 Task: Add an event  with title  Brainstorming Session, date '2024/04/05' & Select Event type as  Group. Add location for the event as  654 Friedrichstraße, Berlin, Germany and add a description: During this session, we will gather a diverse group of experts, including environmentalists, engineers, urban planners, technology enthusiasts, and policy makers, to foster a multidimensional perspective on the topic. Through an open exchange of ideas, we will collectively explore creative strategies to minimize carbon emissions, reduce traffic congestion, and promote eco-friendly modes of transportation.Create an event link  http-brainstormingsessioncom & Select the event color as  Magenta. , logged in from the account softage.1@softage.netand send the event invitation to softage.5@softage.net and softage.6@softage.net
Action: Mouse moved to (829, 117)
Screenshot: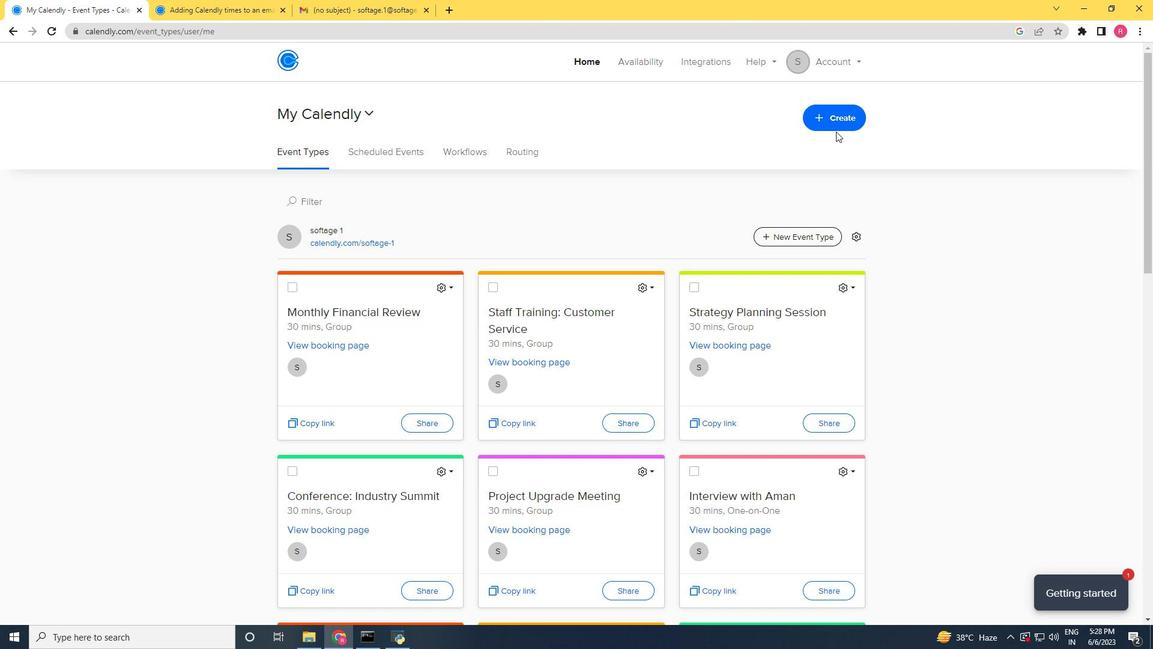 
Action: Mouse pressed left at (829, 117)
Screenshot: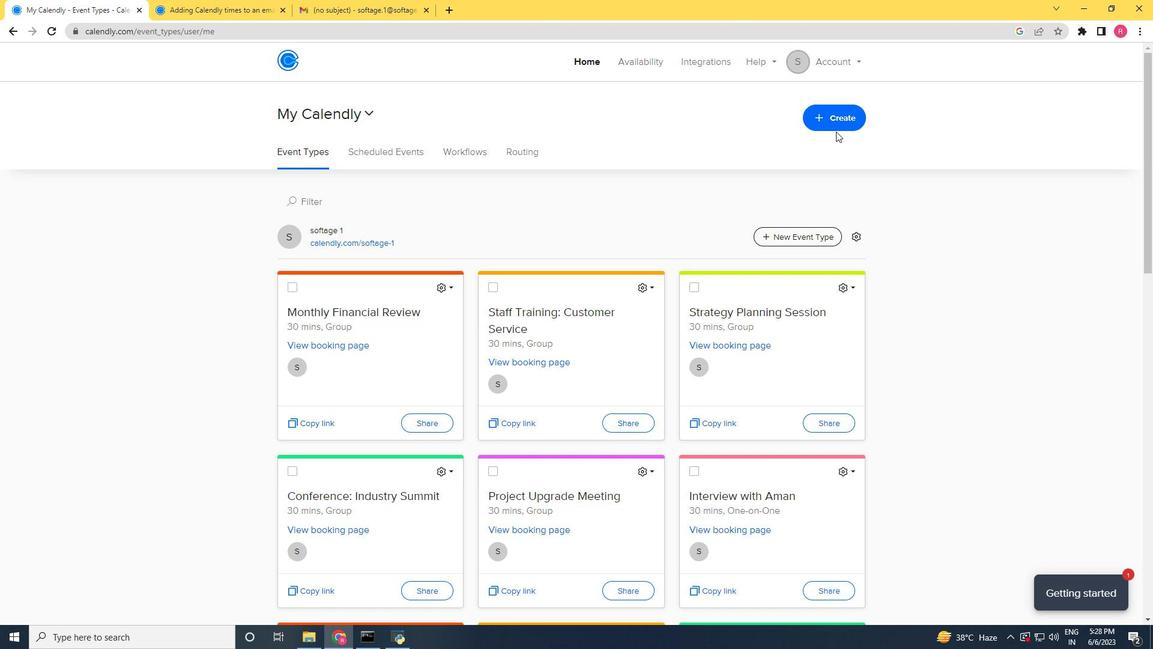 
Action: Mouse moved to (810, 164)
Screenshot: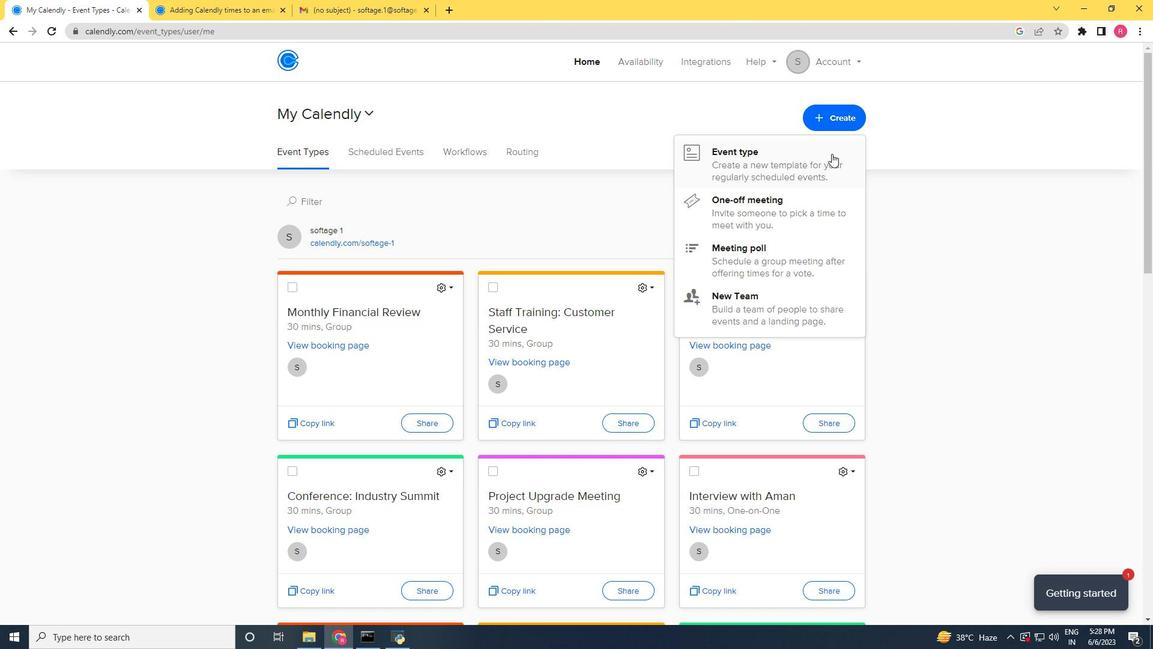 
Action: Mouse pressed left at (810, 164)
Screenshot: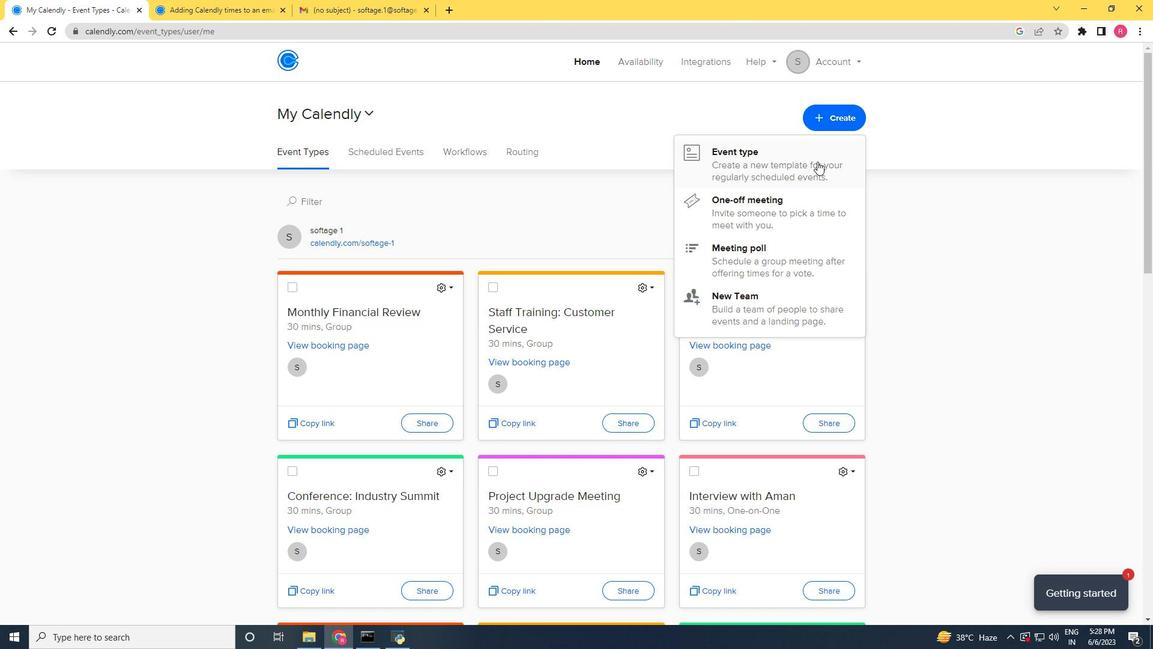 
Action: Mouse moved to (474, 262)
Screenshot: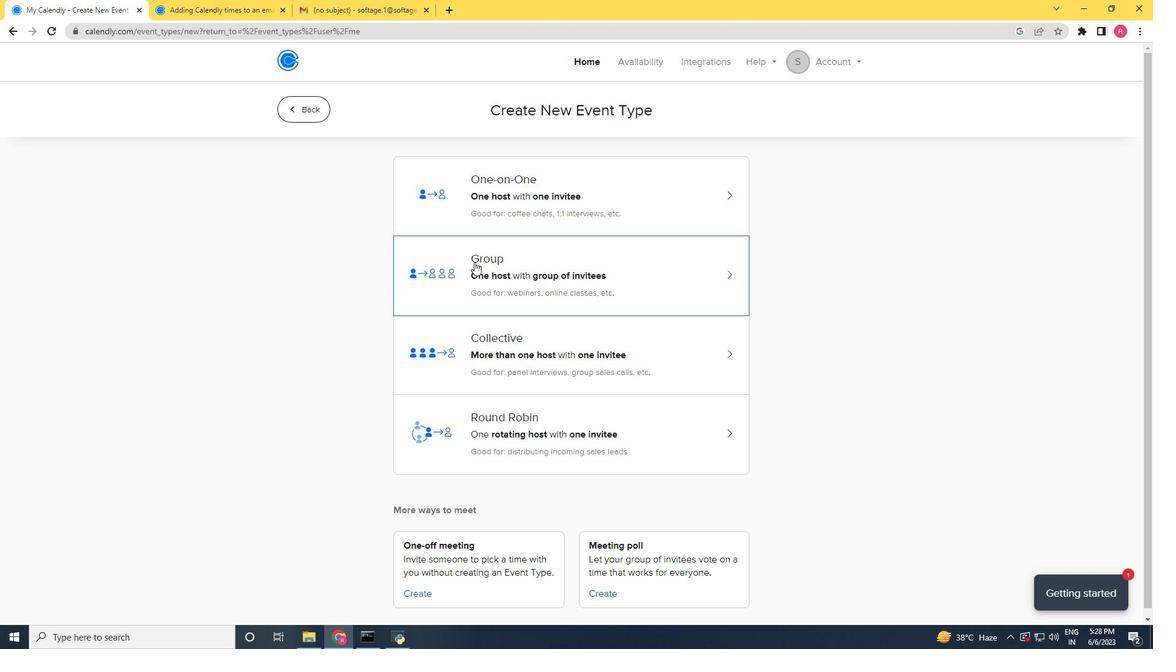 
Action: Mouse pressed left at (474, 262)
Screenshot: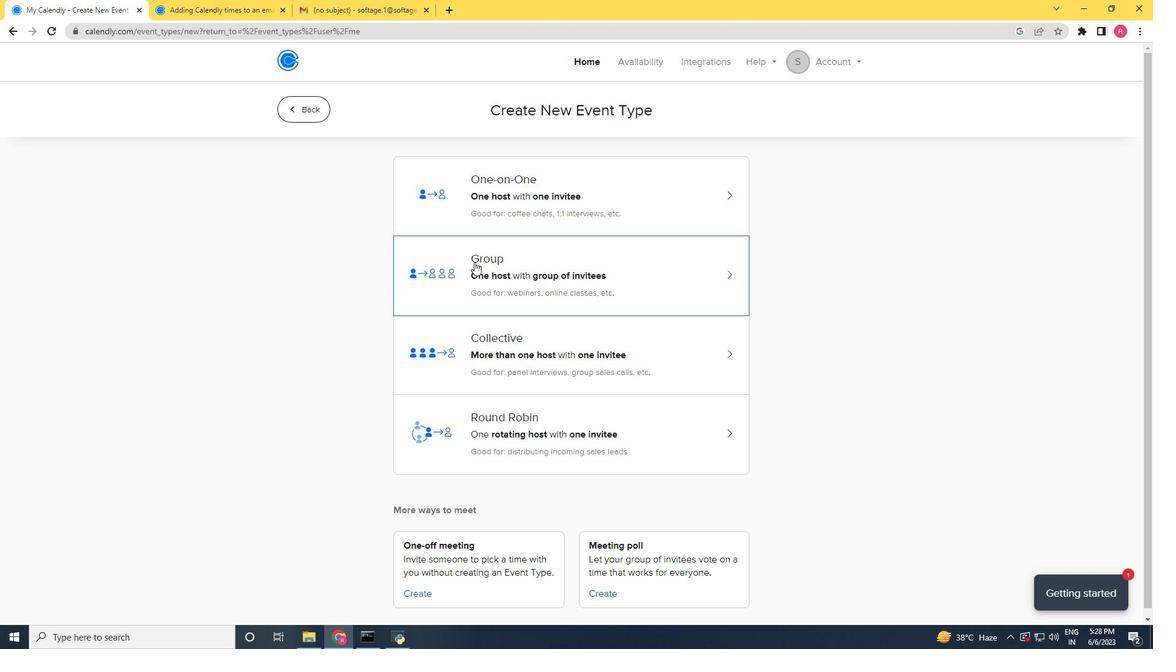 
Action: Mouse moved to (442, 277)
Screenshot: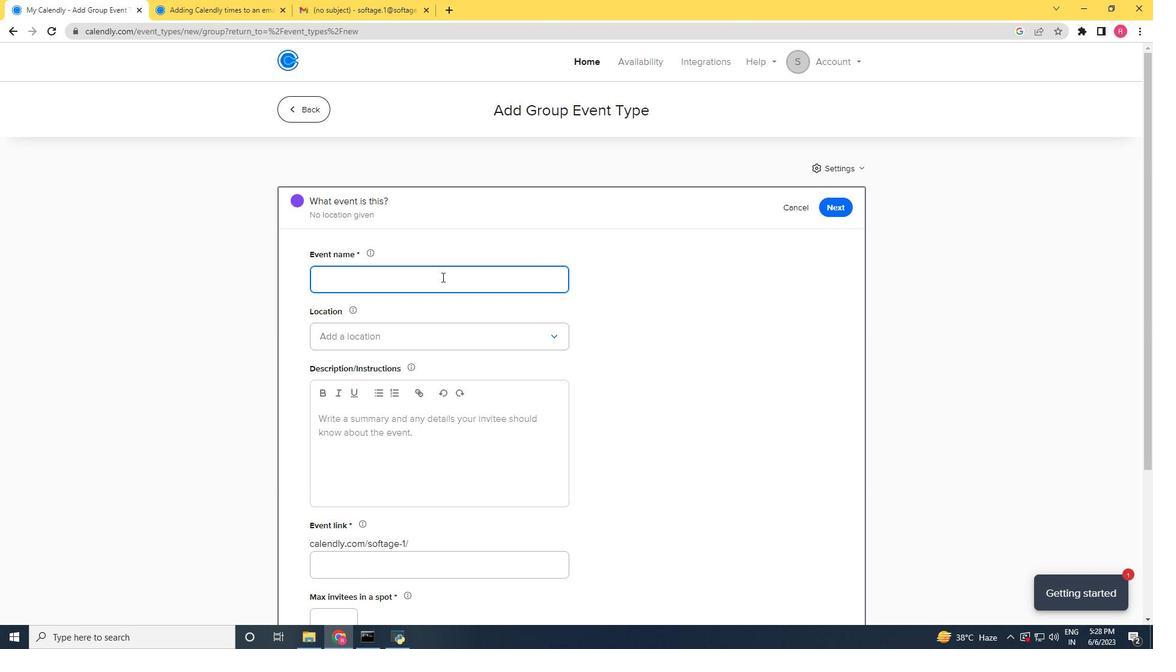 
Action: Key pressed <Key.shift>Brainstorming<Key.space><Key.shift><Key.shift><Key.shift><Key.shift><Key.shift><Key.shift><Key.shift><Key.shift><Key.shift>Session
Screenshot: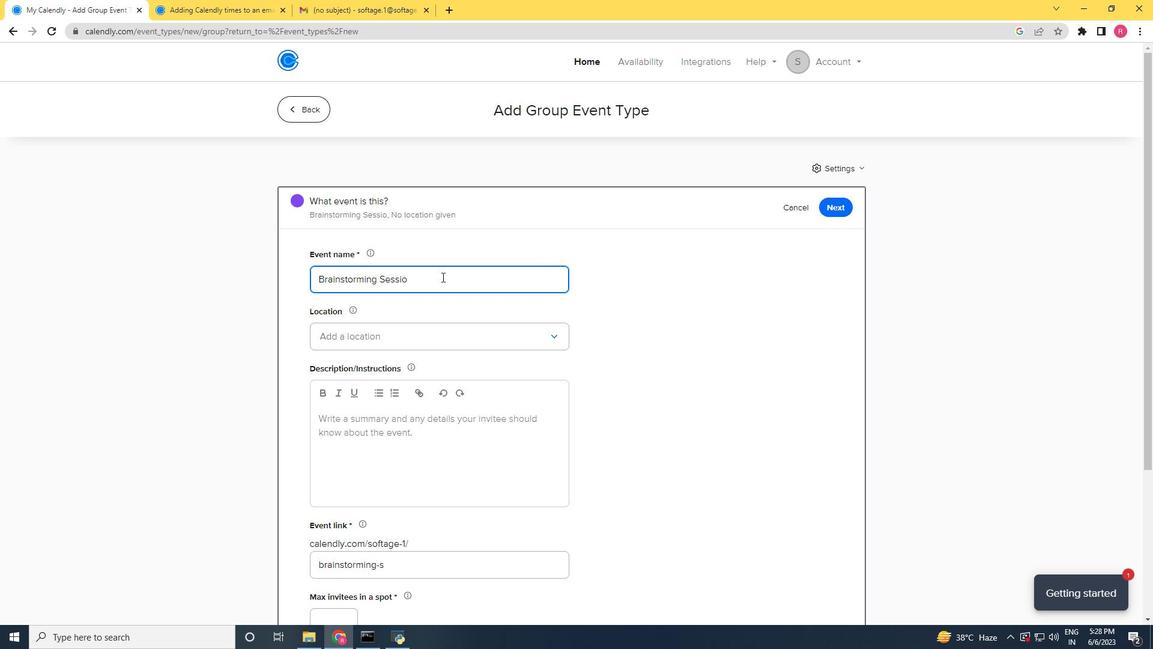 
Action: Mouse moved to (427, 335)
Screenshot: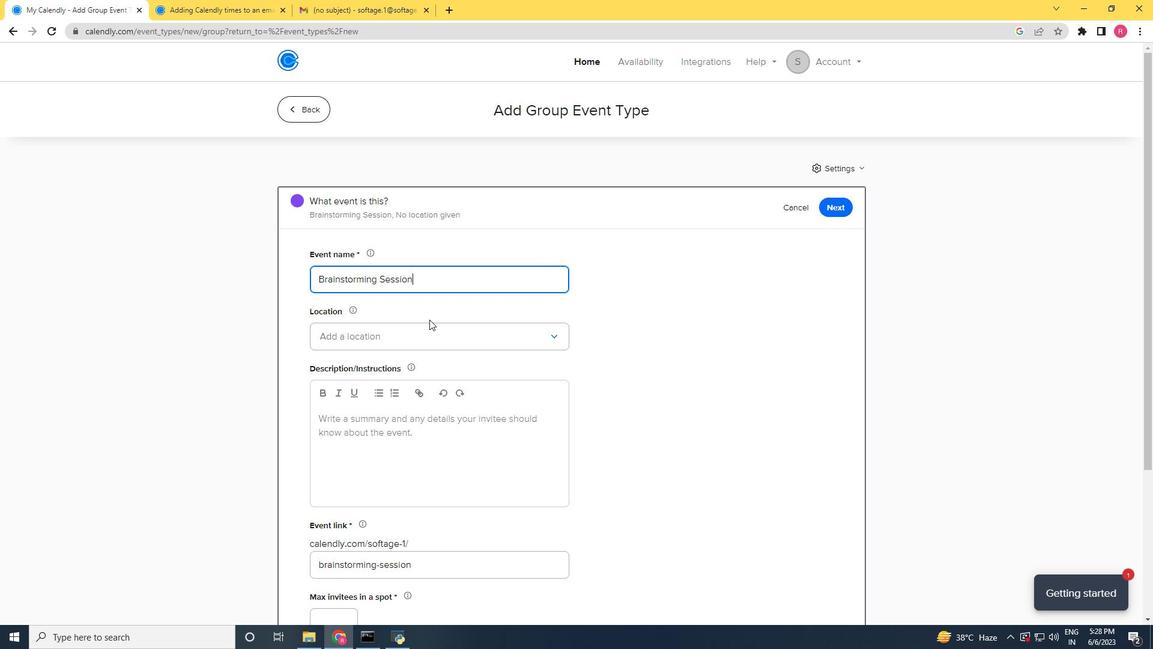 
Action: Mouse pressed left at (427, 335)
Screenshot: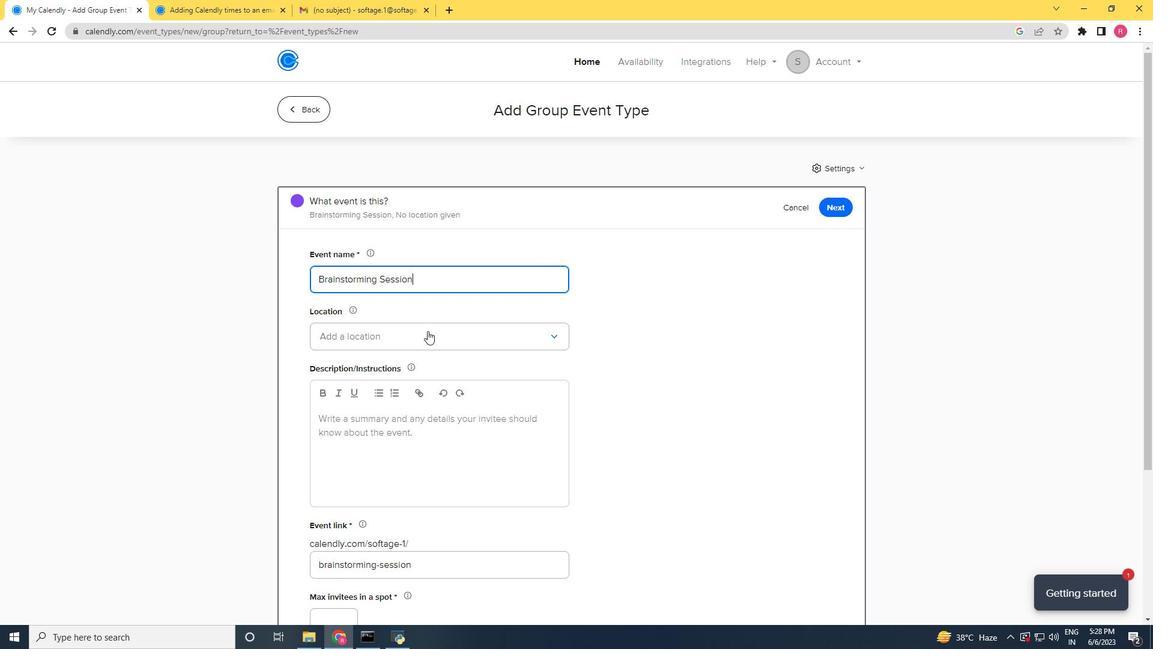 
Action: Mouse moved to (427, 372)
Screenshot: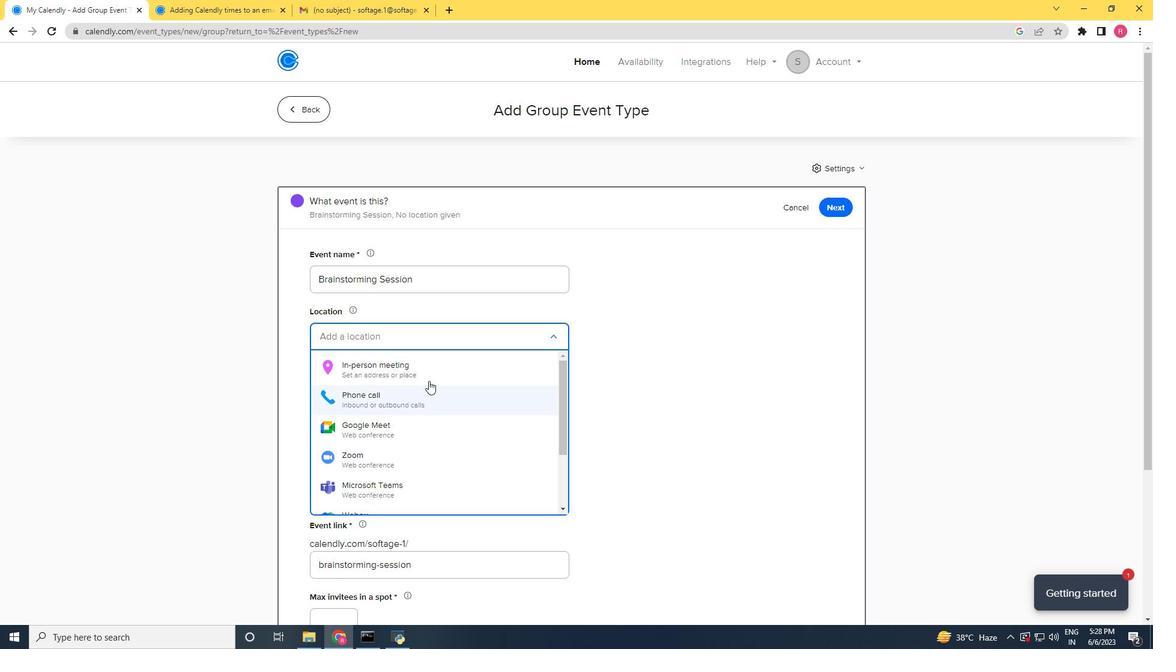 
Action: Mouse pressed left at (427, 372)
Screenshot: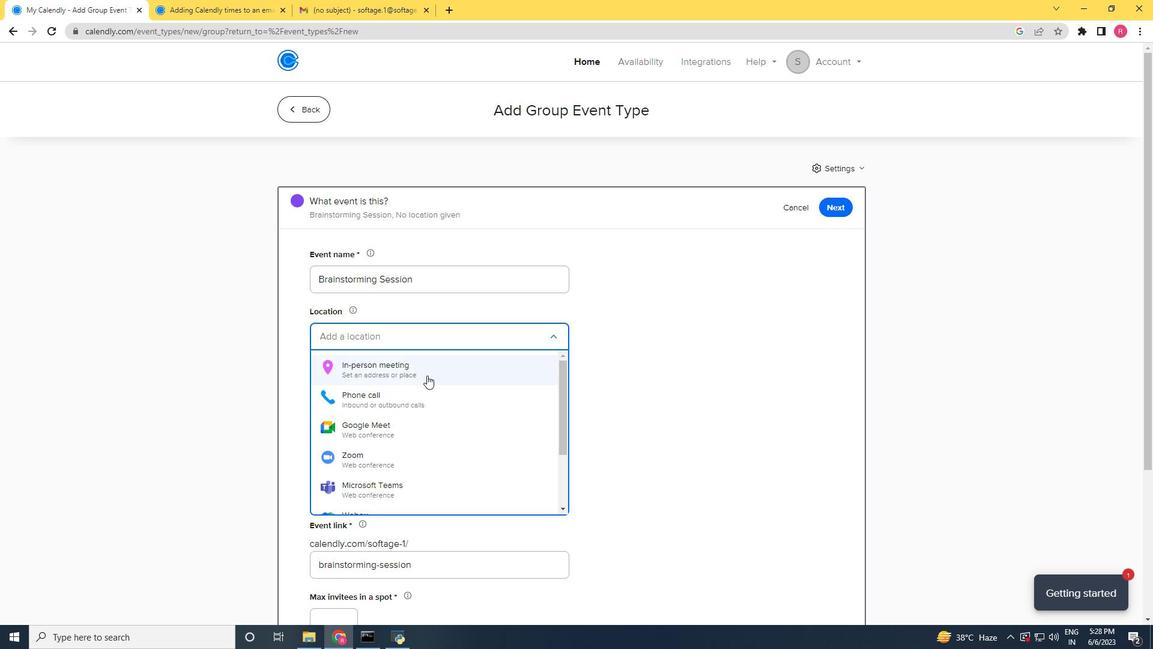 
Action: Mouse moved to (527, 201)
Screenshot: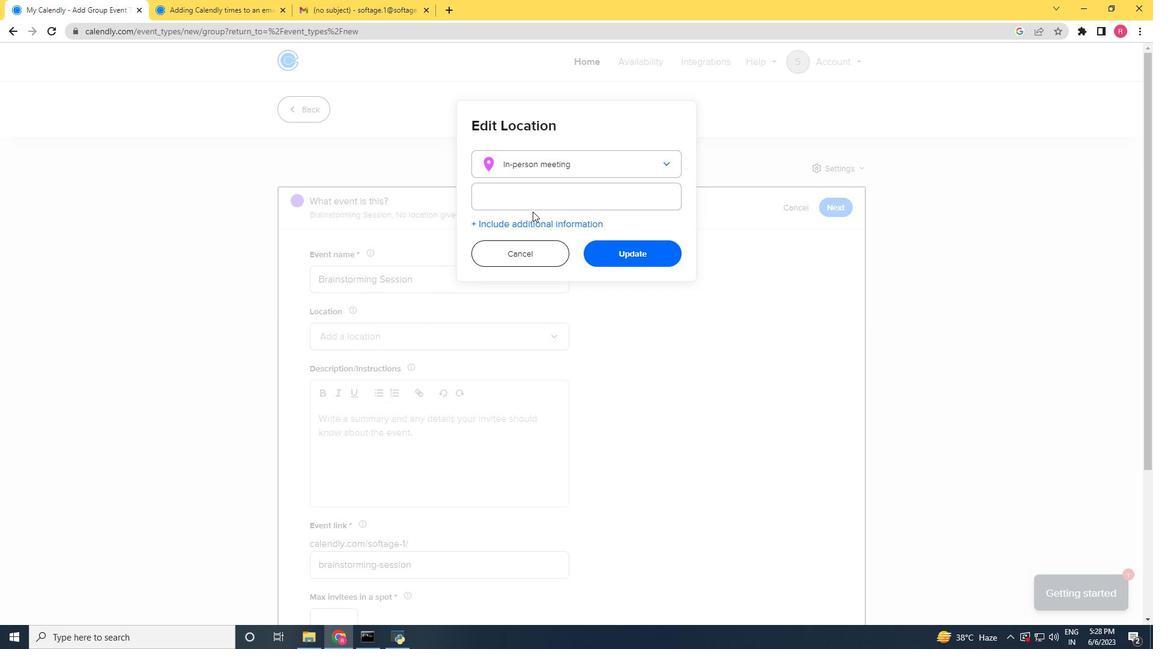 
Action: Mouse pressed left at (527, 201)
Screenshot: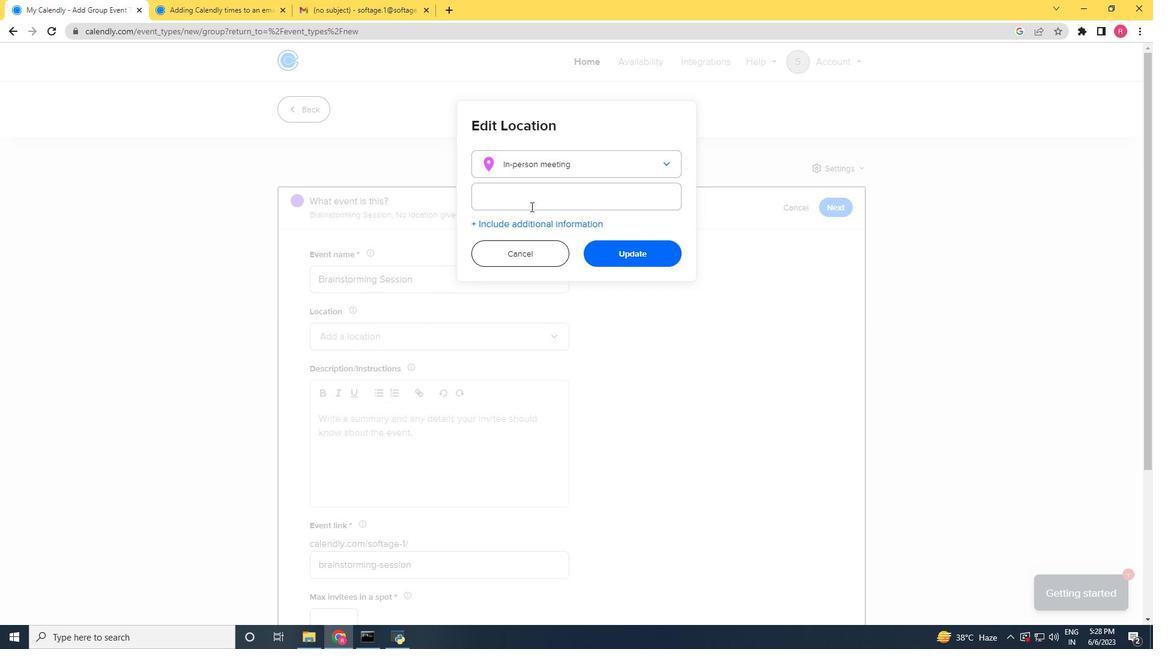
Action: Key pressed 654<Key.space><Key.shift><Key.shift>Friedrichstraba<Key.backspace>e<Key.space><Key.backspace>,<Key.space><Key.shift><Key.shift><Key.shift><Key.shift><Key.shift><Key.shift><Key.shift><Key.shift><Key.shift><Key.shift><Key.shift><Key.shift><Key.shift><Key.shift><Key.shift><Key.shift><Key.shift><Key.shift>Berlin,<Key.space><Key.shift>Germany
Screenshot: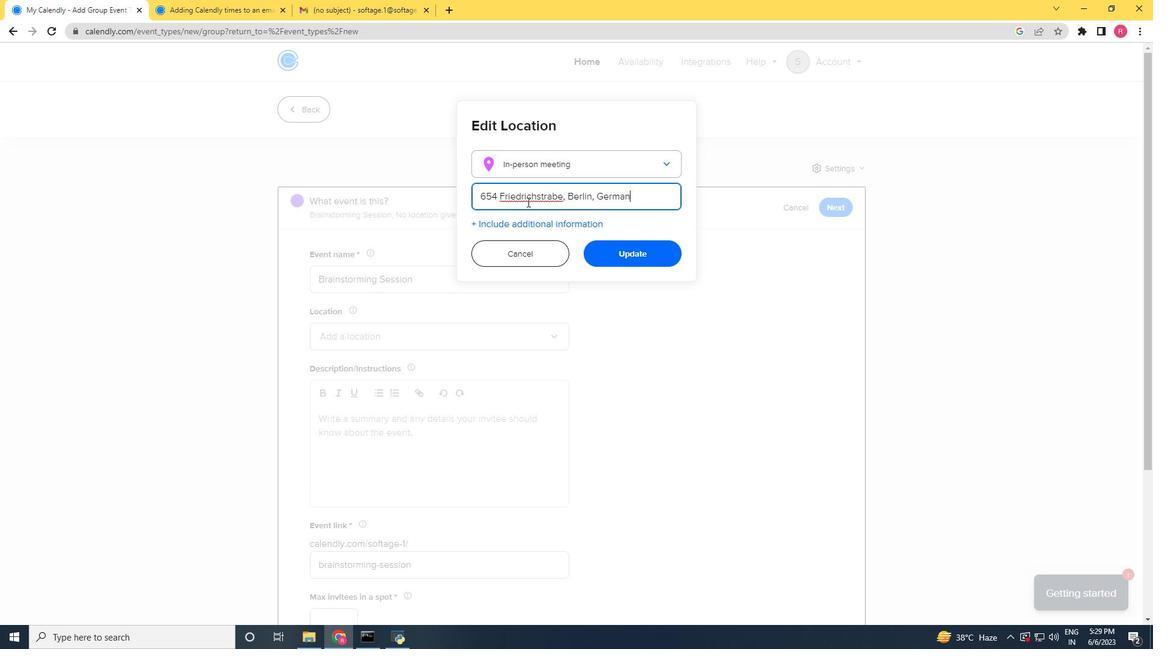 
Action: Mouse moved to (632, 260)
Screenshot: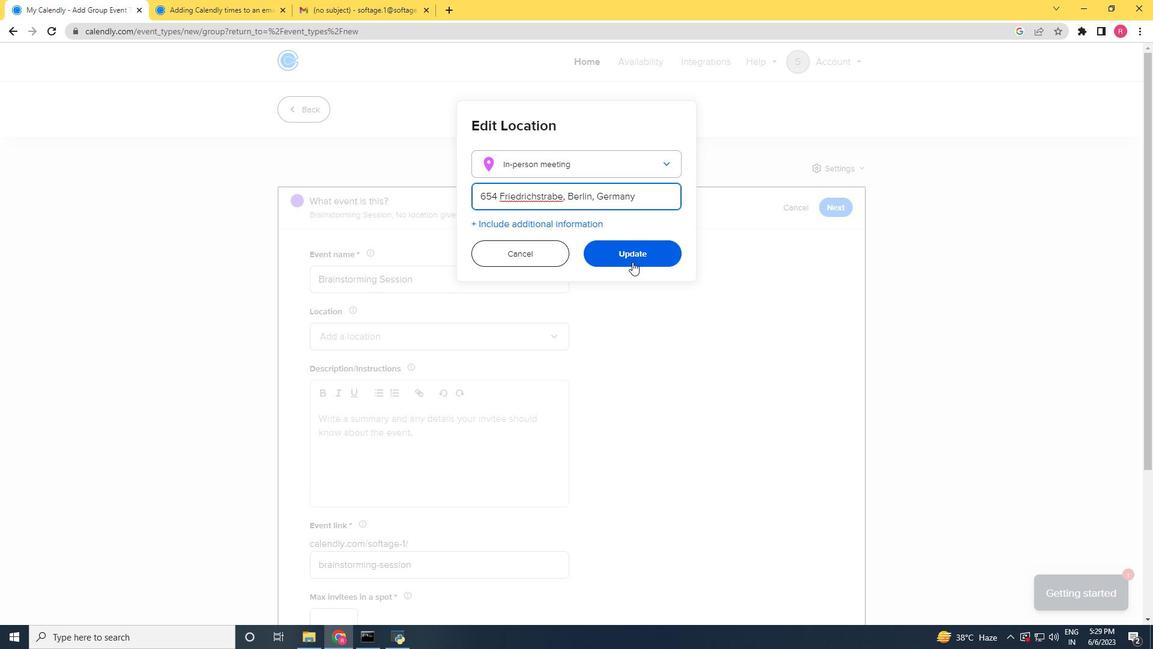 
Action: Mouse pressed left at (632, 260)
Screenshot: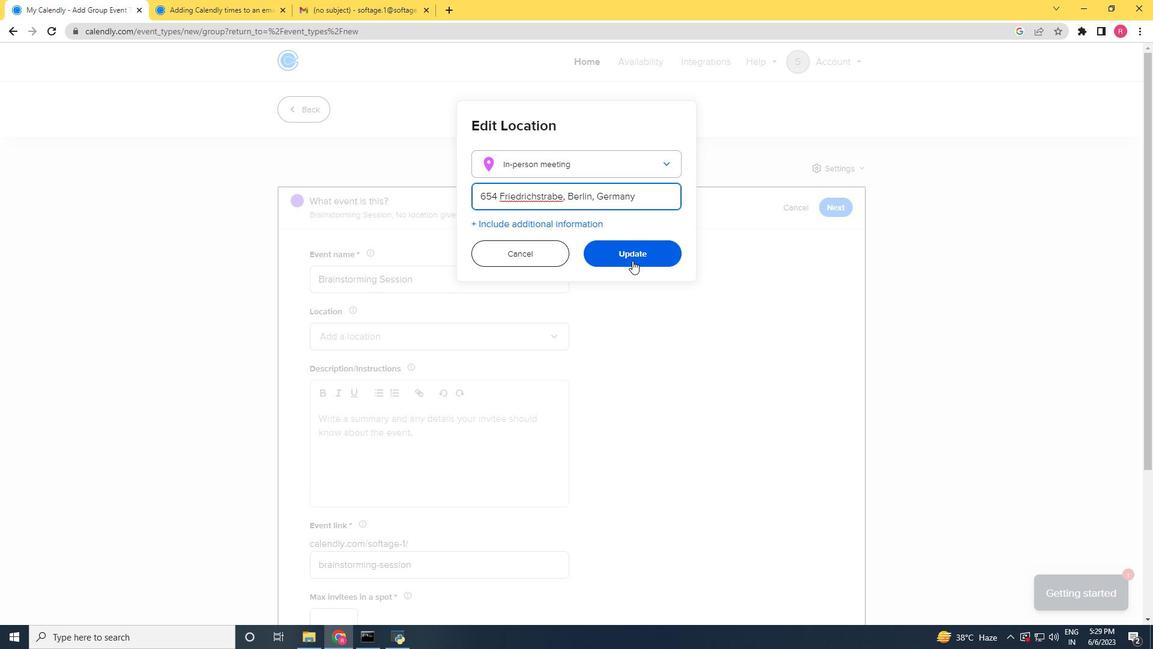 
Action: Mouse moved to (420, 439)
Screenshot: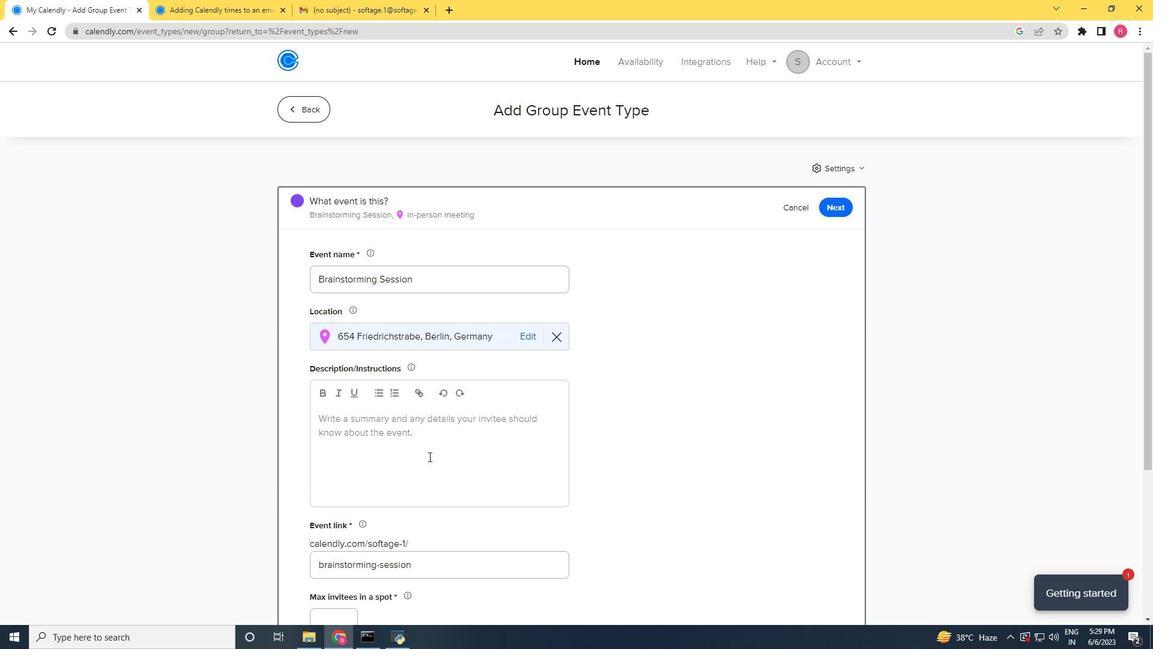 
Action: Mouse pressed left at (420, 439)
Screenshot: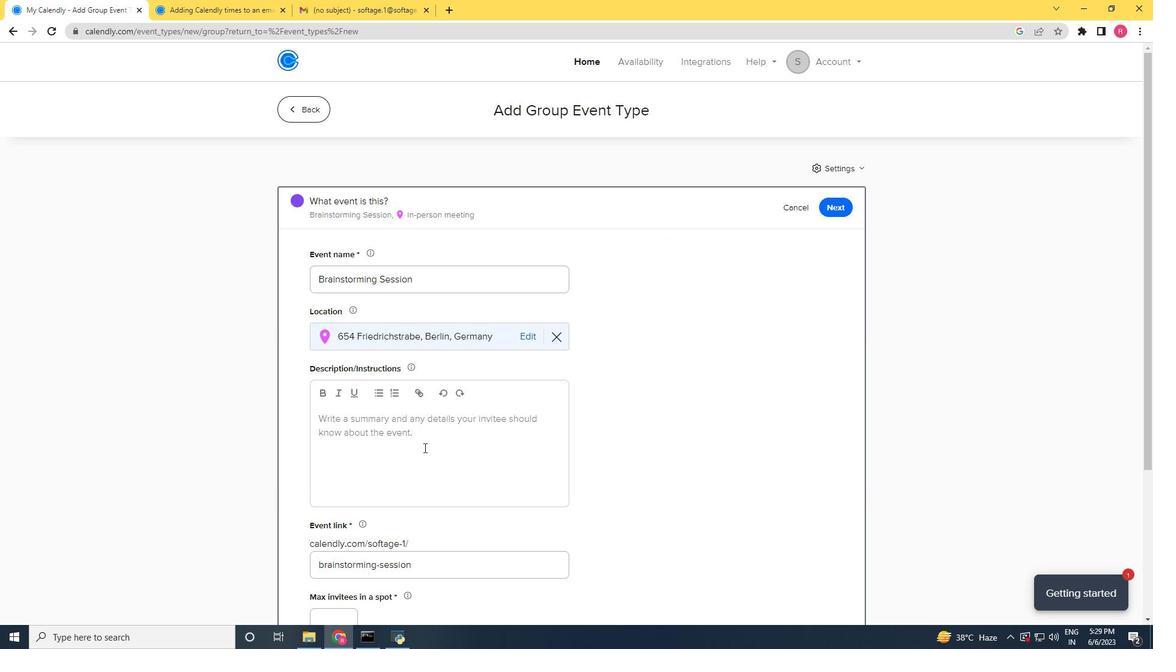 
Action: Mouse moved to (418, 439)
Screenshot: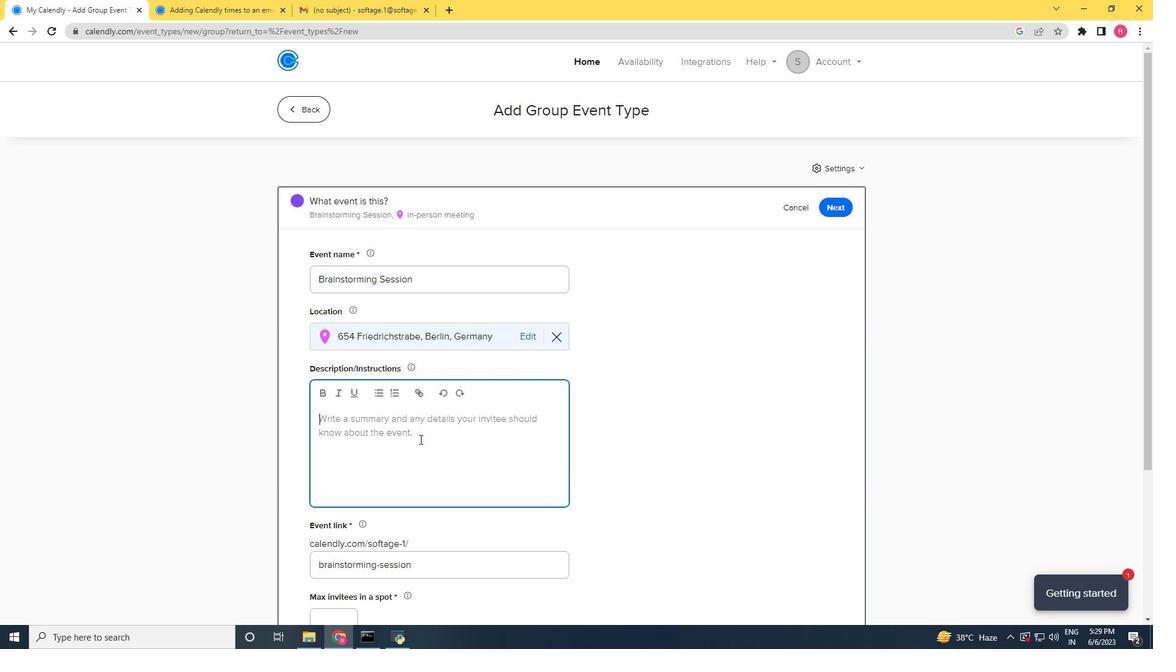 
Action: Key pressed <Key.shift>During<Key.space>this<Key.space>session<Key.space><Key.backspace>,<Key.space>we<Key.space>wll<Key.space>gather<Key.space>a<Key.space>diverse<Key.space>group<Key.space>of<Key.space>experts<Key.space><Key.backspace>,<Key.space>inck<Key.backspace>luding<Key.space>envirom<Key.backspace>nmentalists<Key.space><Key.backspace>,<Key.space>engineers,<Key.space>urben<Key.backspace><Key.backspace>an<Key.space>planners<Key.space><Key.backspace>,<Key.space>technology<Key.space>enthusiasts,<Key.space>and<Key.space>policy<Key.space>markers,<Key.space>to<Key.space>foster<Key.space>a<Key.space>multidimensional<Key.space>perspective<Key.space>on<Key.space>the<Key.space>topic<Key.space><Key.backspace>.<Key.space><Key.shift>Th
Screenshot: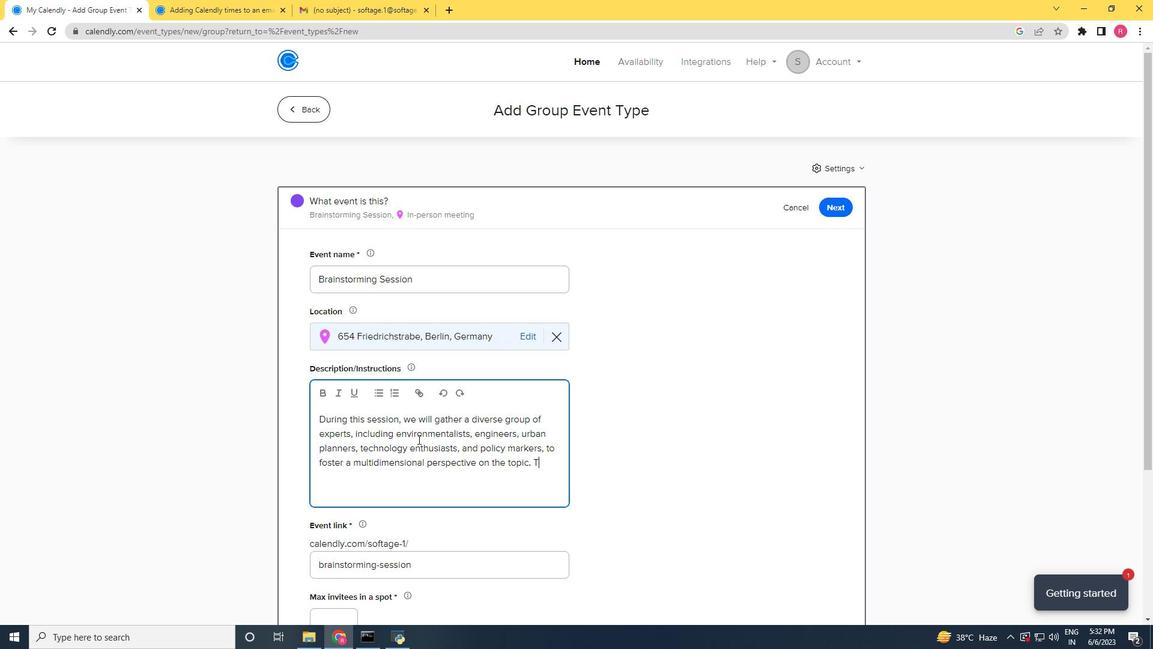 
Action: Mouse moved to (448, 432)
Screenshot: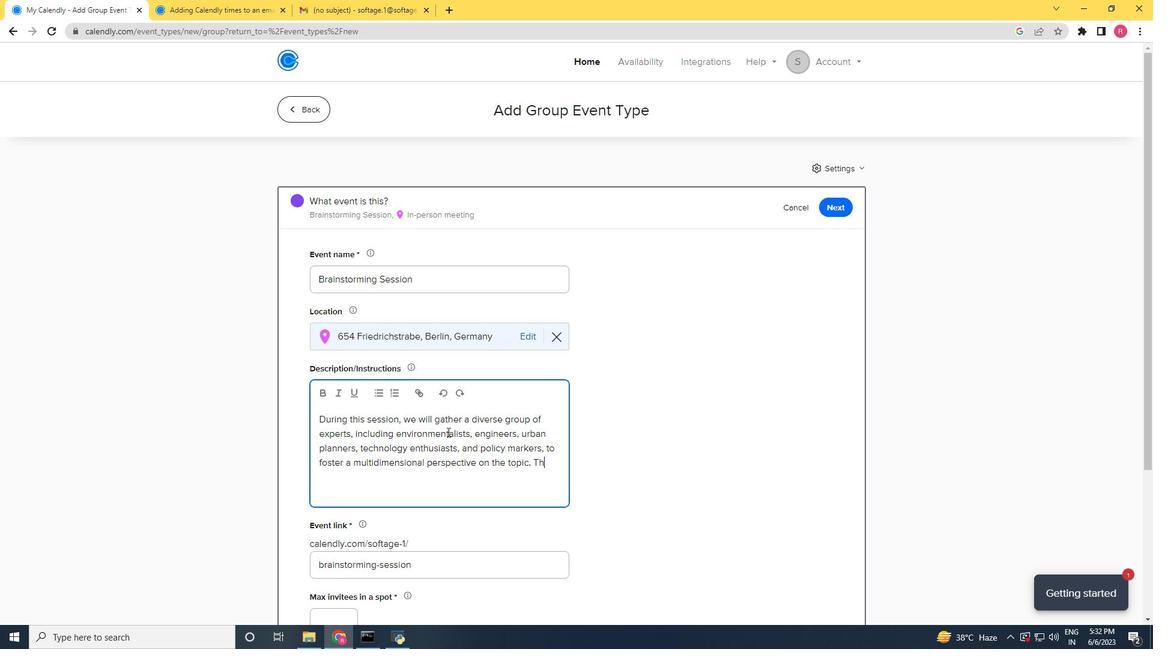 
Action: Key pressed rough<Key.space>an<Key.space>open<Key.space>excusing<Key.space>of<Key.space>ideas<Key.space><Key.backspace>,<Key.space>we<Key.space>will<Key.space>collectively<Key.space>explore<Key.space>creative<Key.space>strategies<Key.space>to<Key.space>minimize<Key.space>carbon<Key.space>emissions,<Key.space>reduce<Key.space>
Screenshot: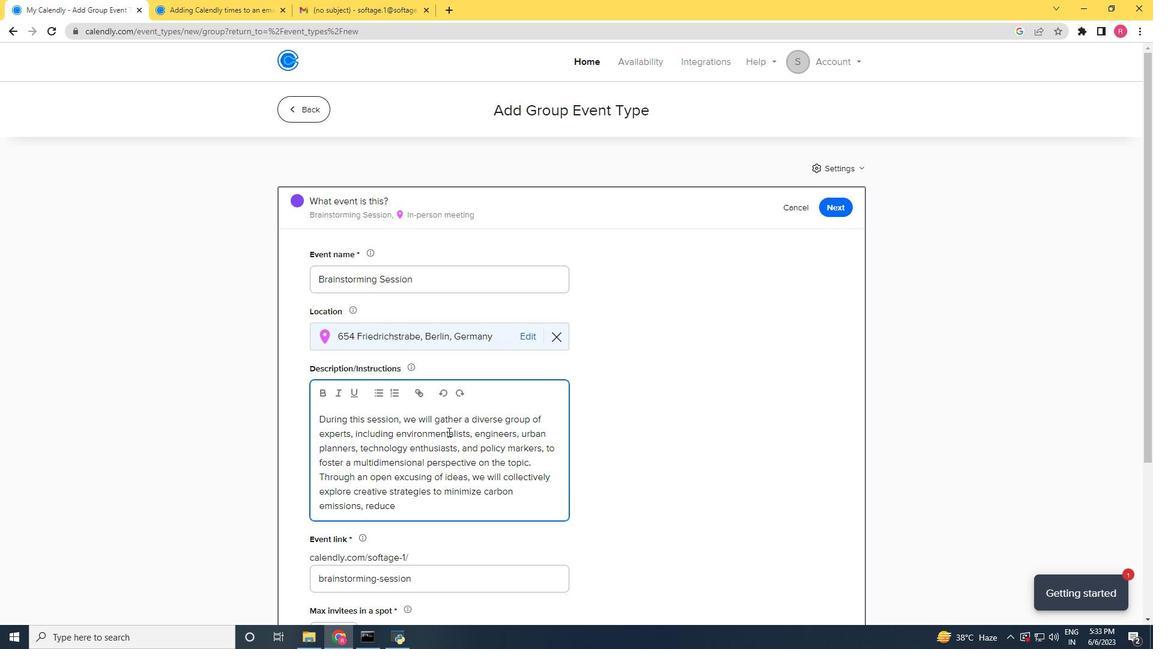 
Action: Mouse moved to (478, 422)
Screenshot: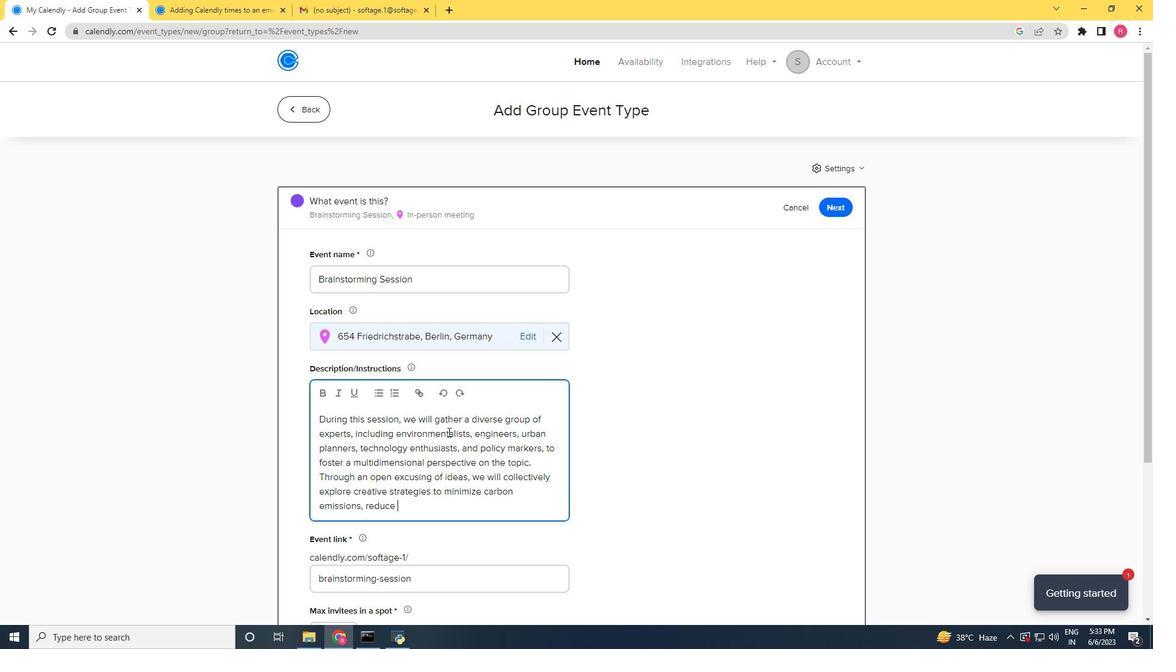 
Action: Key pressed tra
Screenshot: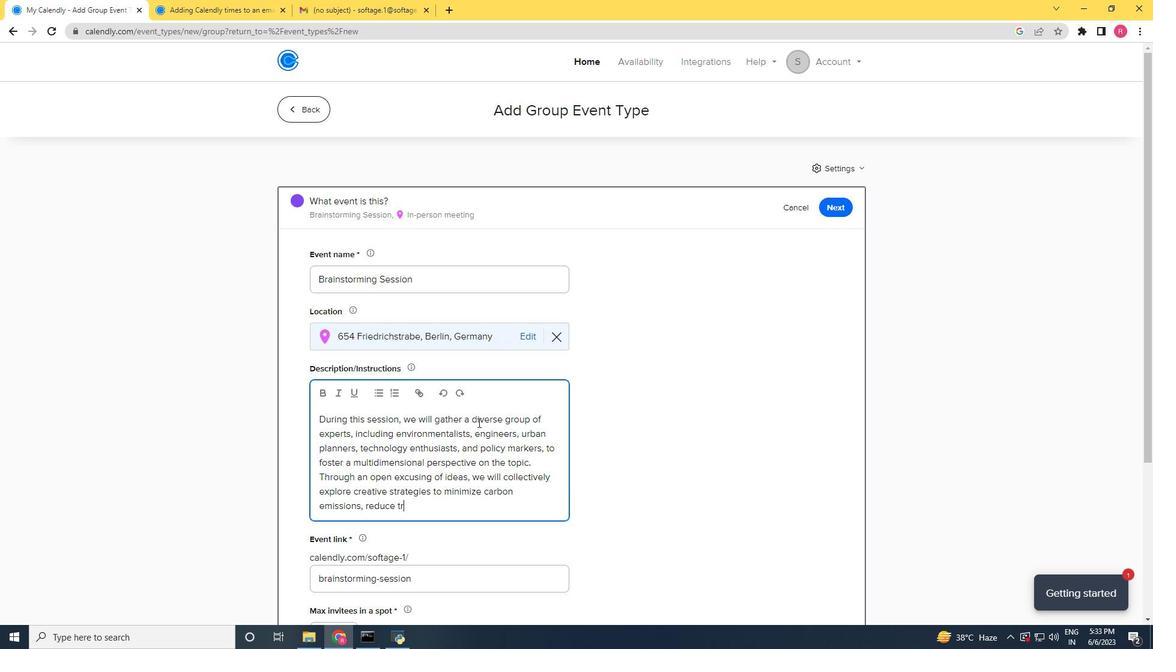 
Action: Mouse moved to (478, 421)
Screenshot: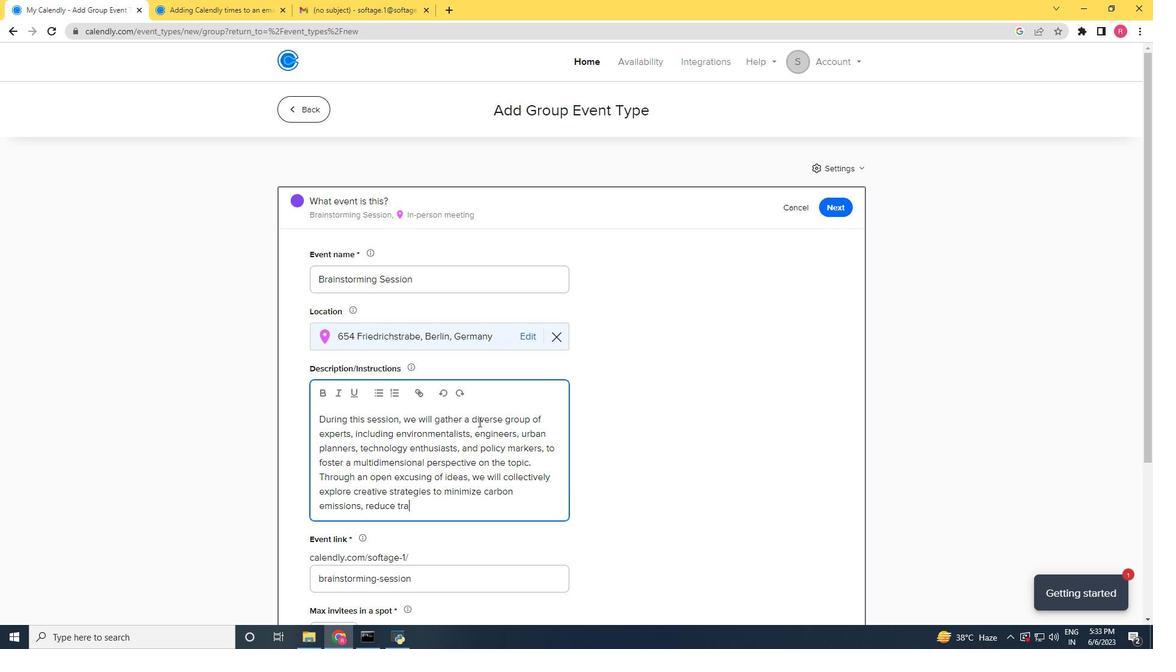 
Action: Key pressed ffic<Key.space>congestion,<Key.space>and<Key.space>promote<Key.space><Key.space>eco-friendlyb<Key.space>=<Key.backspace><Key.backspace><Key.backspace><Key.space>mdes<Key.space><Key.backspace><Key.backspace><Key.backspace><Key.backspace>os<Key.backspace>des<Key.space>of<Key.space>trans
Screenshot: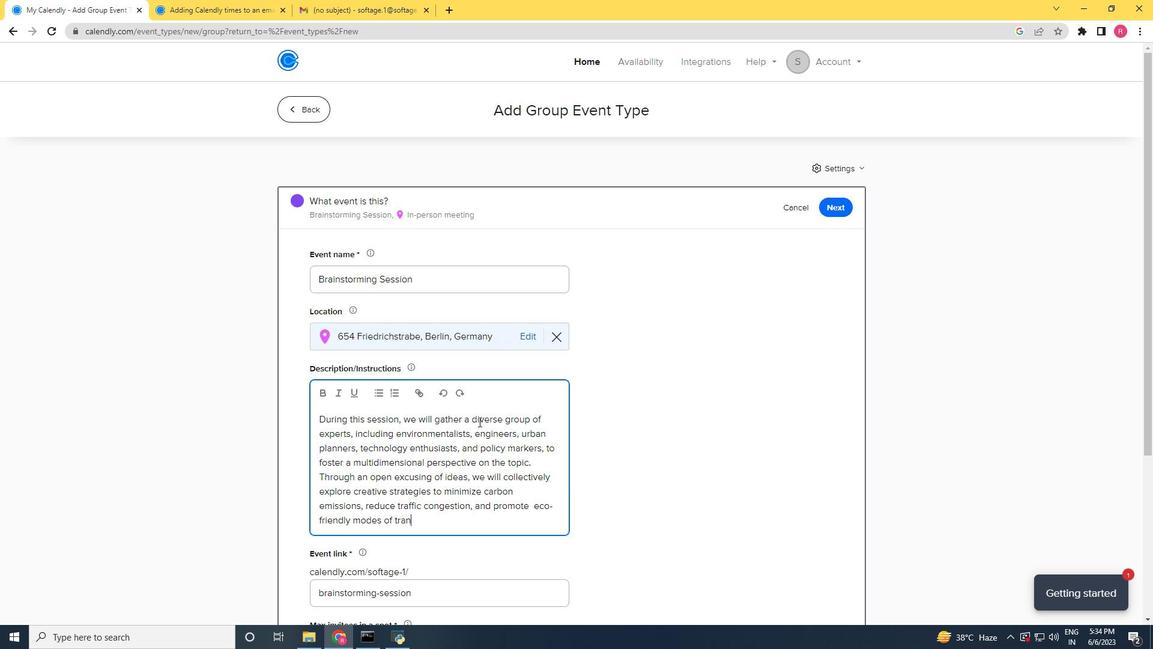 
Action: Mouse moved to (484, 420)
Screenshot: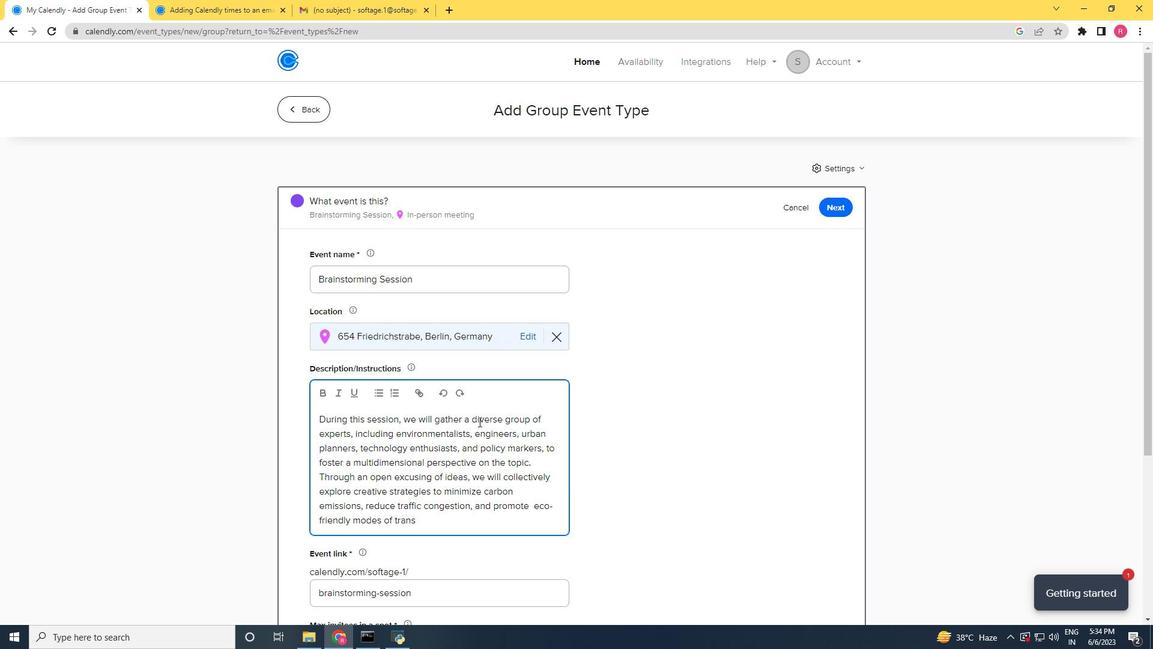 
Action: Key pressed port
Screenshot: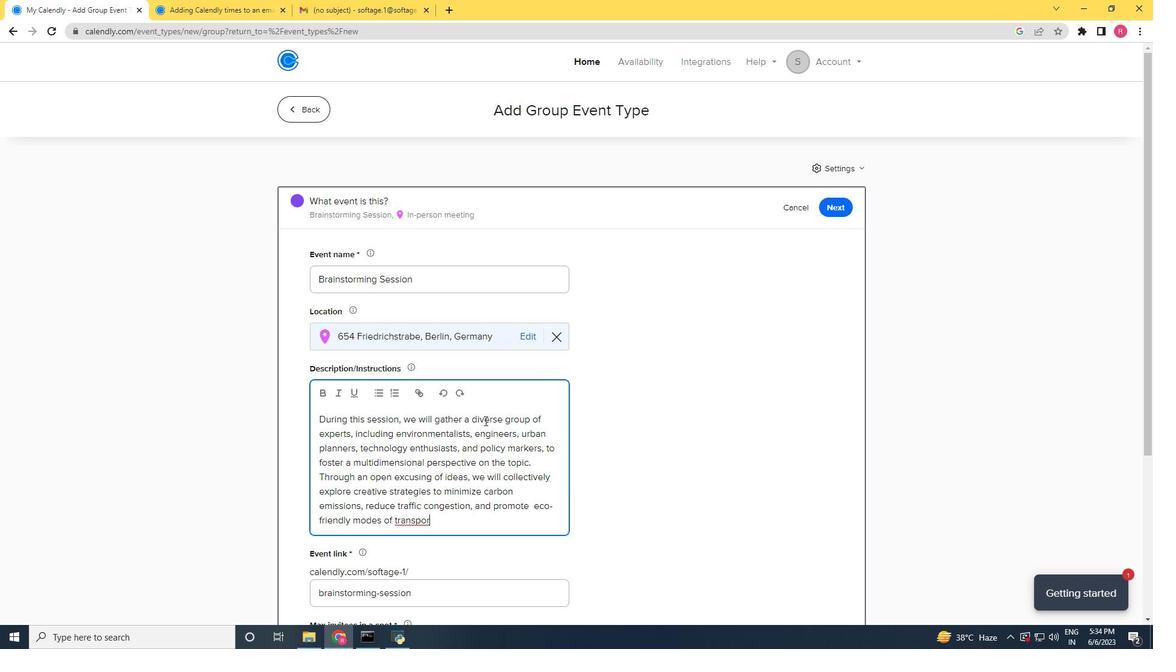 
Action: Mouse moved to (489, 420)
Screenshot: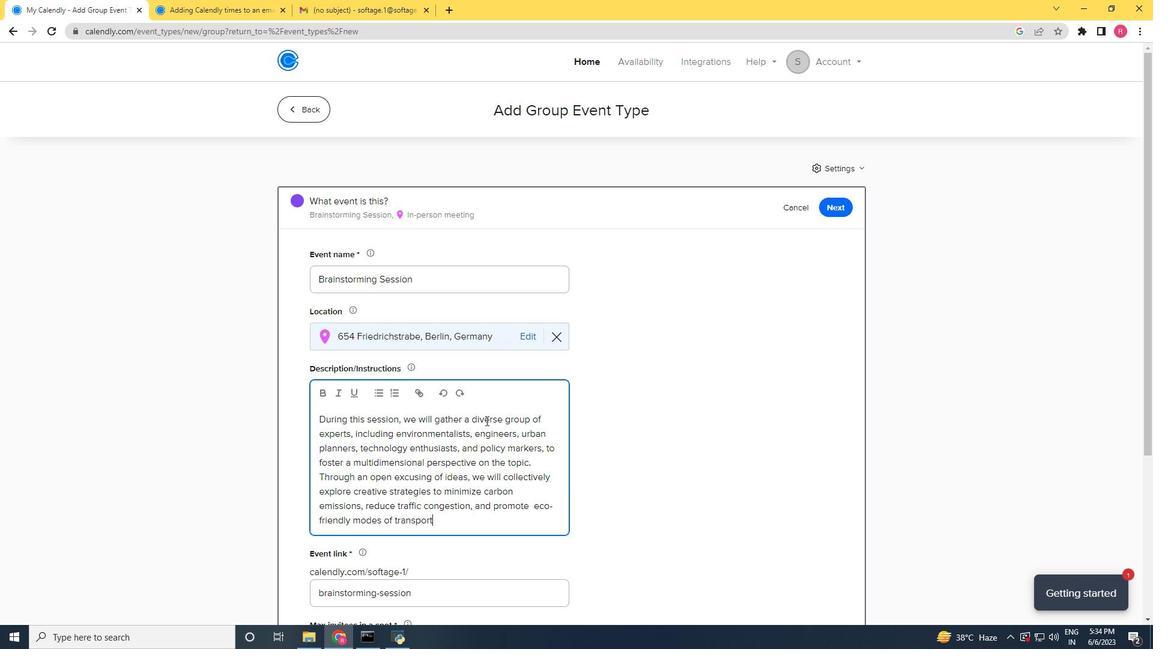 
Action: Key pressed a
Screenshot: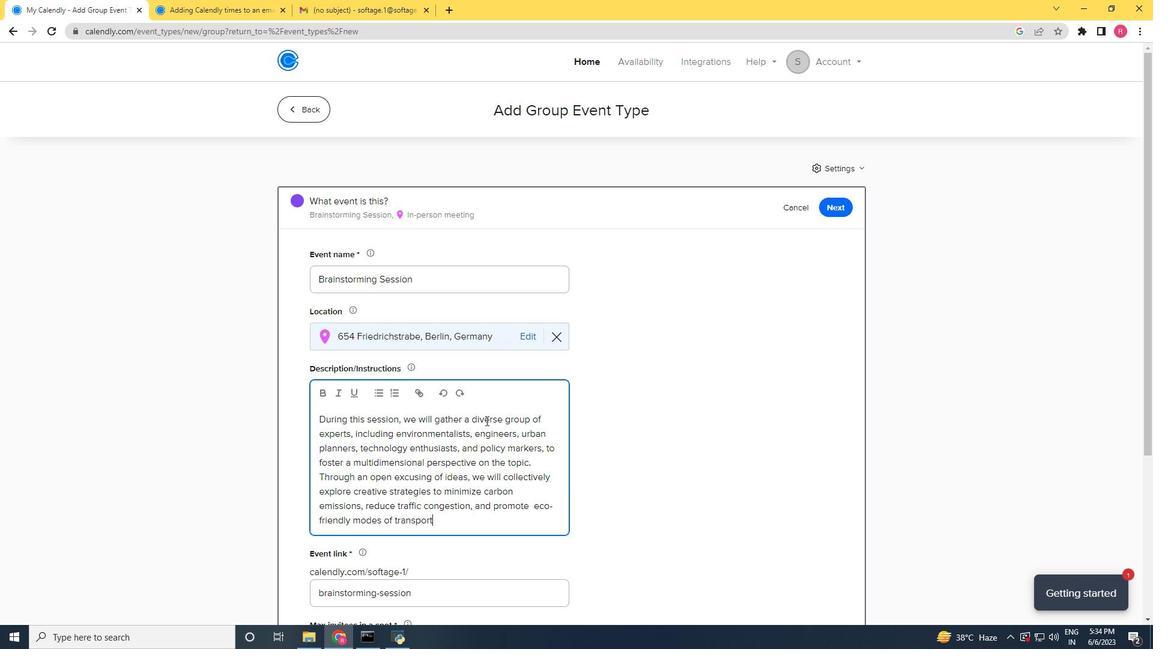 
Action: Mouse moved to (493, 420)
Screenshot: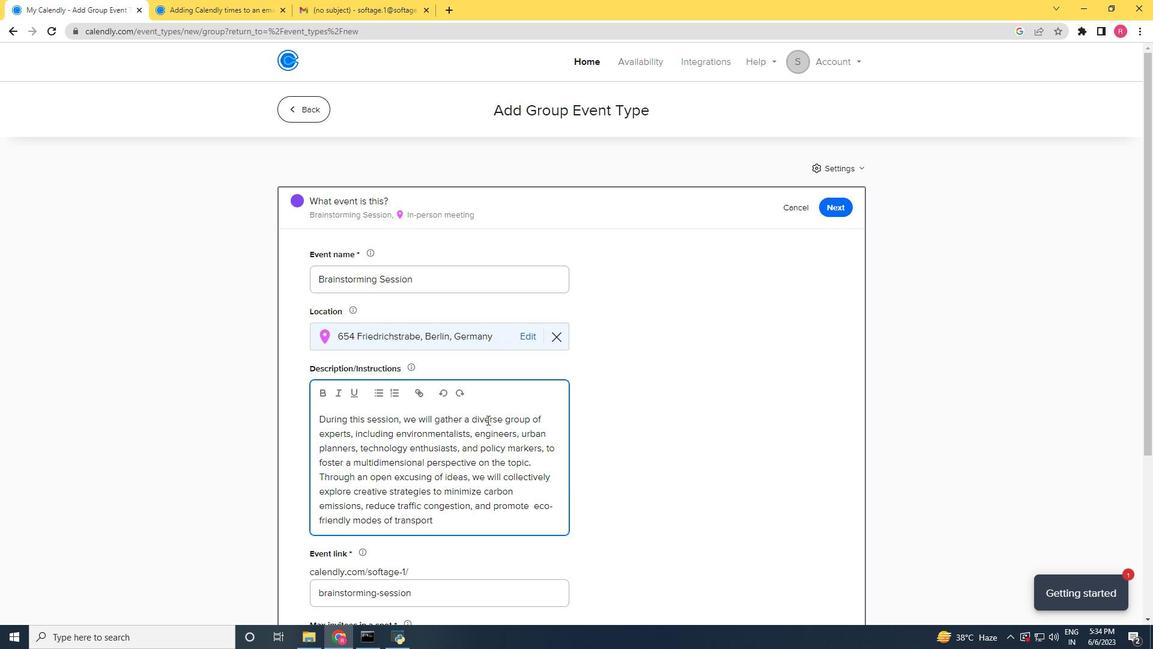 
Action: Key pressed tion.
Screenshot: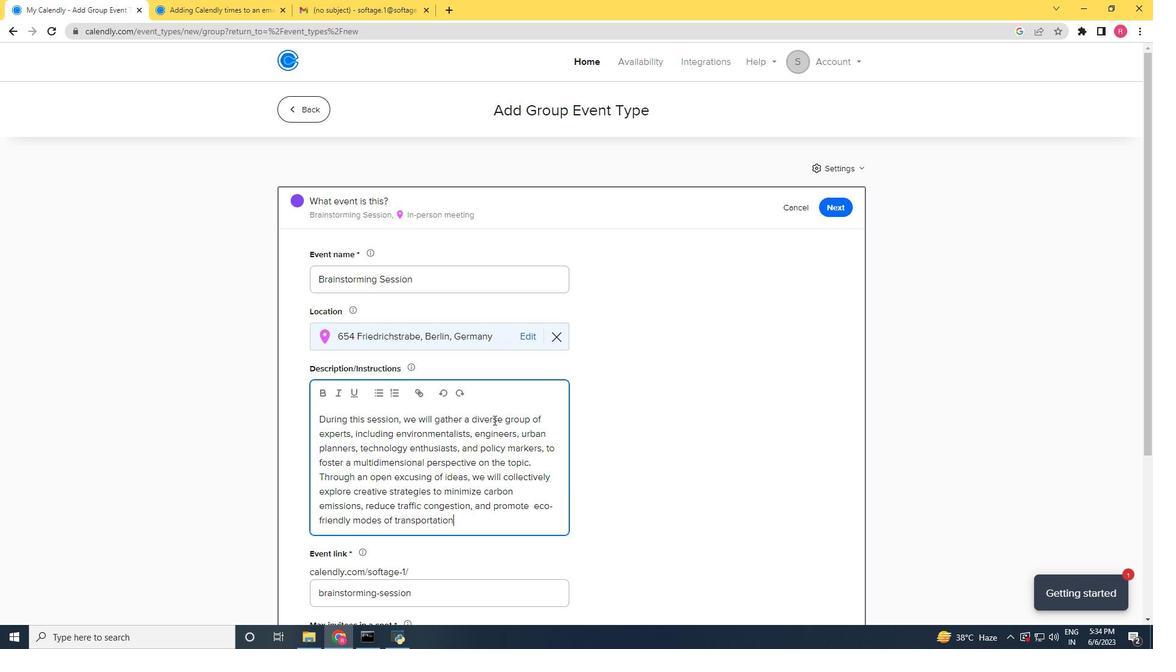 
Action: Mouse moved to (527, 510)
Screenshot: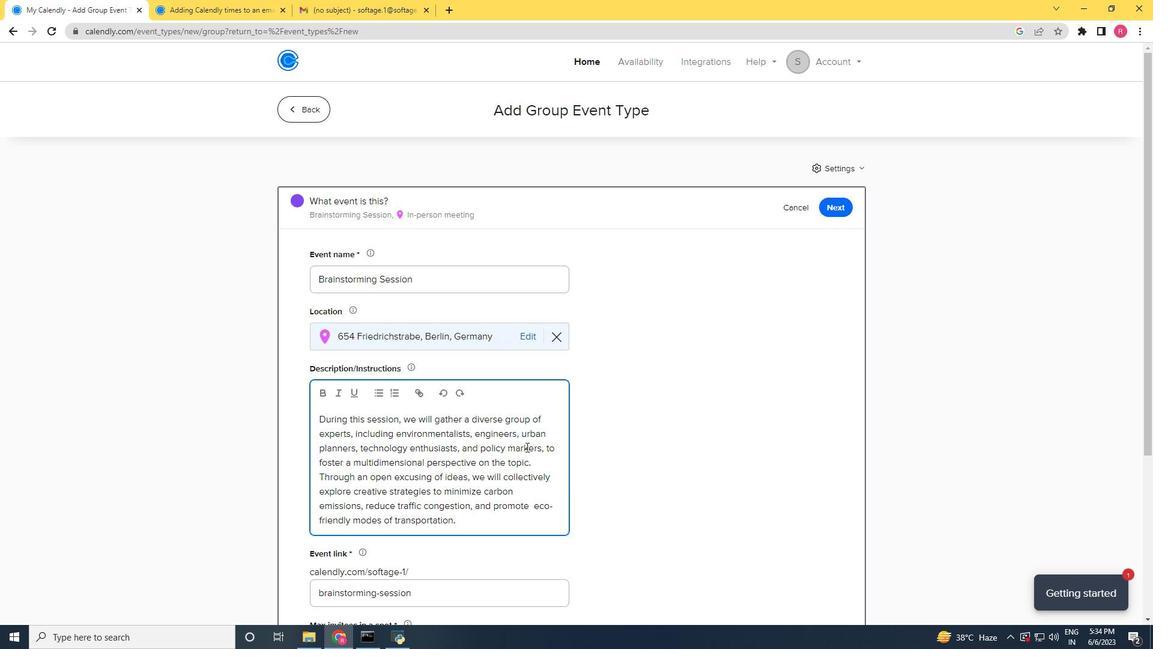
Action: Mouse scrolled (527, 509) with delta (0, 0)
Screenshot: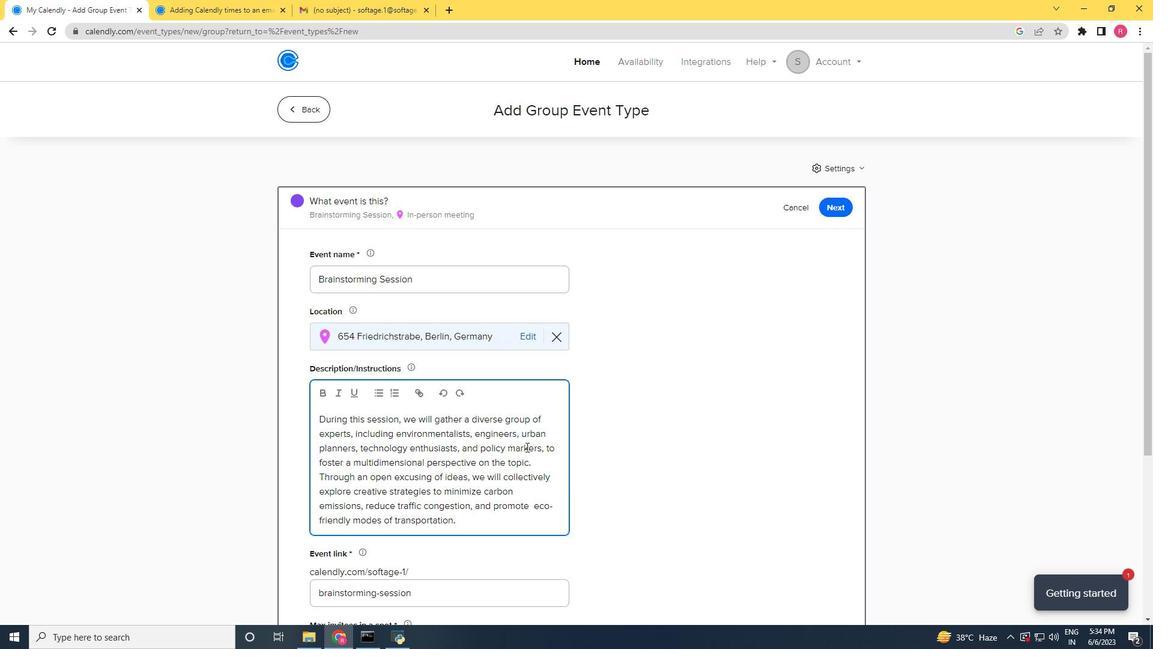 
Action: Mouse moved to (527, 512)
Screenshot: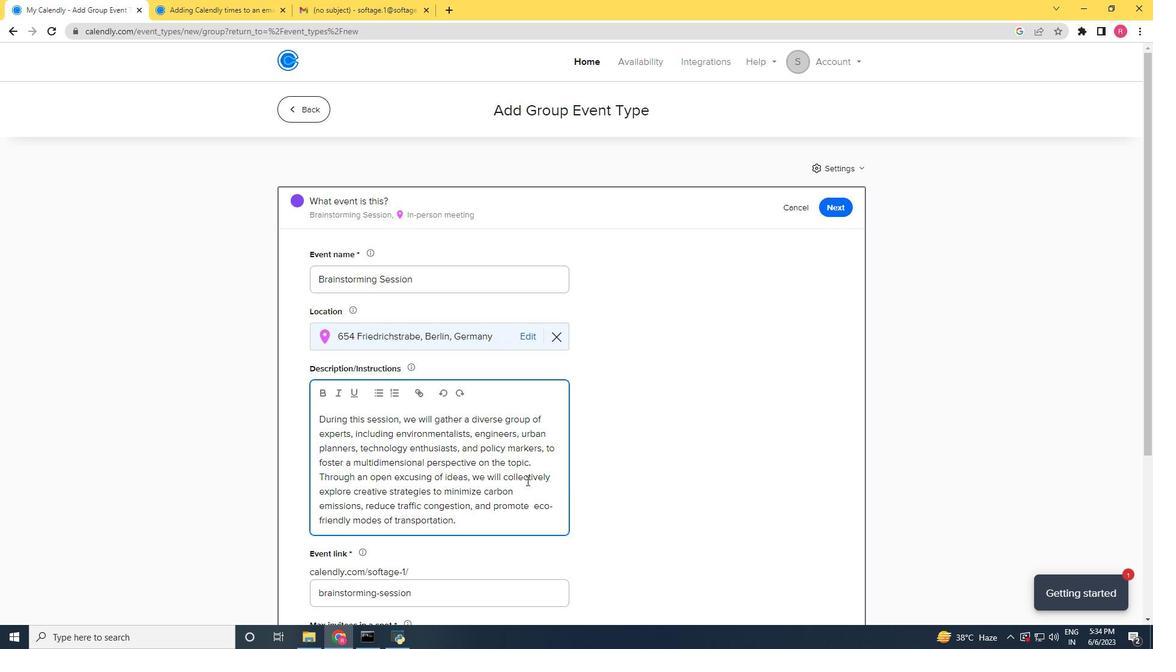 
Action: Mouse scrolled (527, 512) with delta (0, 0)
Screenshot: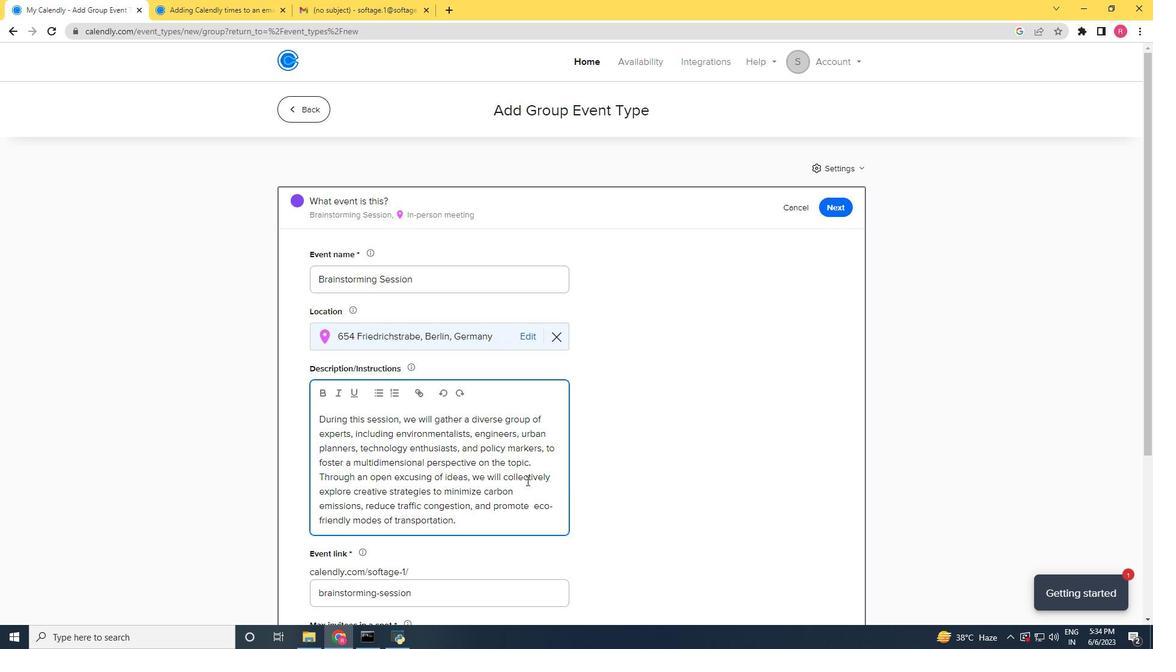 
Action: Mouse moved to (527, 515)
Screenshot: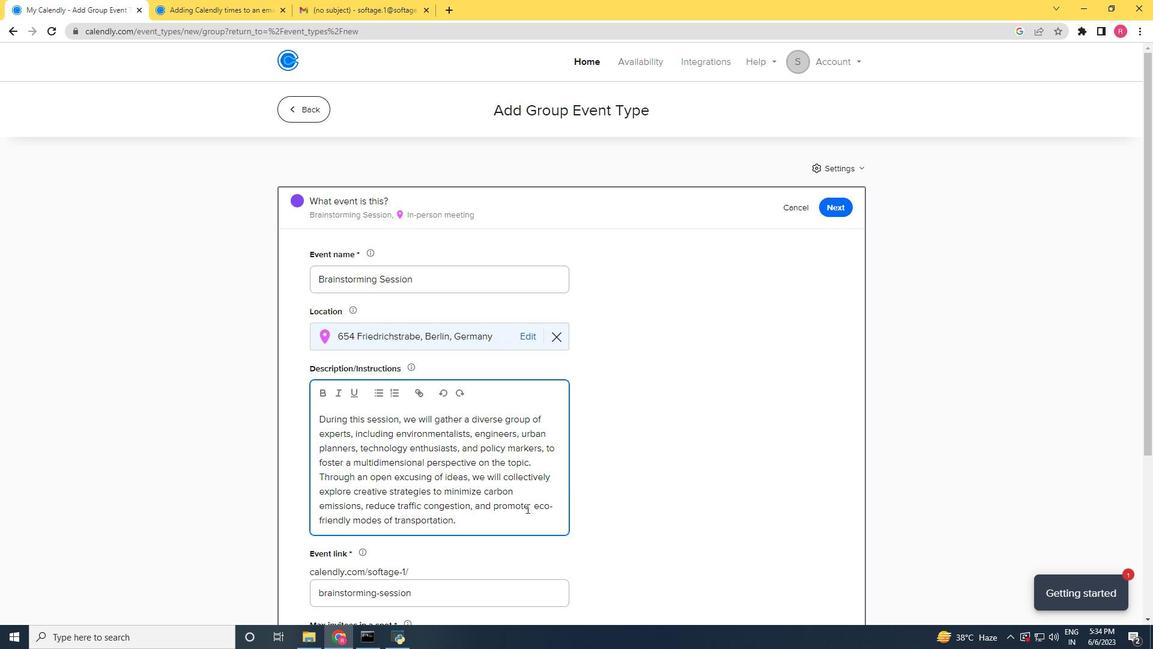 
Action: Mouse scrolled (527, 515) with delta (0, 0)
Screenshot: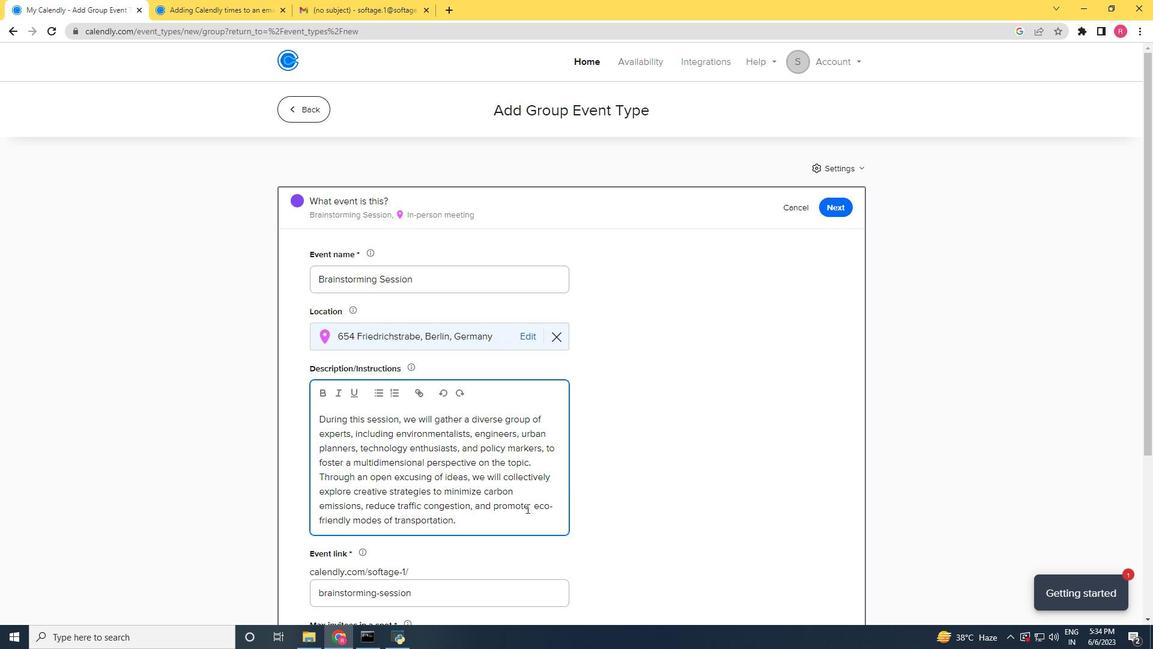
Action: Mouse moved to (453, 403)
Screenshot: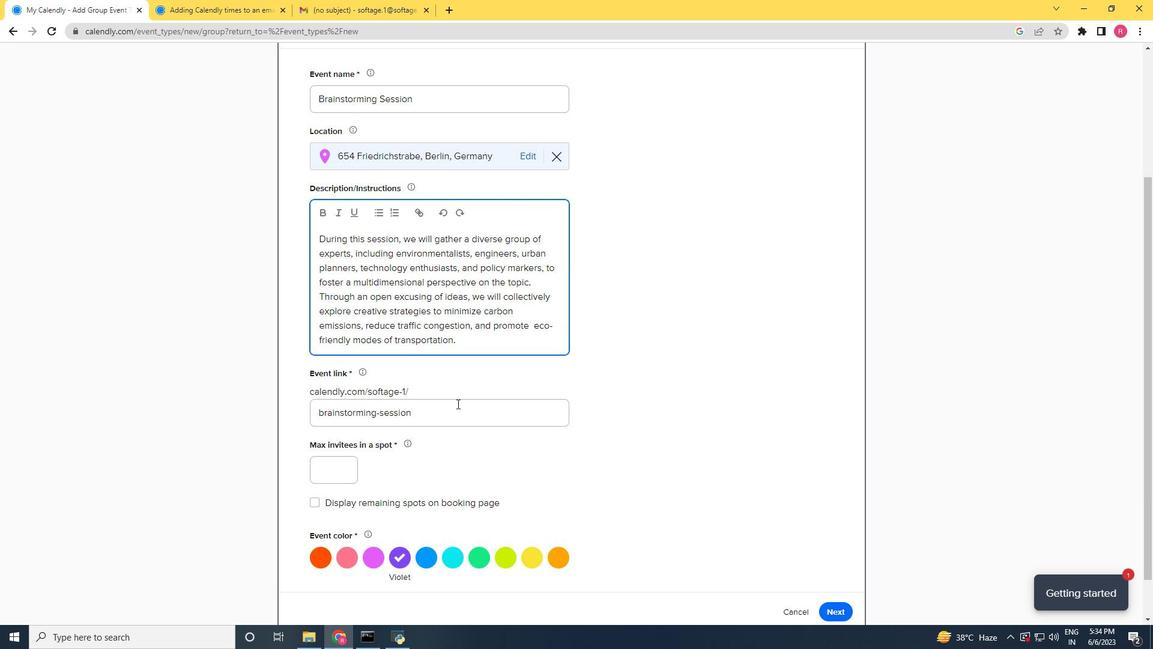 
Action: Mouse pressed left at (453, 403)
Screenshot: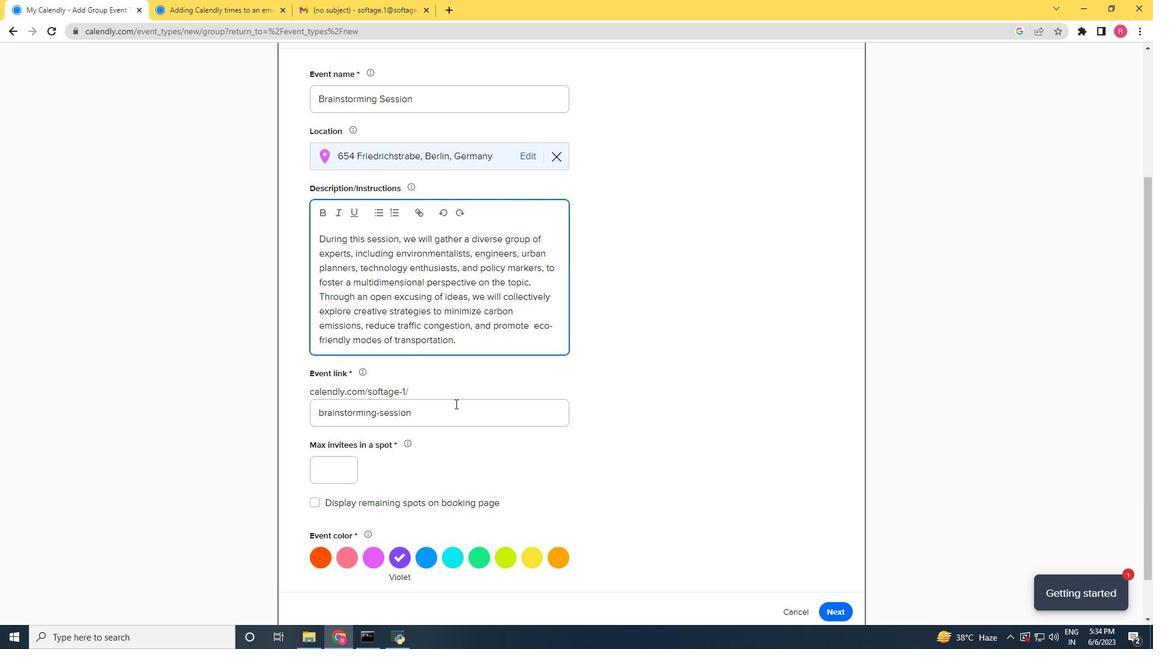 
Action: Mouse moved to (248, 422)
Screenshot: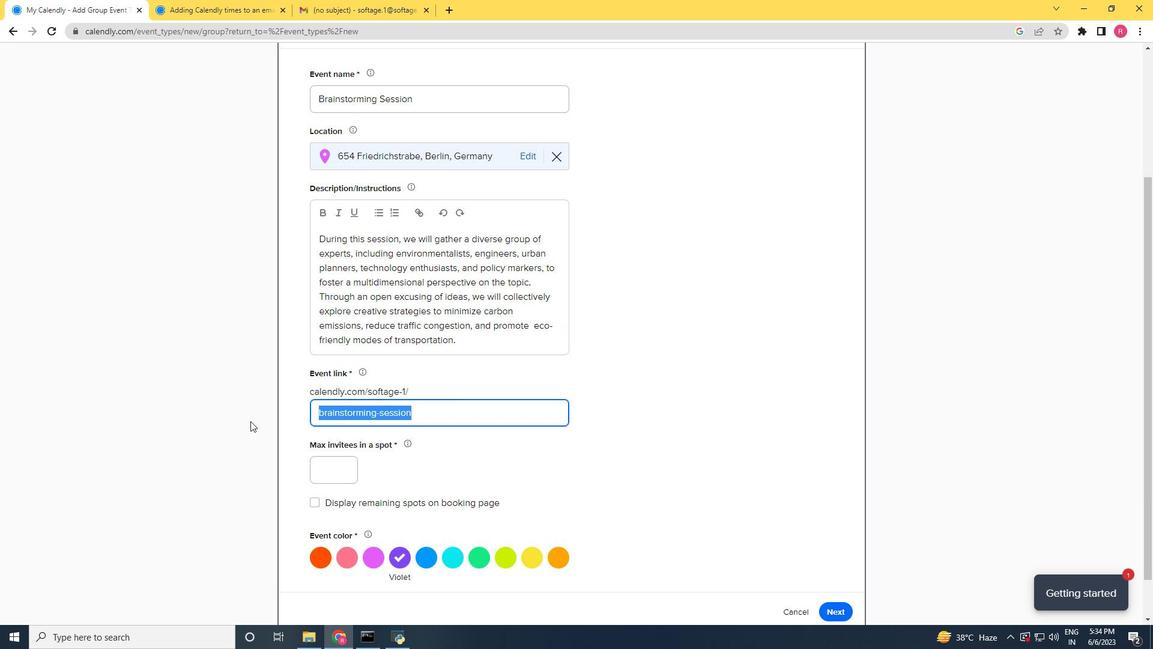 
Action: Key pressed http-brainstormingsessu<Key.backspace>ionscom
Screenshot: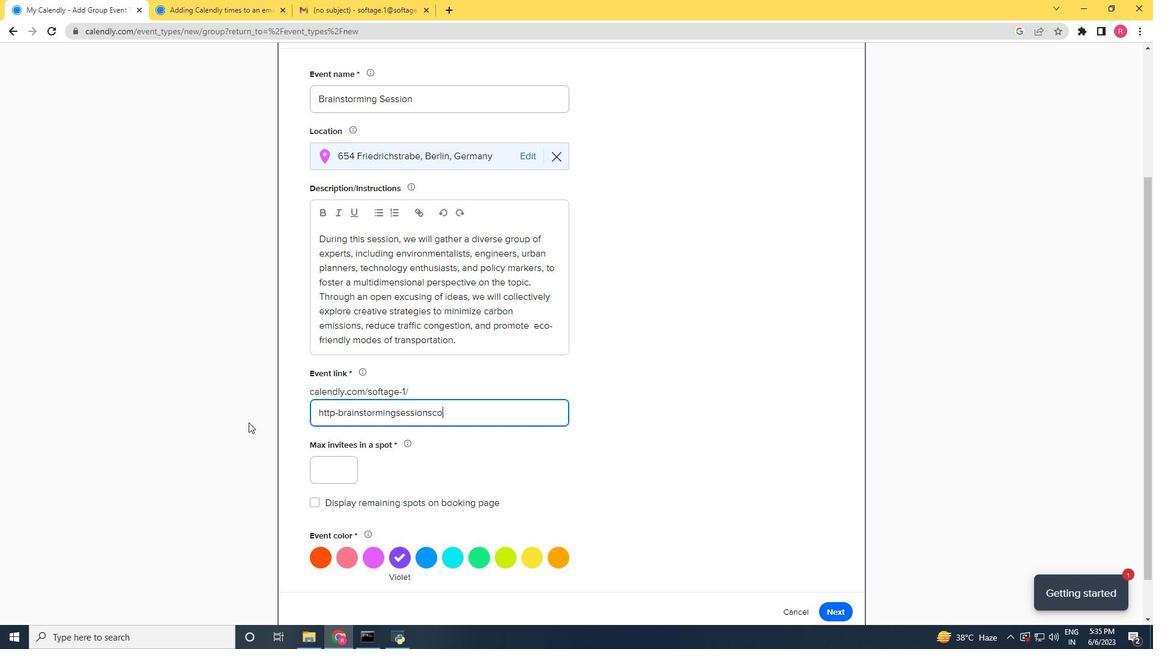 
Action: Mouse moved to (325, 473)
Screenshot: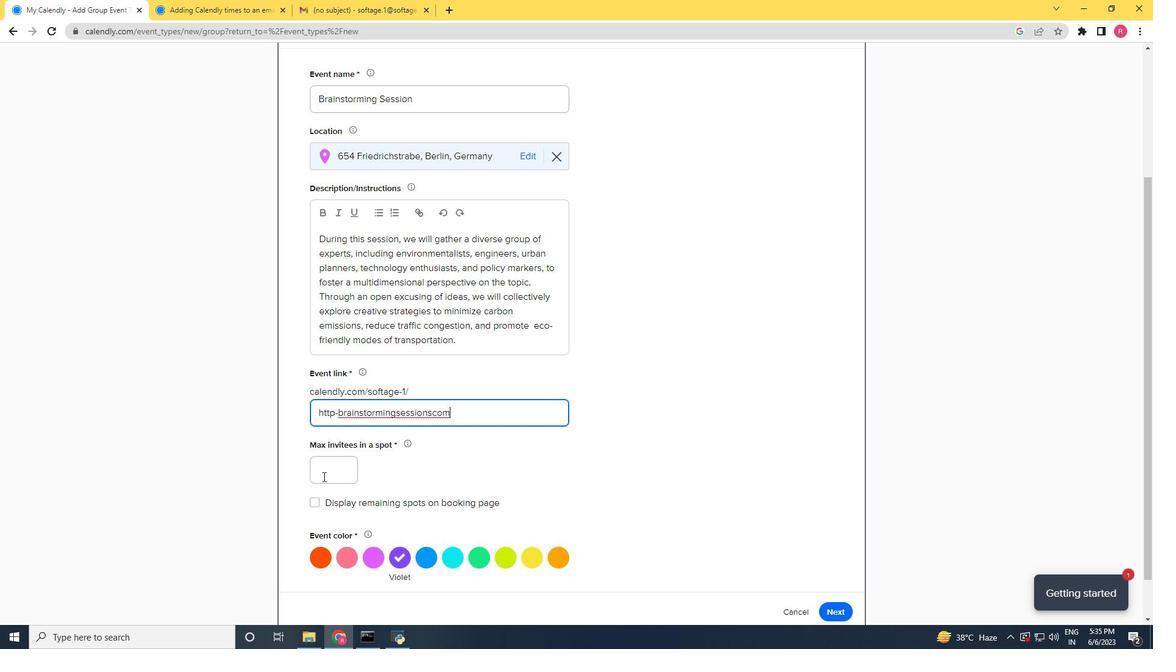 
Action: Mouse pressed left at (325, 473)
Screenshot: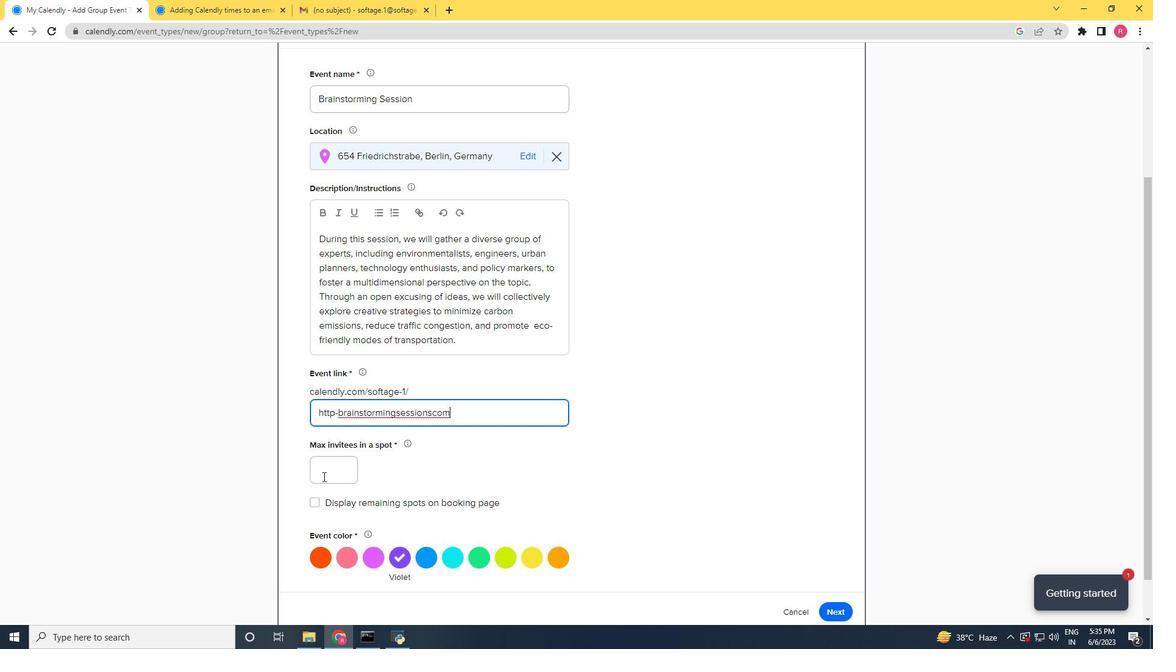 
Action: Mouse moved to (327, 472)
Screenshot: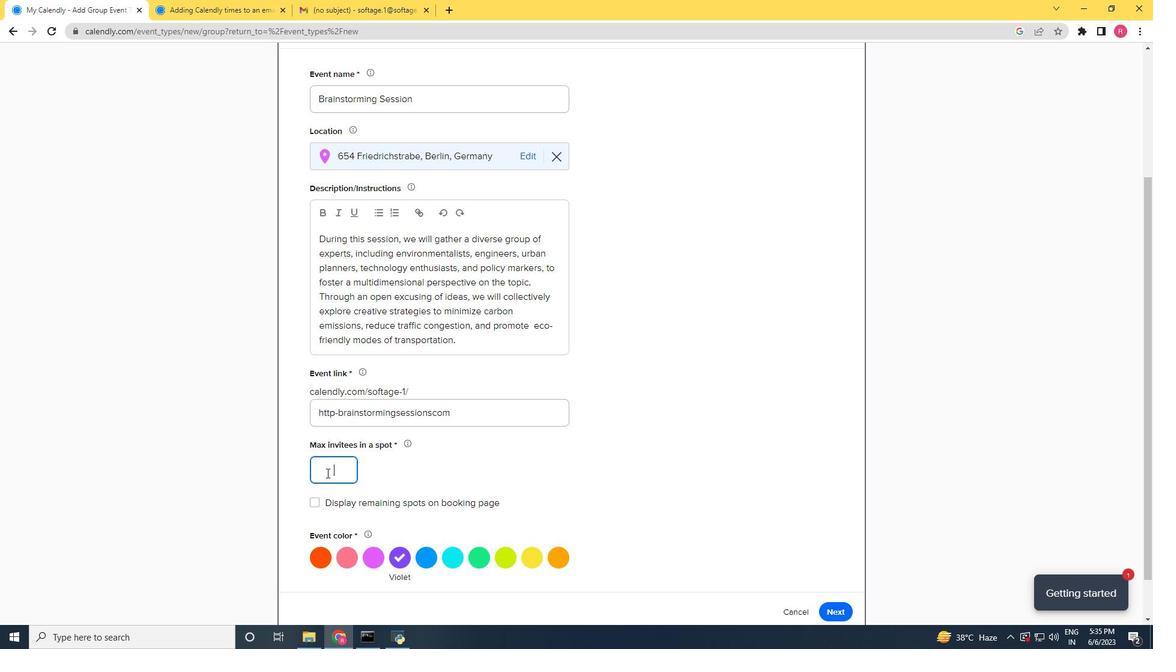 
Action: Key pressed 2
Screenshot: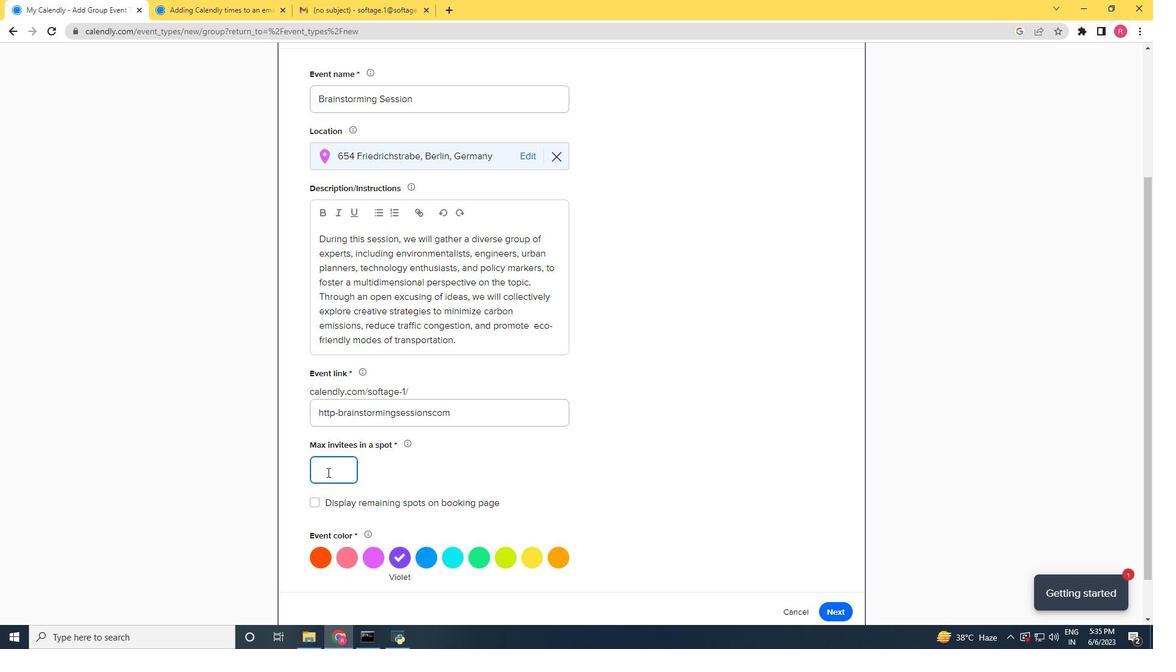 
Action: Mouse moved to (368, 562)
Screenshot: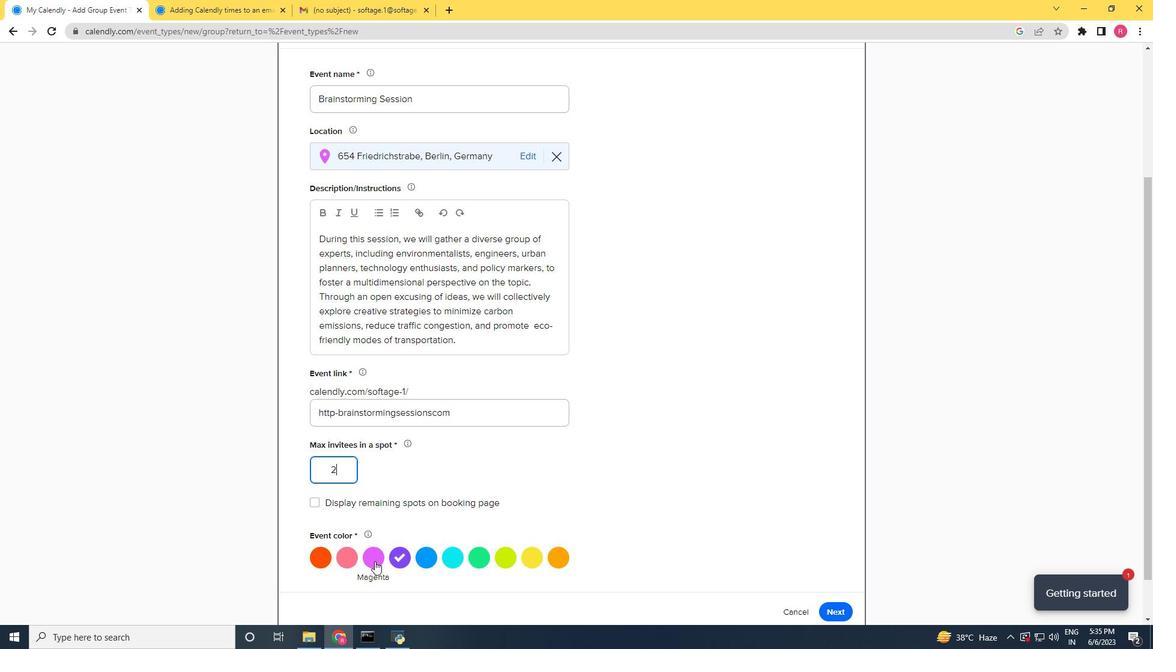 
Action: Mouse pressed left at (368, 562)
Screenshot: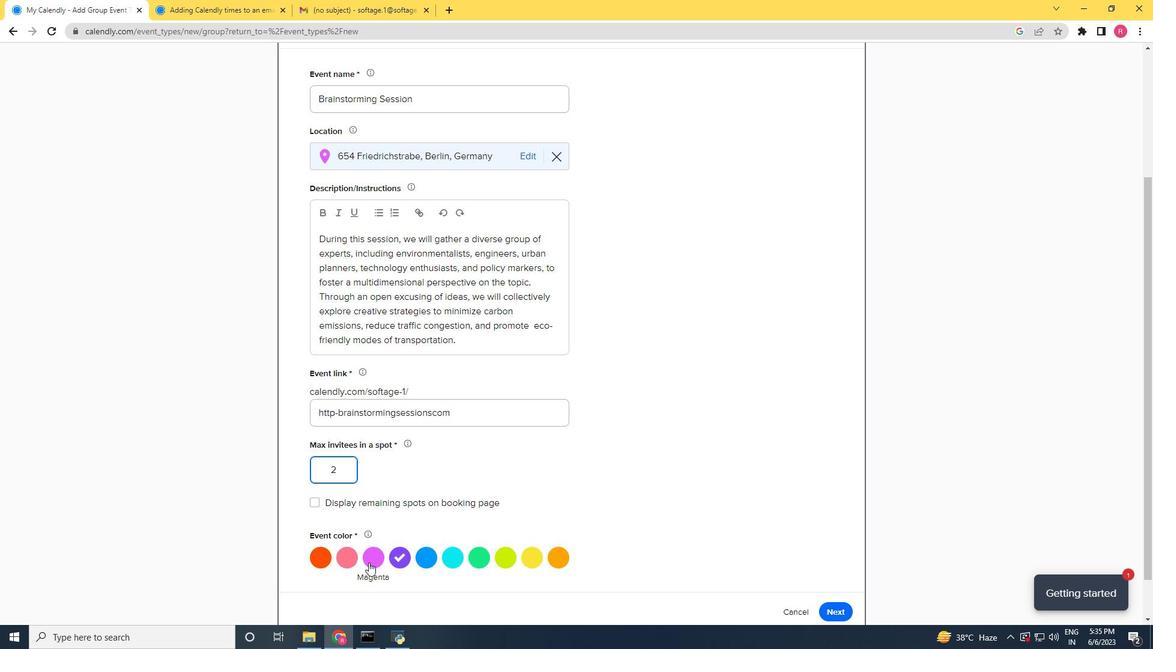 
Action: Mouse moved to (835, 611)
Screenshot: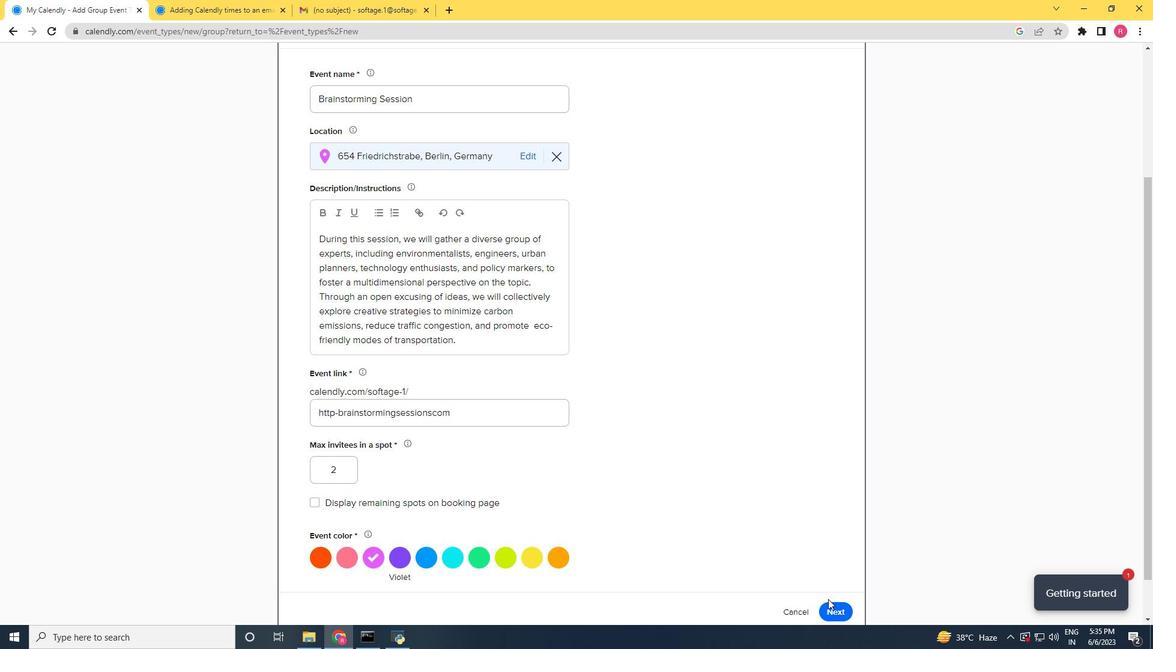 
Action: Mouse pressed left at (835, 611)
Screenshot: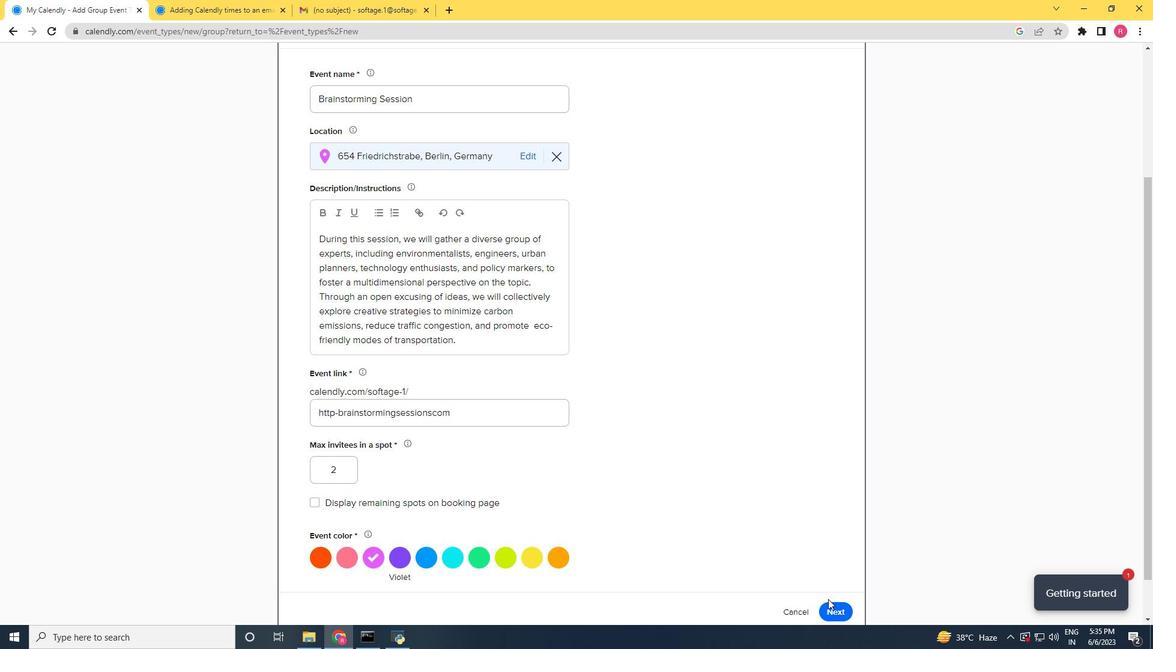 
Action: Mouse moved to (317, 203)
Screenshot: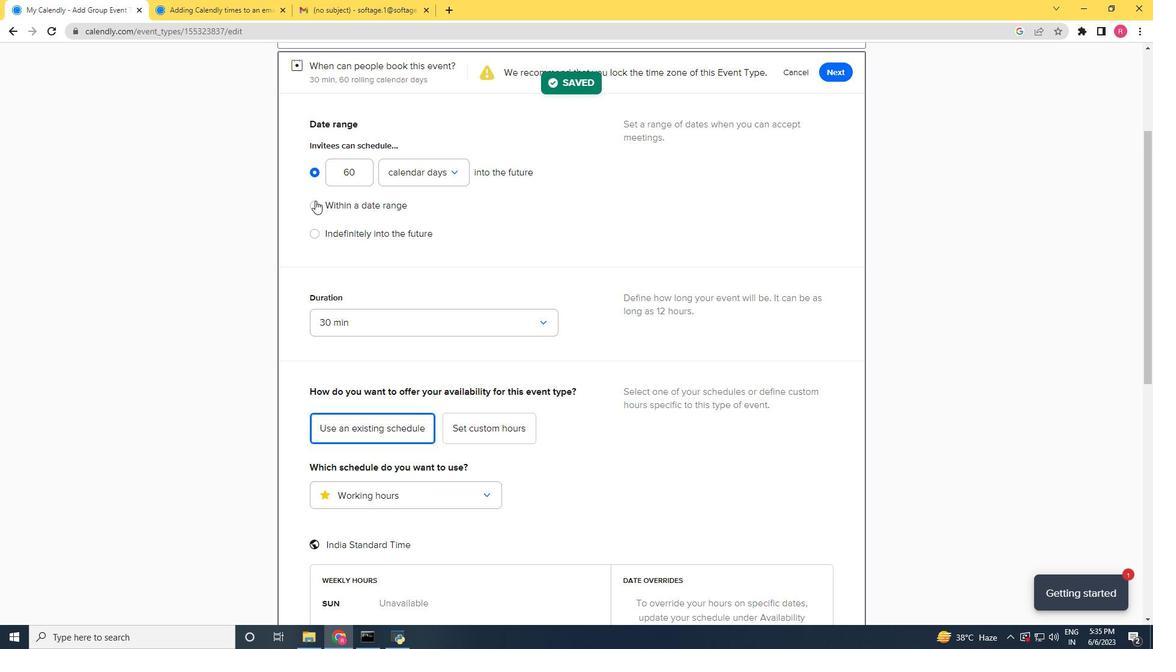 
Action: Mouse pressed left at (317, 203)
Screenshot: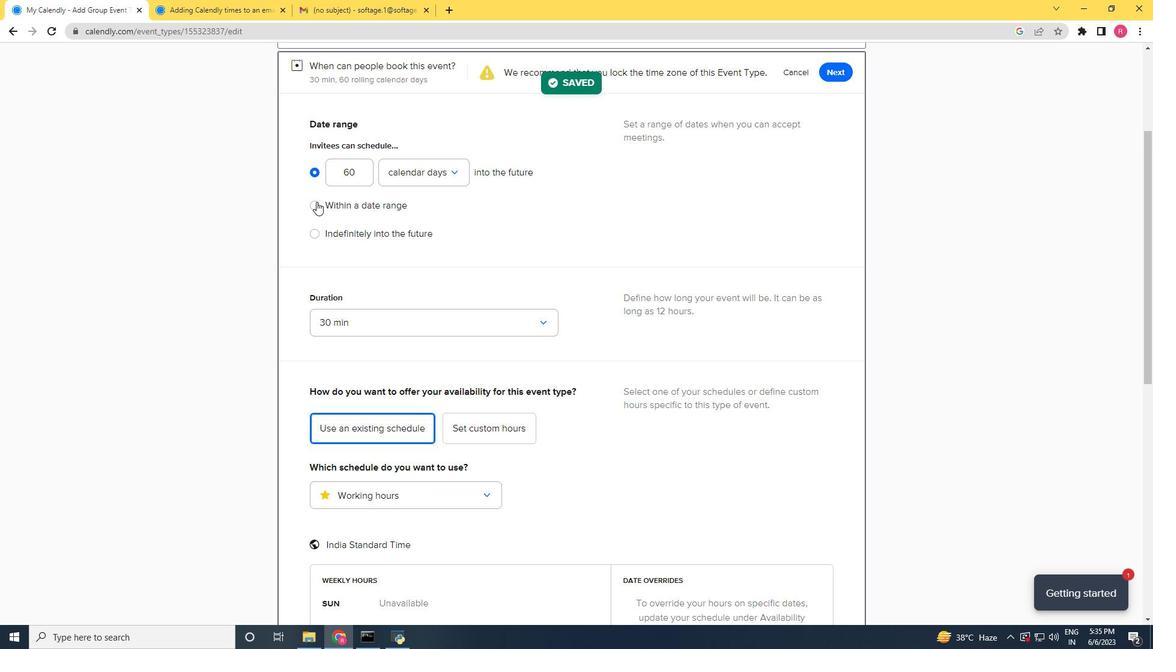 
Action: Mouse moved to (468, 215)
Screenshot: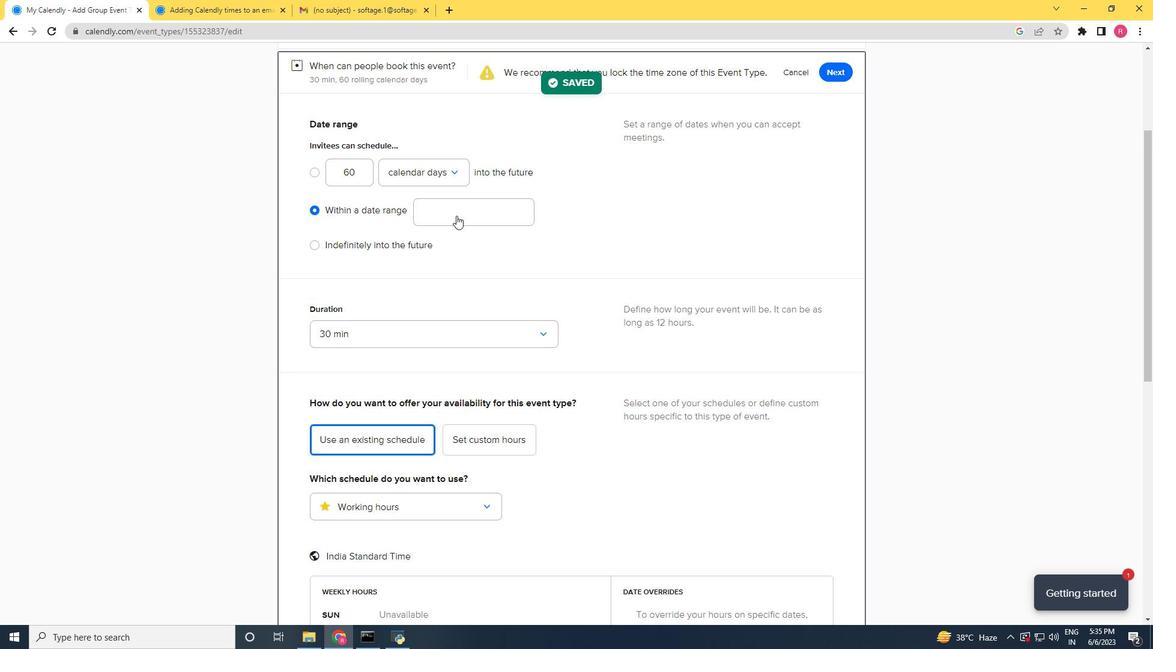 
Action: Mouse pressed left at (468, 215)
Screenshot: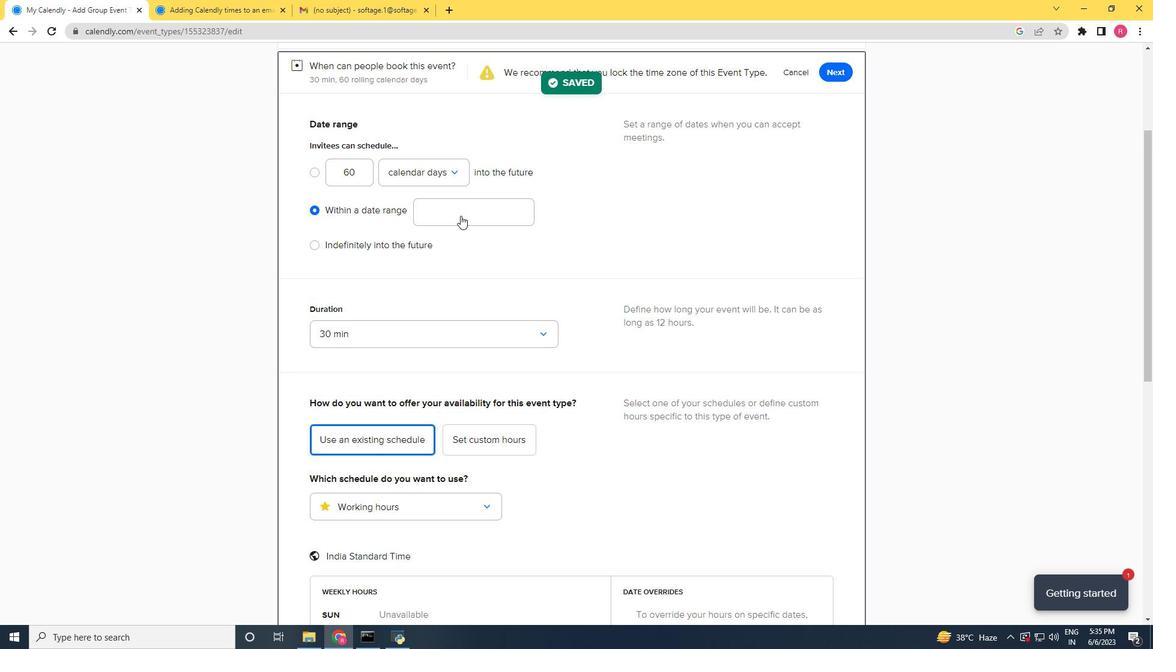 
Action: Mouse moved to (507, 254)
Screenshot: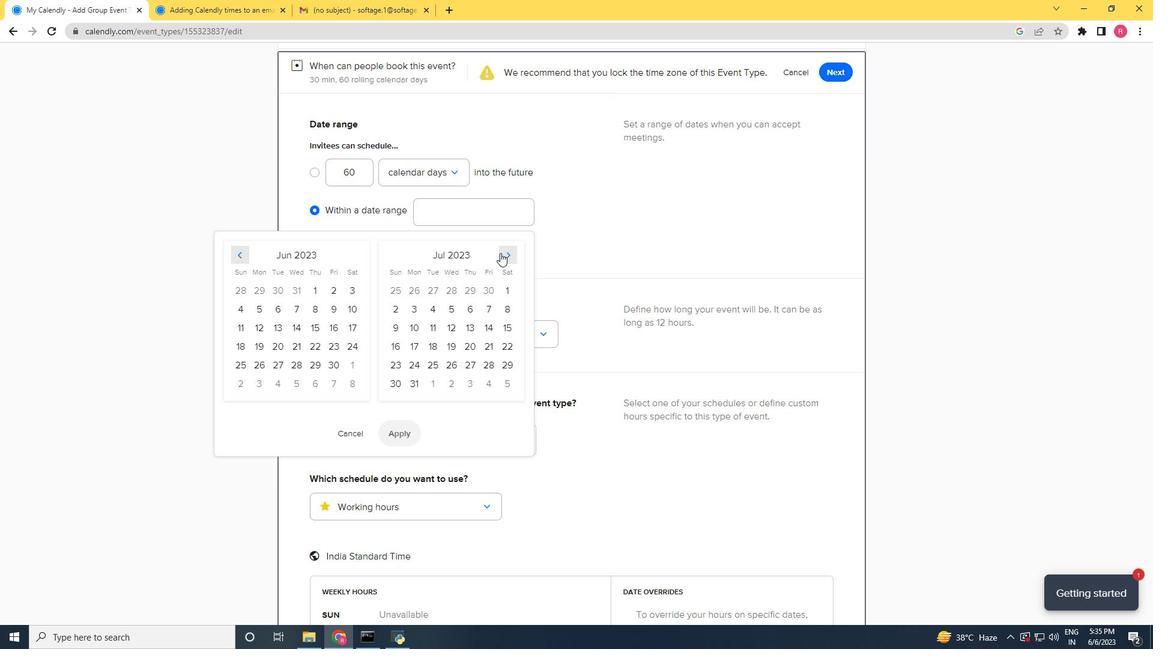 
Action: Mouse pressed left at (507, 254)
Screenshot: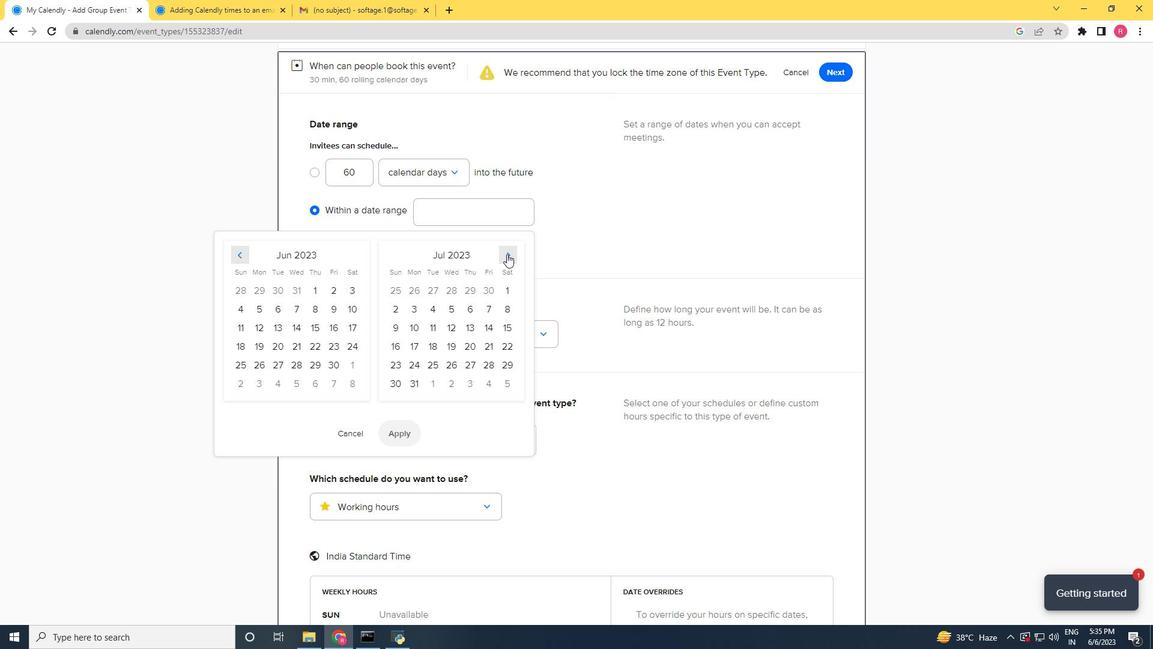 
Action: Mouse pressed left at (507, 254)
Screenshot: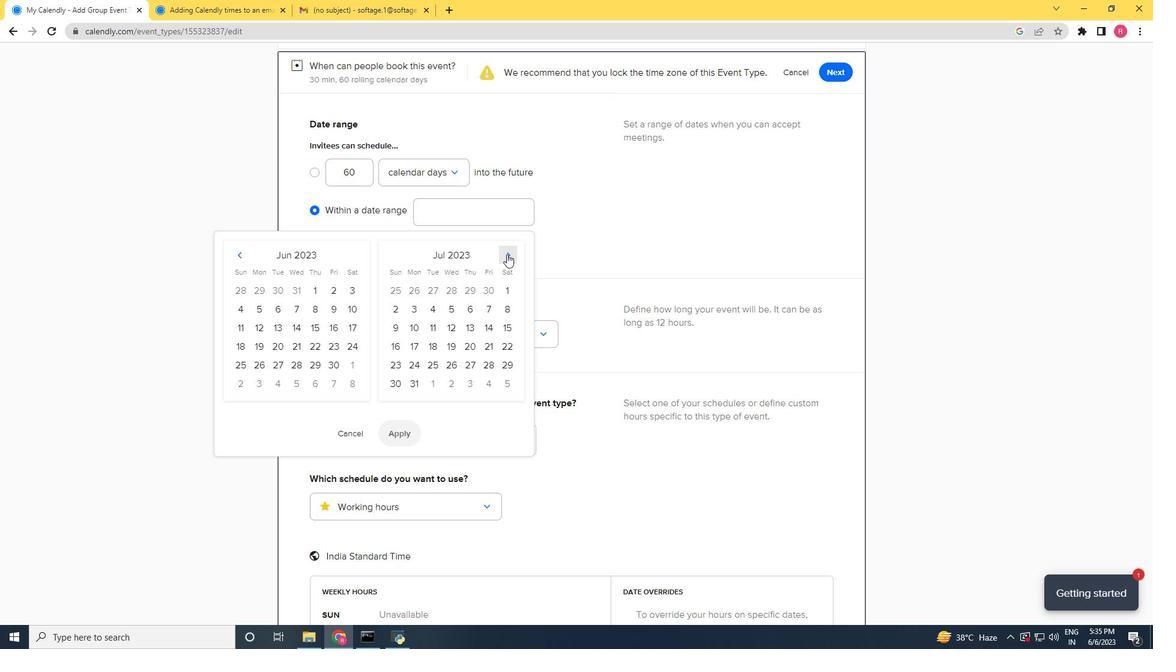 
Action: Mouse moved to (507, 254)
Screenshot: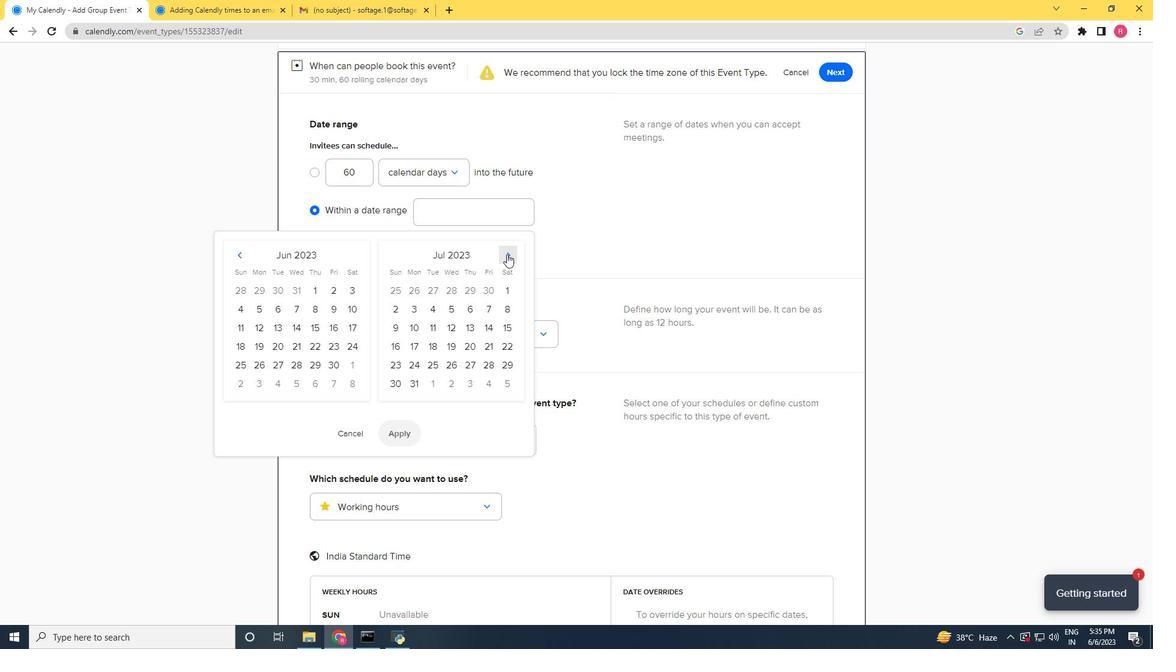 
Action: Mouse pressed left at (507, 254)
Screenshot: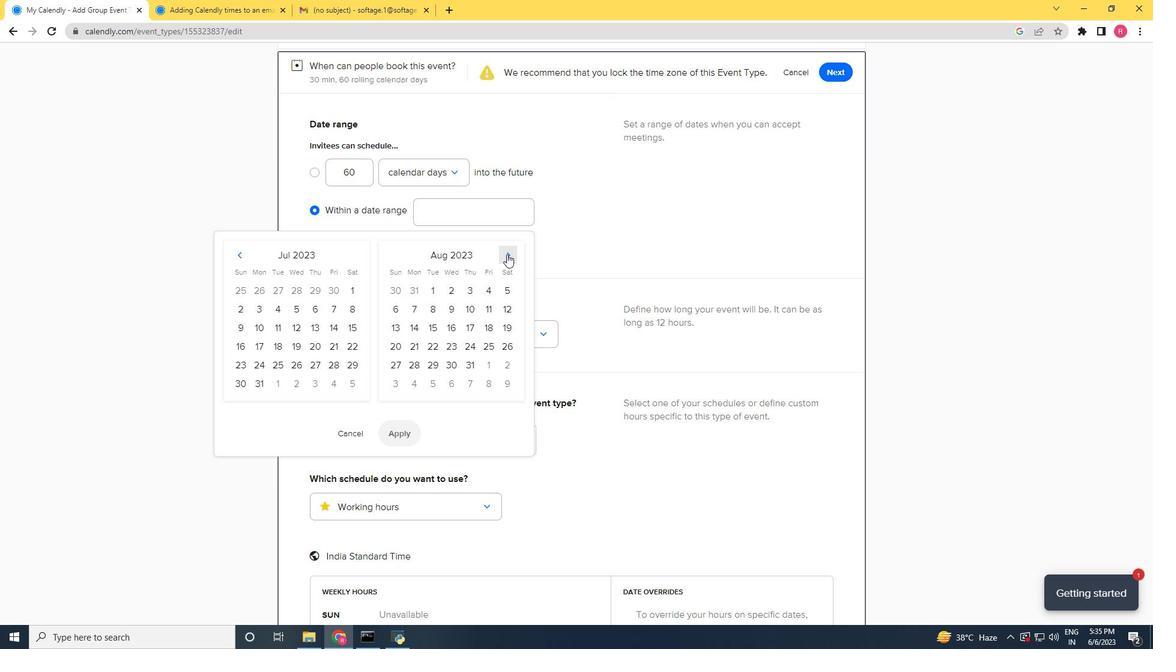 
Action: Mouse pressed left at (507, 254)
Screenshot: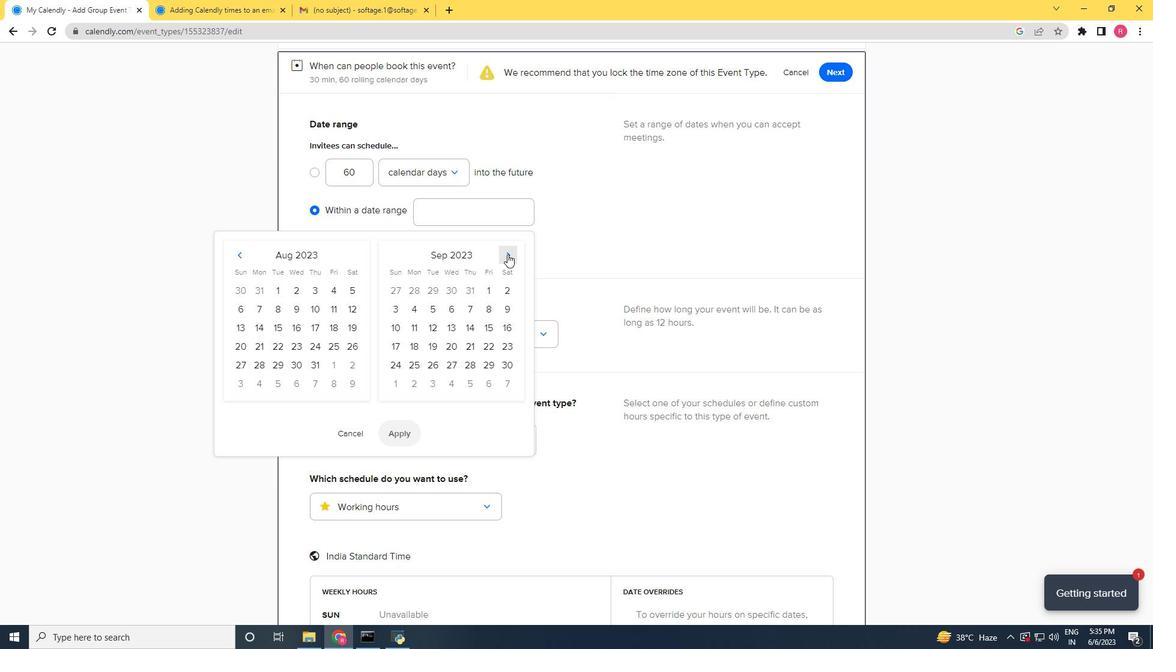 
Action: Mouse pressed left at (507, 254)
Screenshot: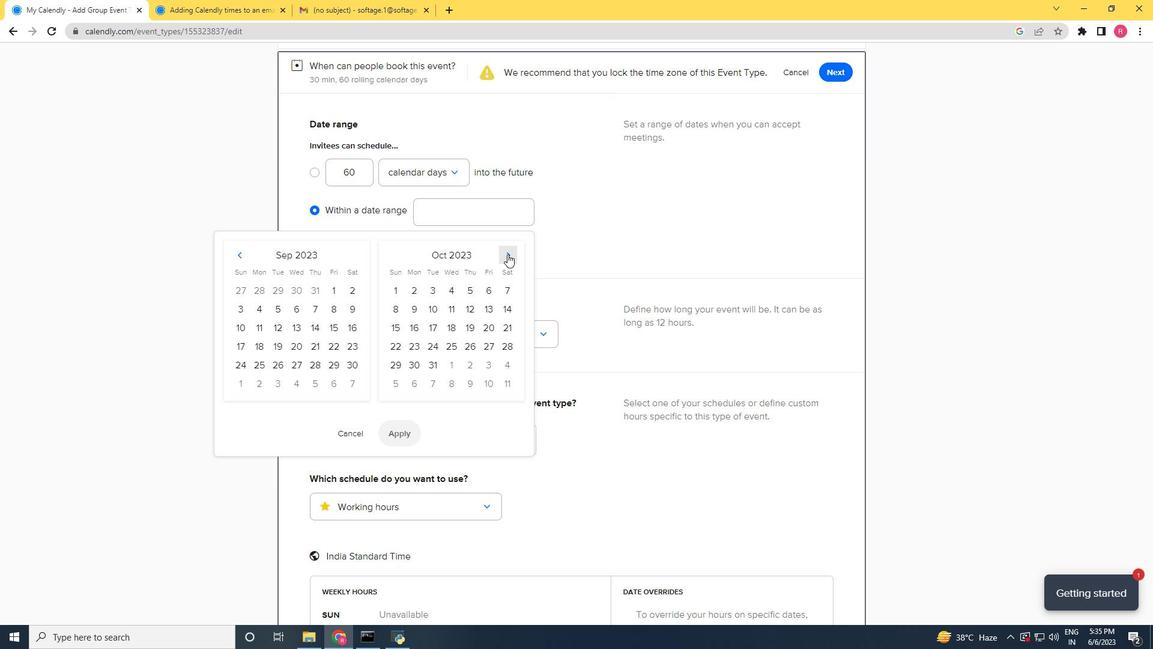 
Action: Mouse pressed left at (507, 254)
Screenshot: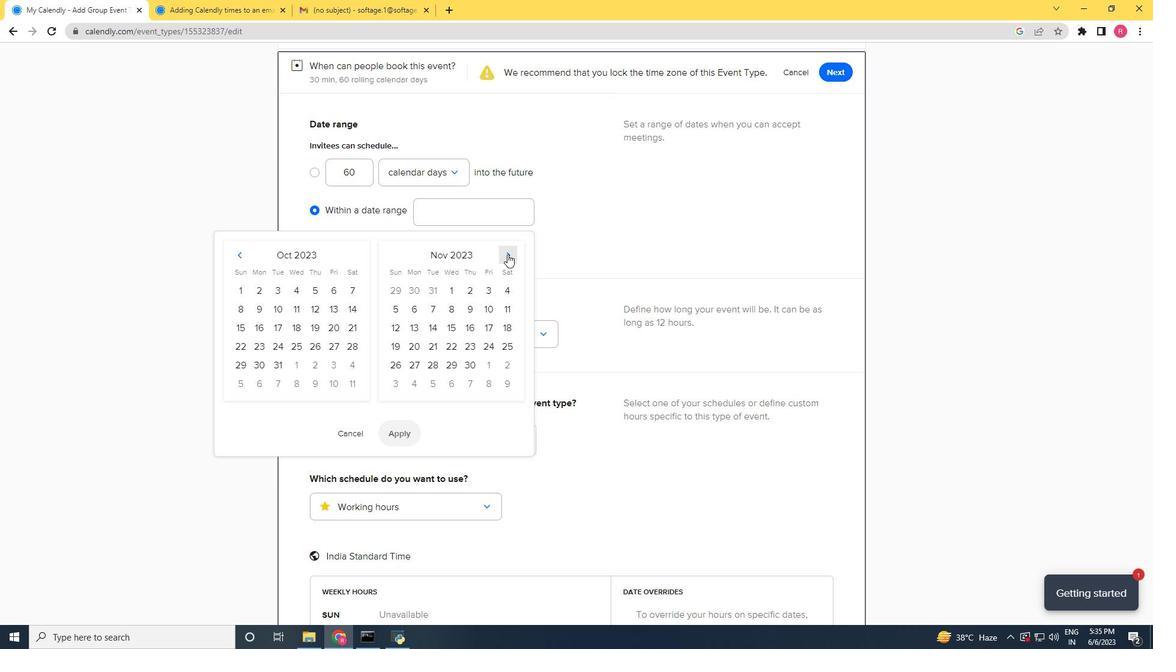 
Action: Mouse pressed left at (507, 254)
Screenshot: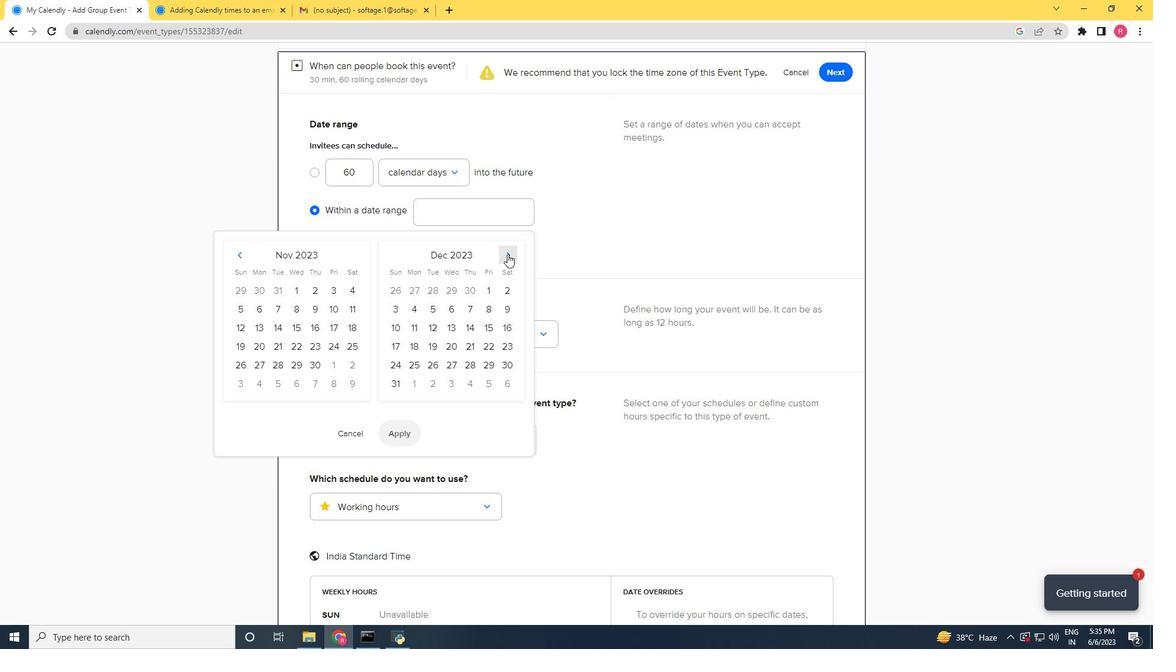 
Action: Mouse pressed left at (507, 254)
Screenshot: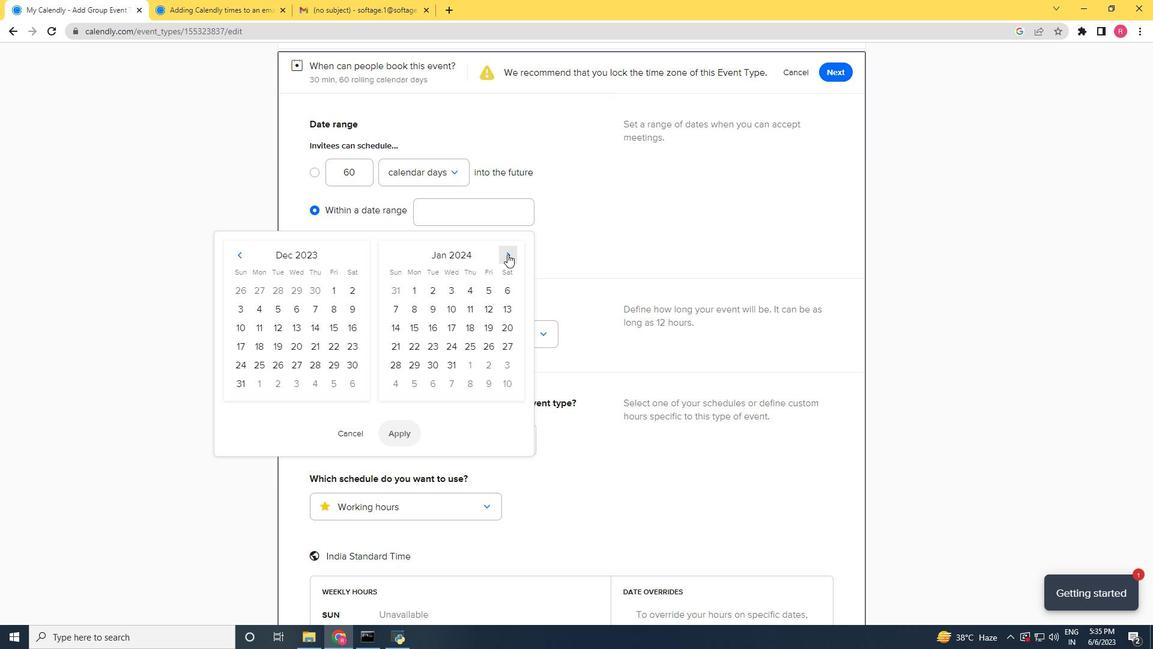 
Action: Mouse pressed left at (507, 254)
Screenshot: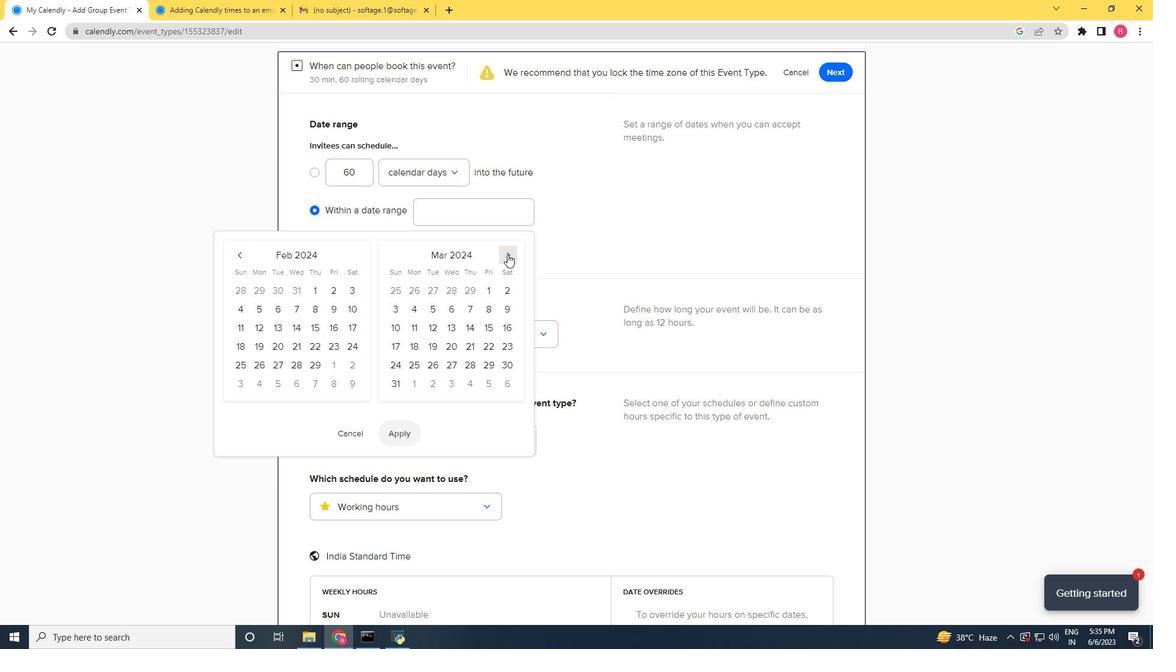 
Action: Mouse moved to (481, 290)
Screenshot: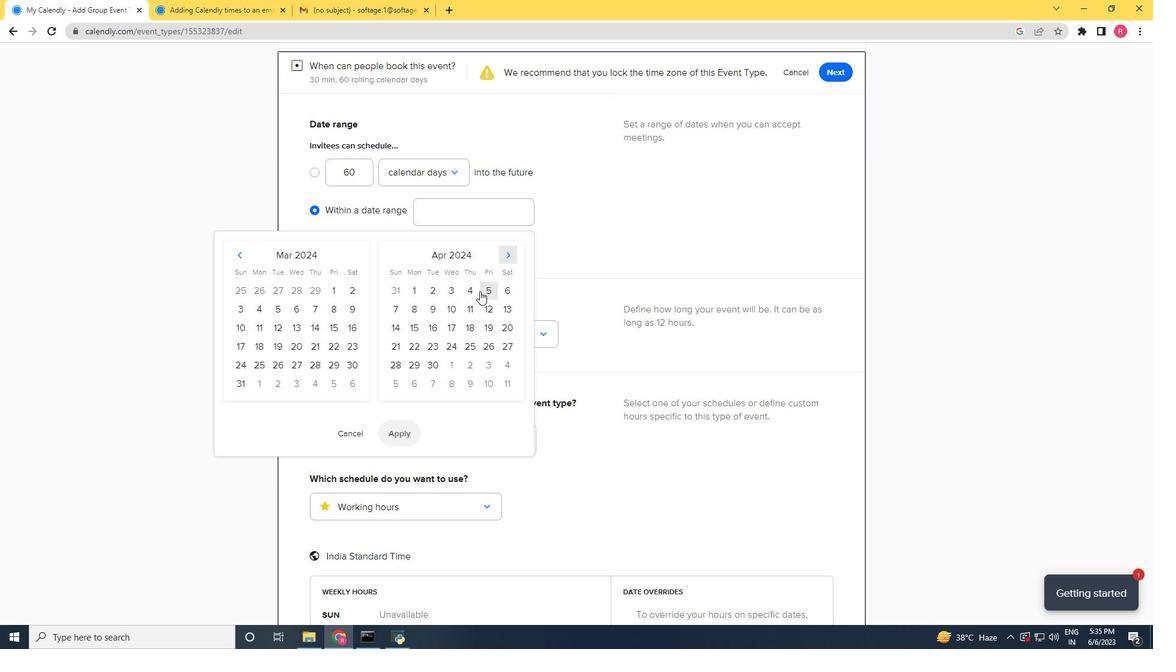 
Action: Mouse pressed left at (481, 290)
Screenshot: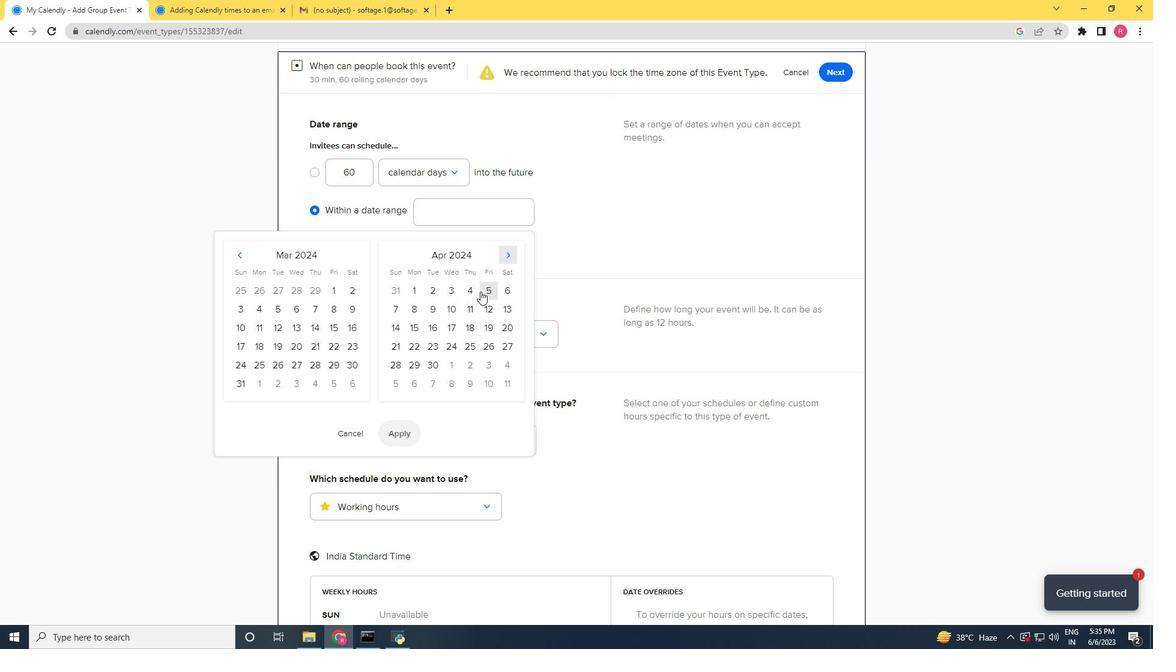
Action: Mouse moved to (445, 308)
Screenshot: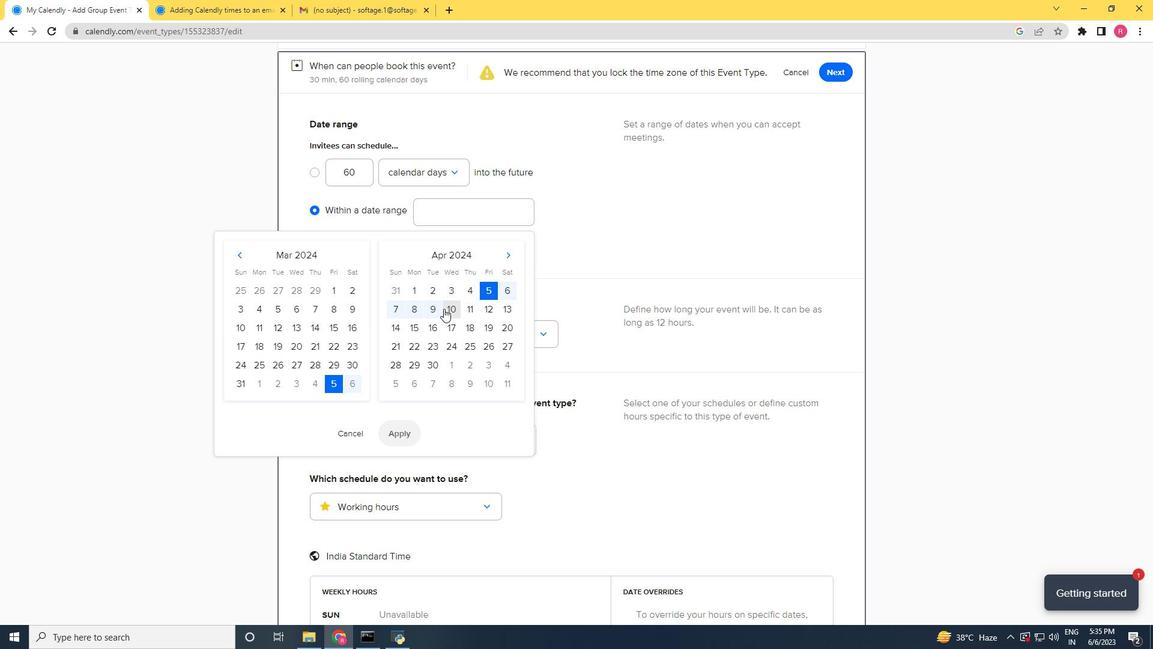
Action: Mouse pressed left at (445, 308)
Screenshot: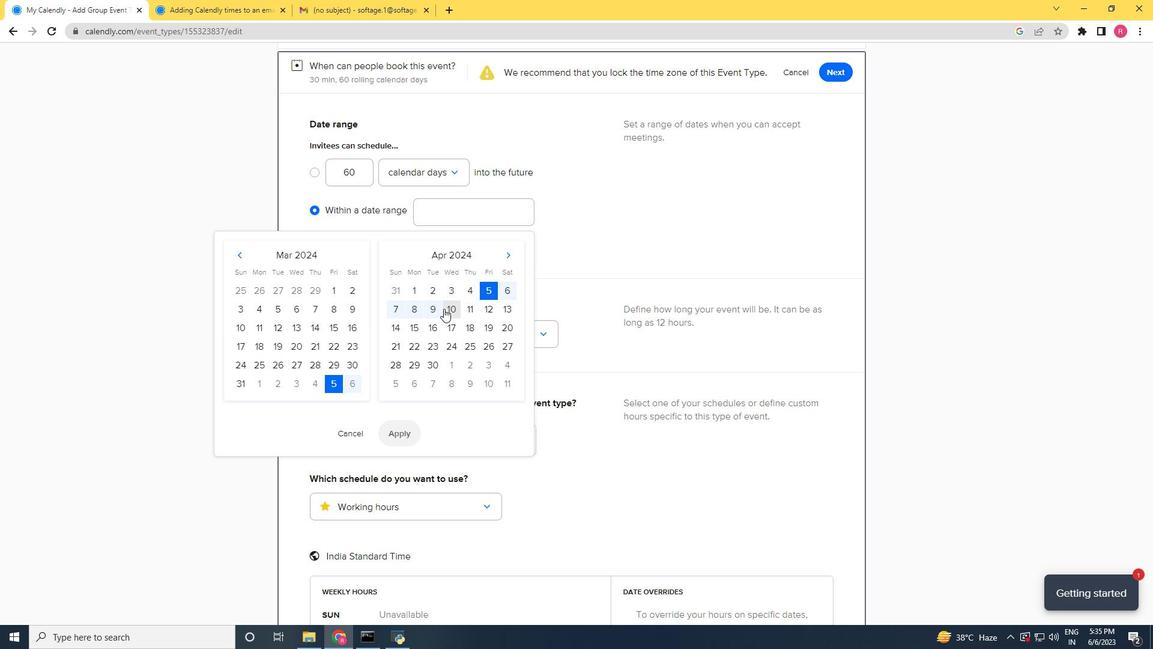 
Action: Mouse moved to (400, 427)
Screenshot: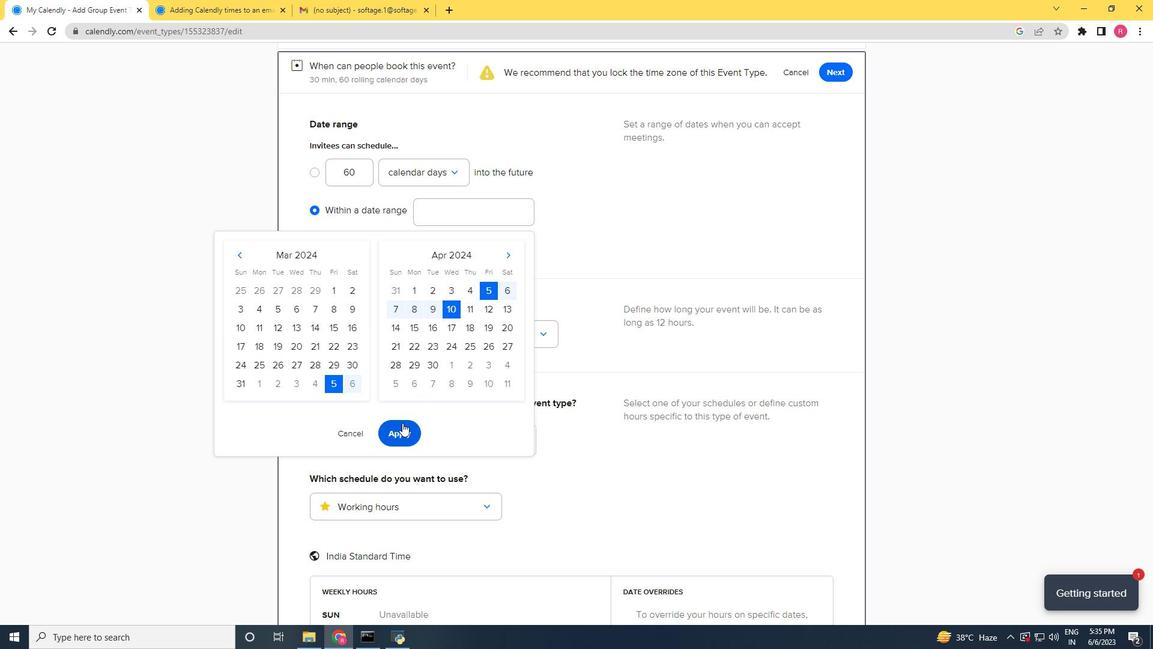
Action: Mouse pressed left at (400, 427)
Screenshot: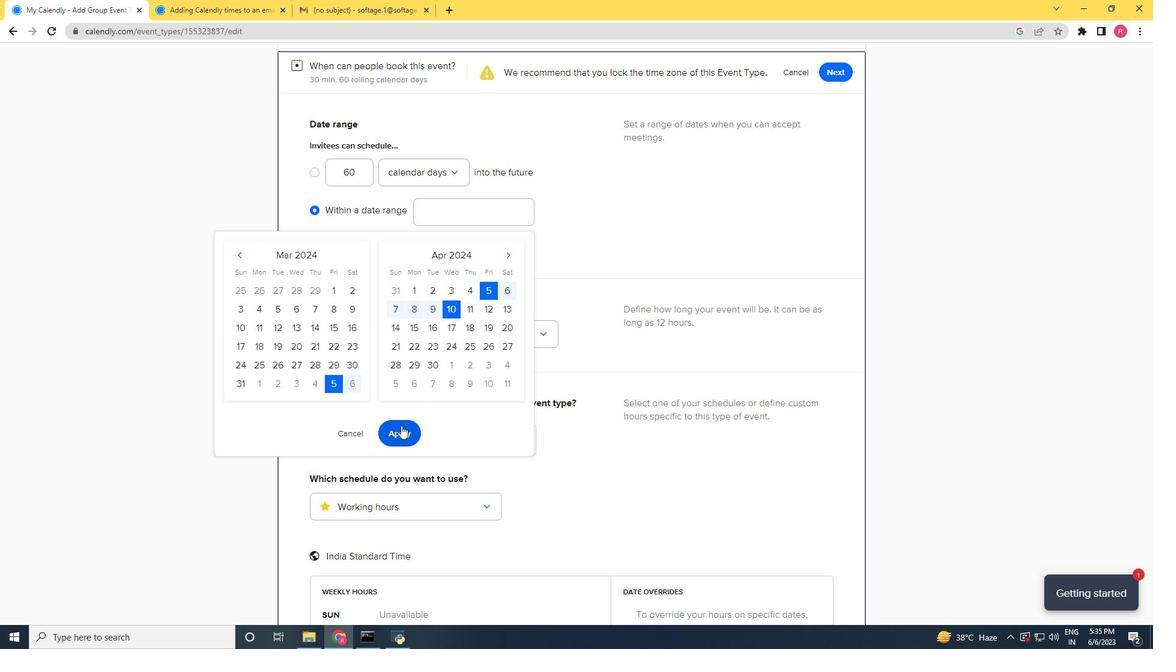 
Action: Mouse moved to (687, 341)
Screenshot: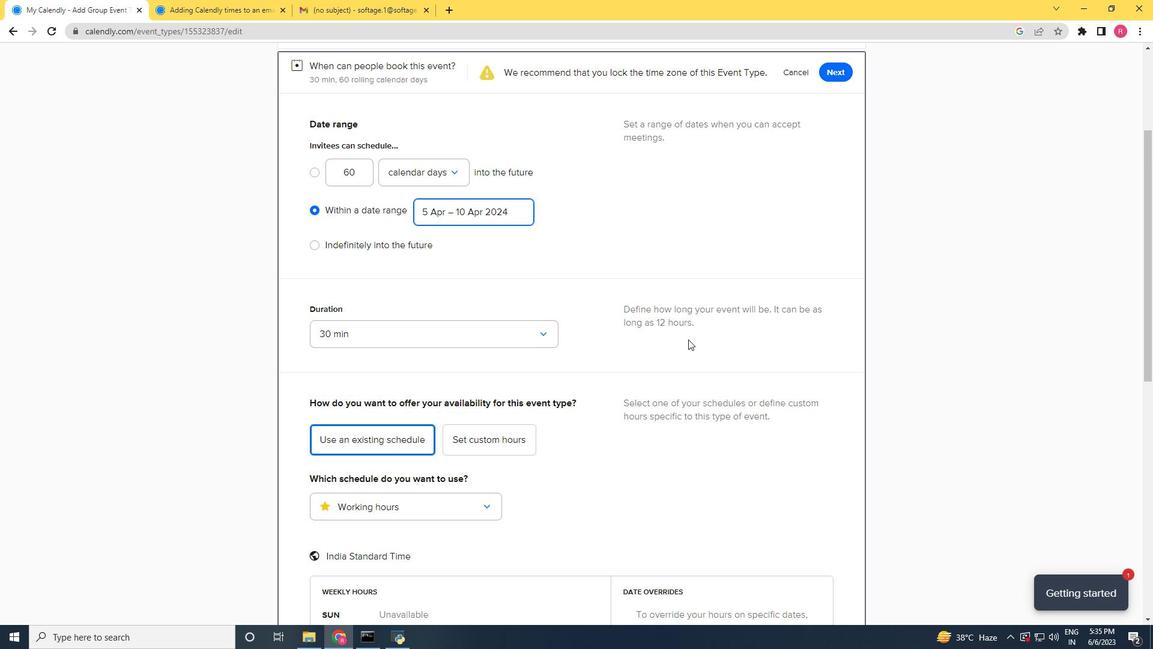 
Action: Mouse scrolled (688, 339) with delta (0, 0)
Screenshot: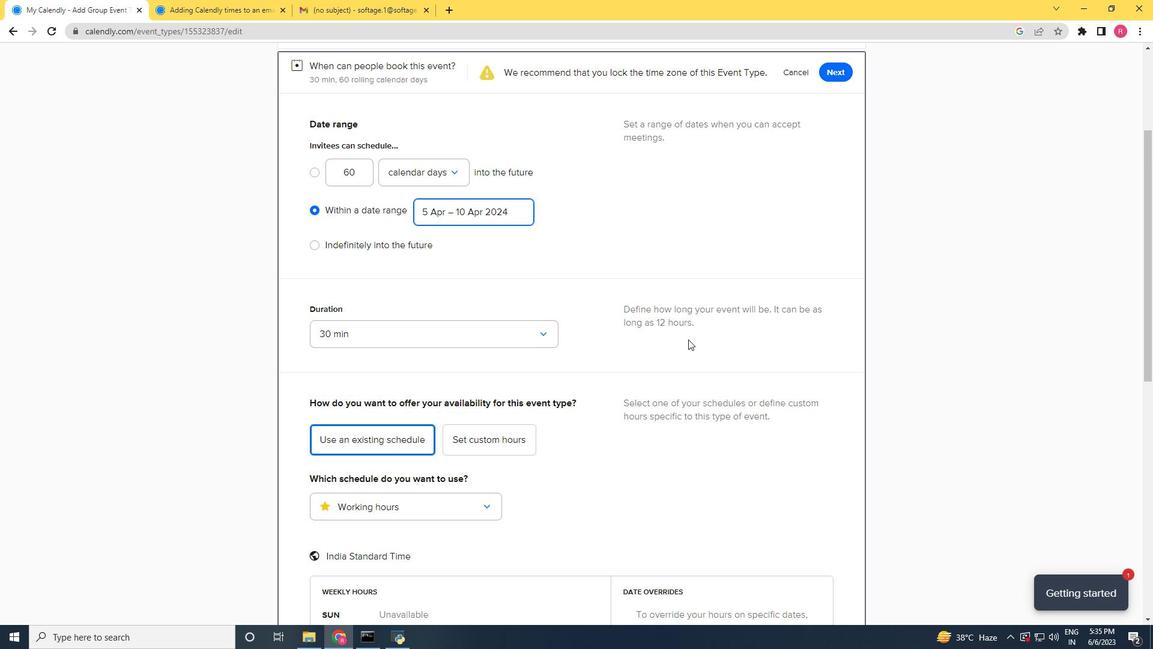 
Action: Mouse moved to (682, 345)
Screenshot: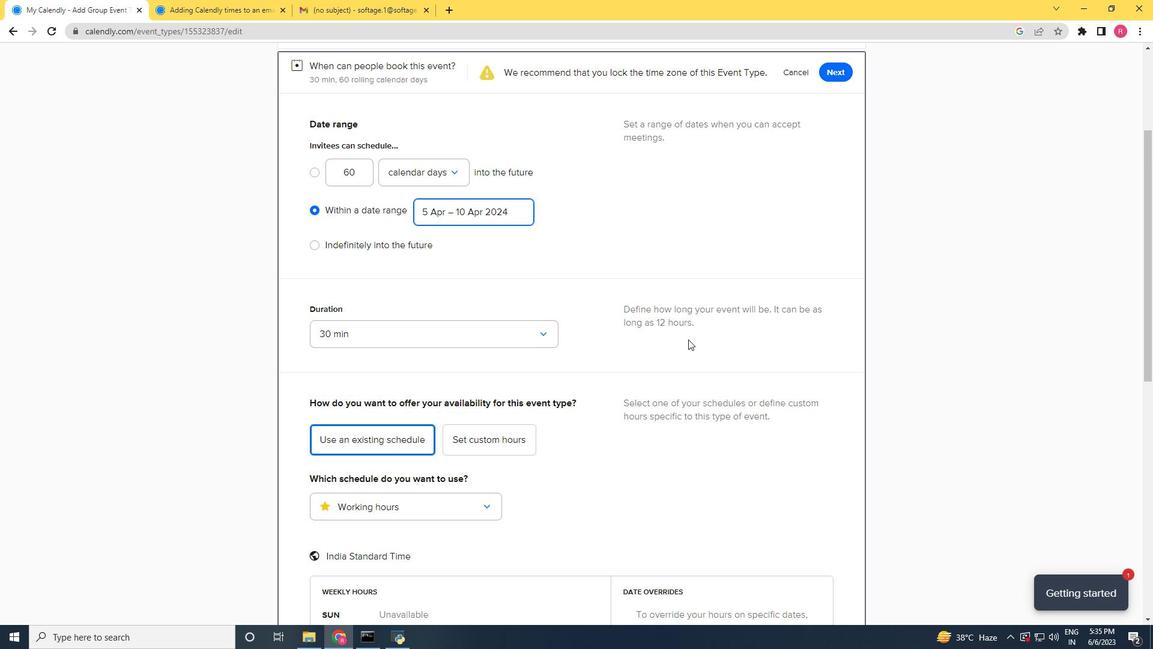 
Action: Mouse scrolled (686, 343) with delta (0, 0)
Screenshot: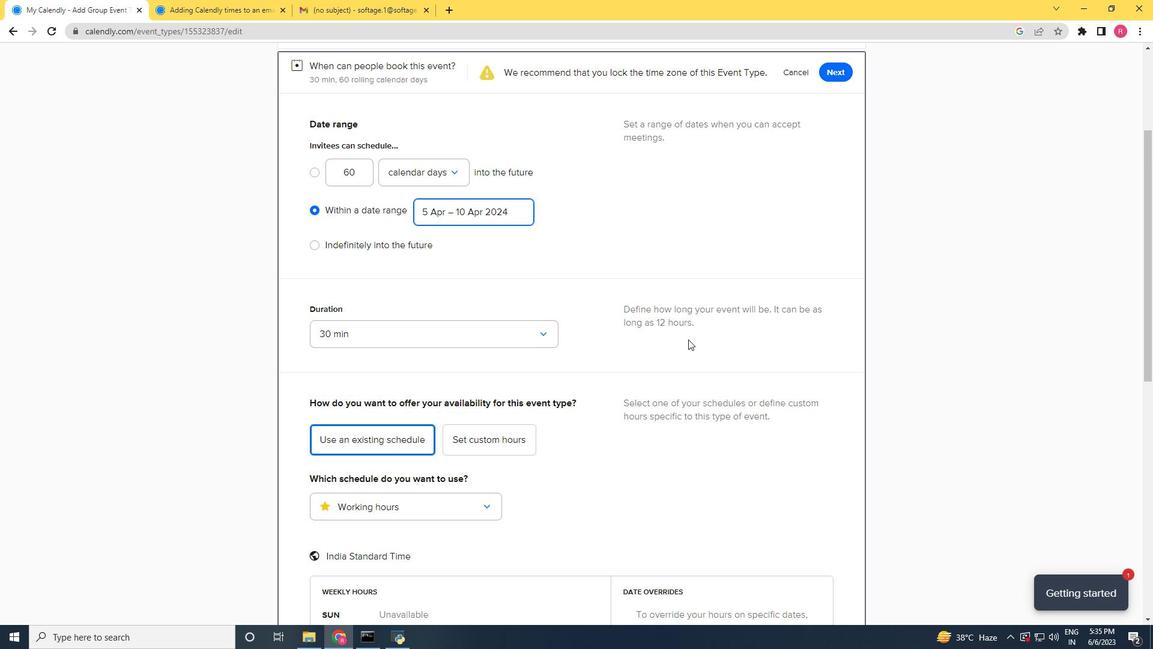 
Action: Mouse scrolled (685, 344) with delta (0, 0)
Screenshot: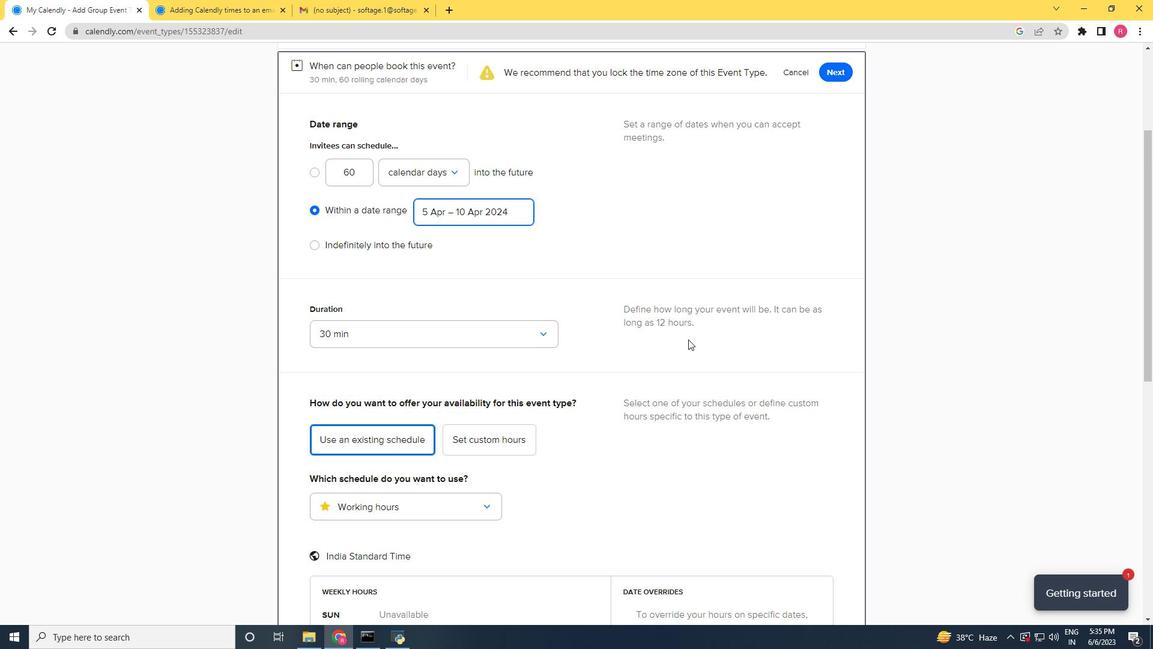 
Action: Mouse scrolled (684, 344) with delta (0, 0)
Screenshot: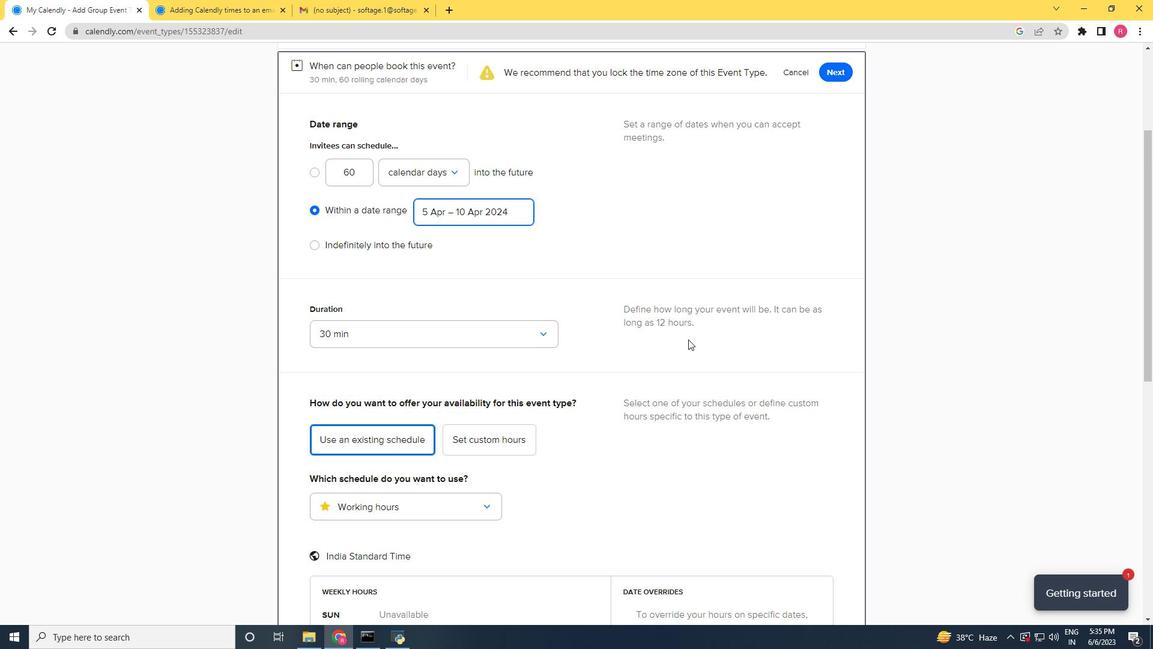 
Action: Mouse moved to (682, 345)
Screenshot: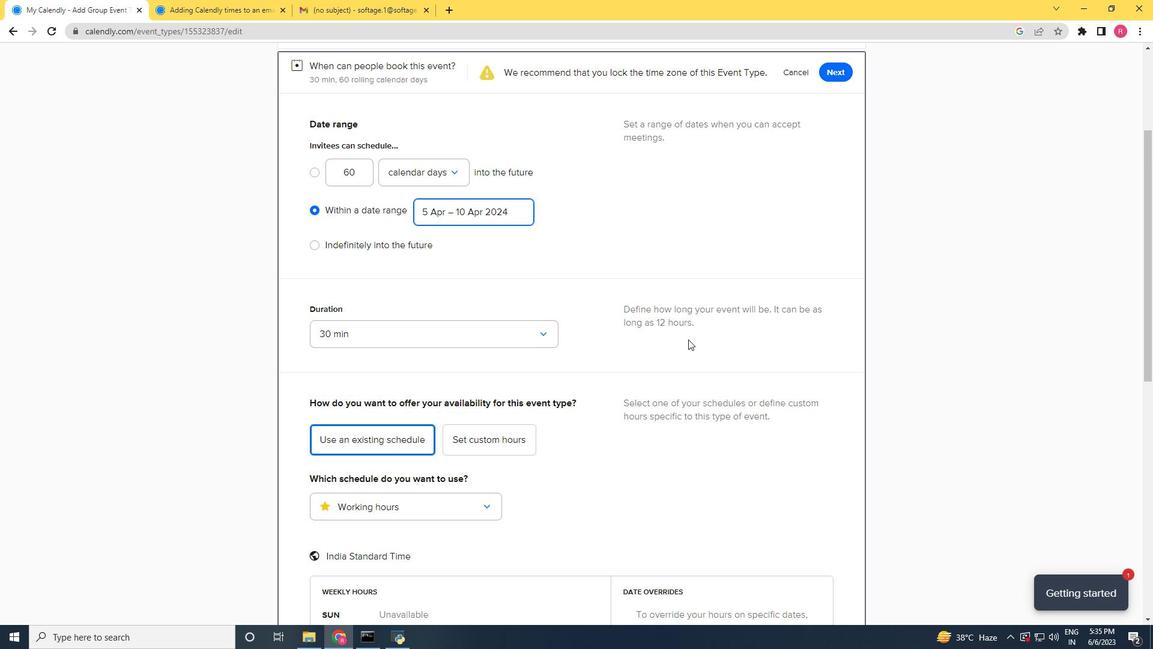
Action: Mouse scrolled (684, 345) with delta (0, 0)
Screenshot: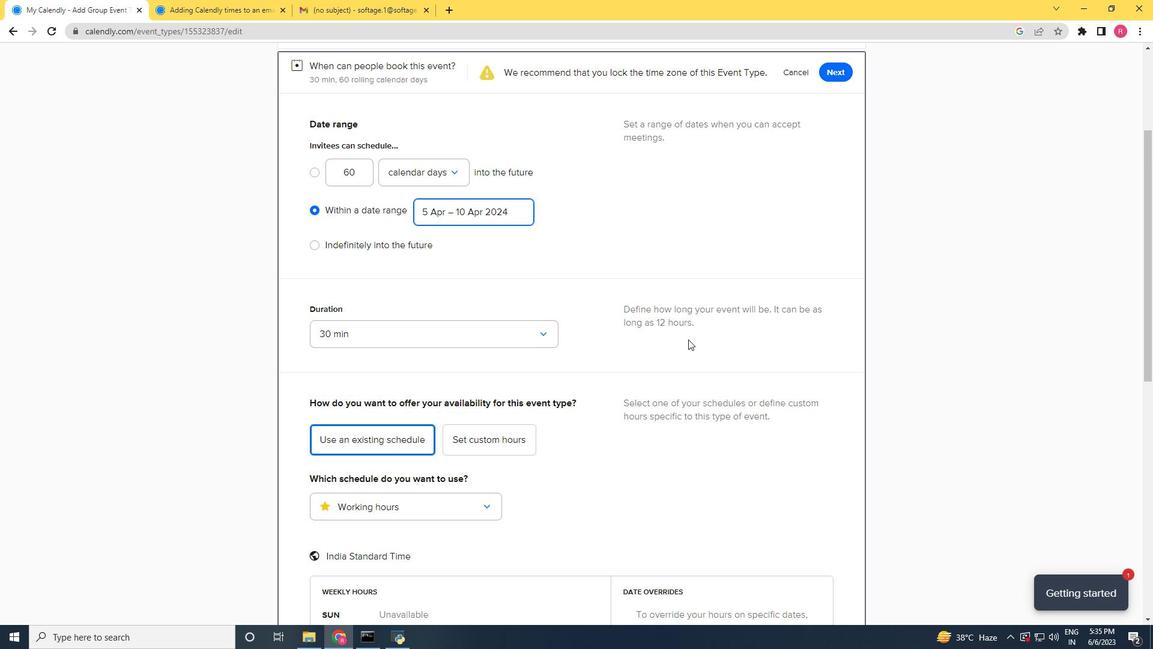 
Action: Mouse moved to (681, 355)
Screenshot: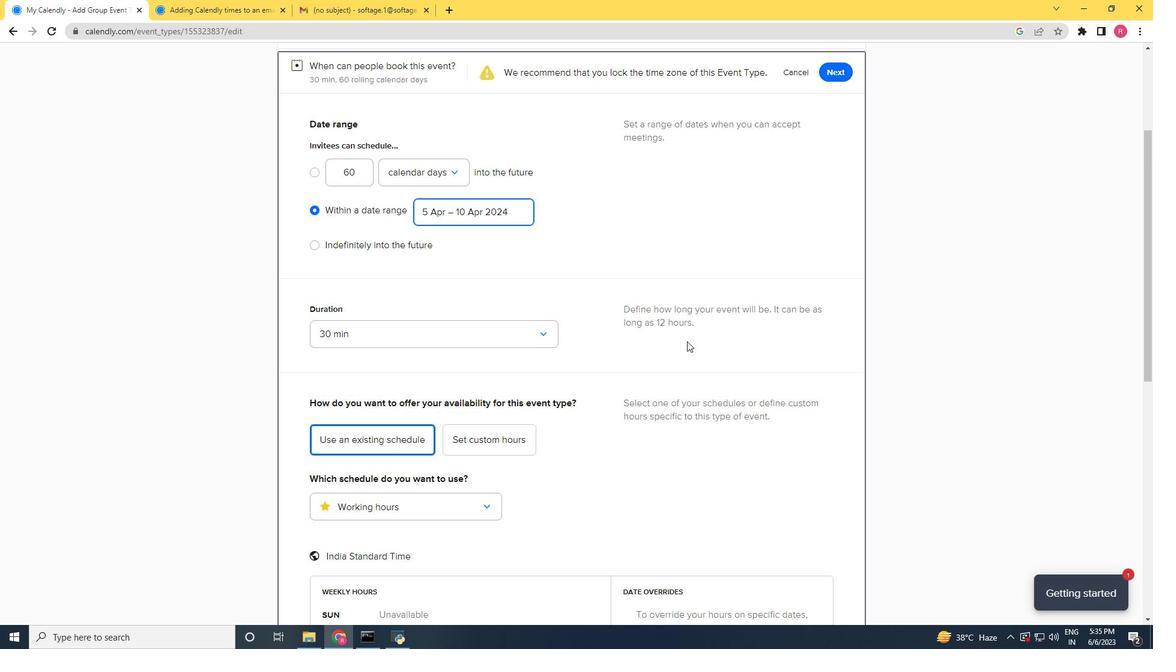 
Action: Mouse scrolled (681, 355) with delta (0, 0)
Screenshot: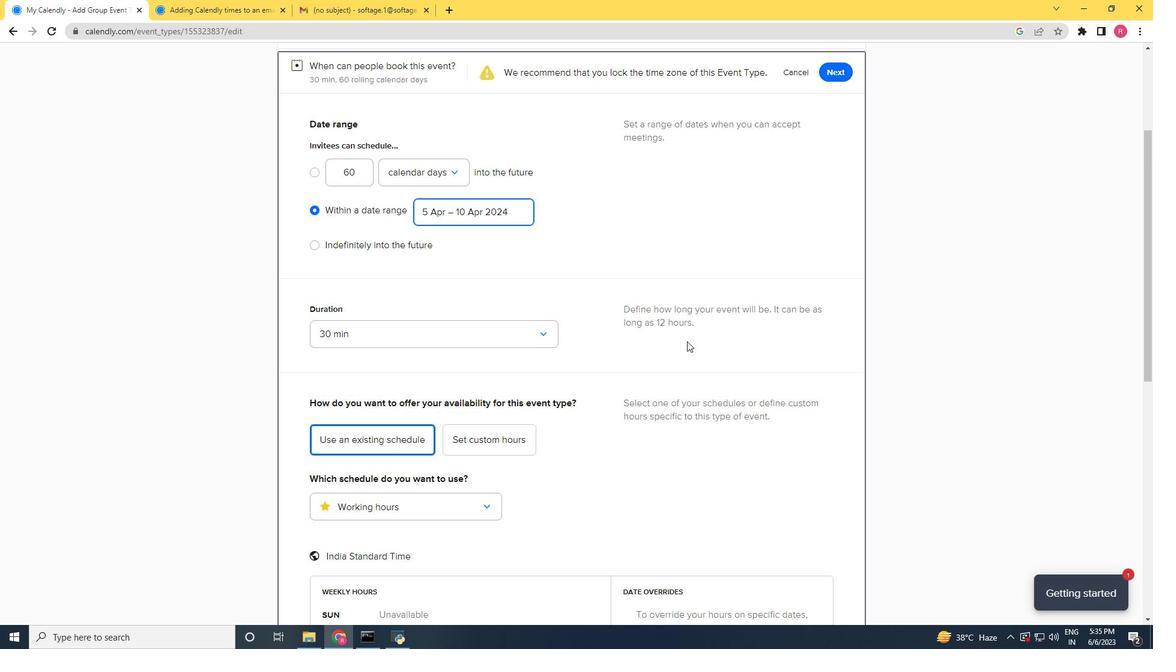 
Action: Mouse moved to (680, 361)
Screenshot: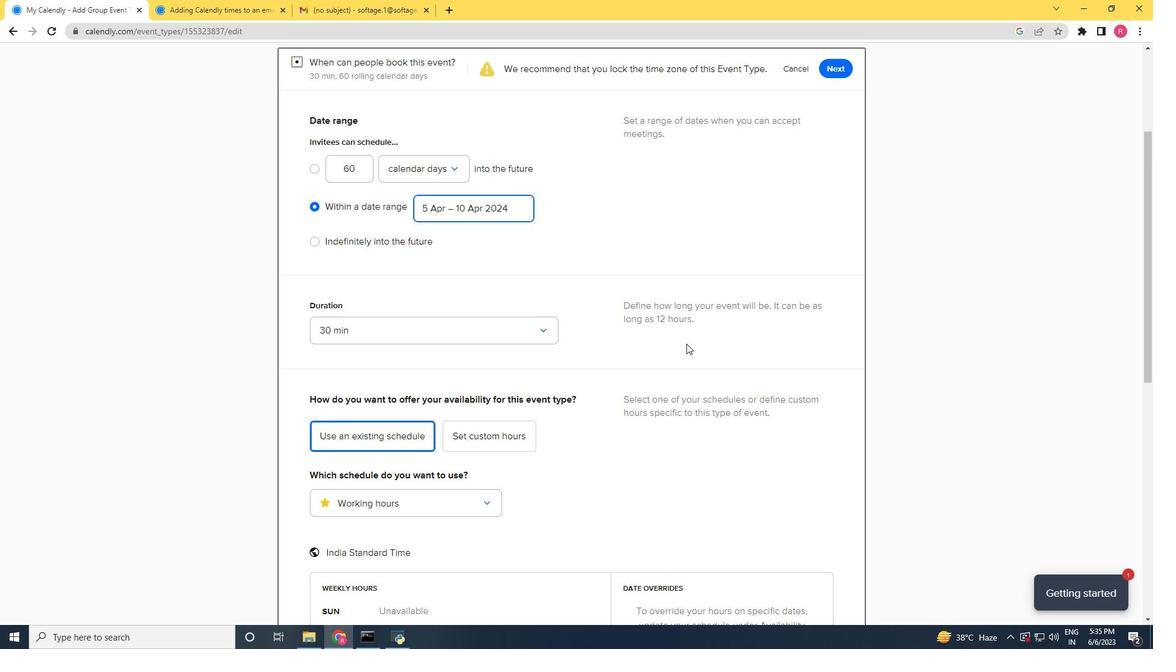 
Action: Mouse scrolled (680, 361) with delta (0, 0)
Screenshot: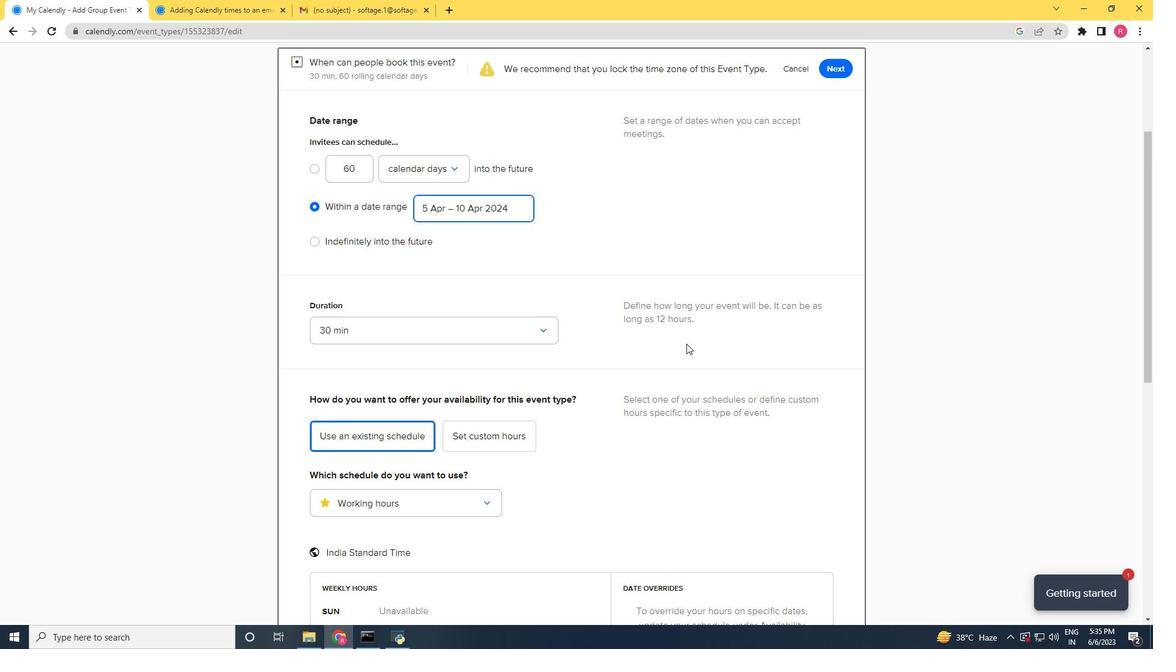 
Action: Mouse moved to (679, 367)
Screenshot: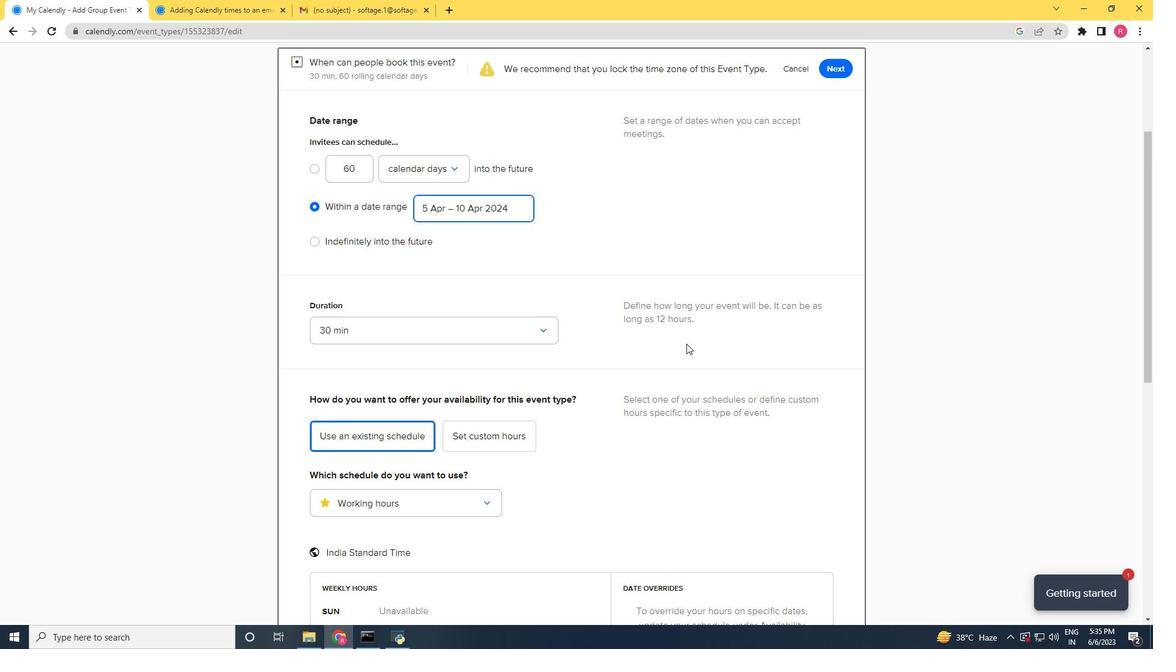 
Action: Mouse scrolled (679, 365) with delta (0, 0)
Screenshot: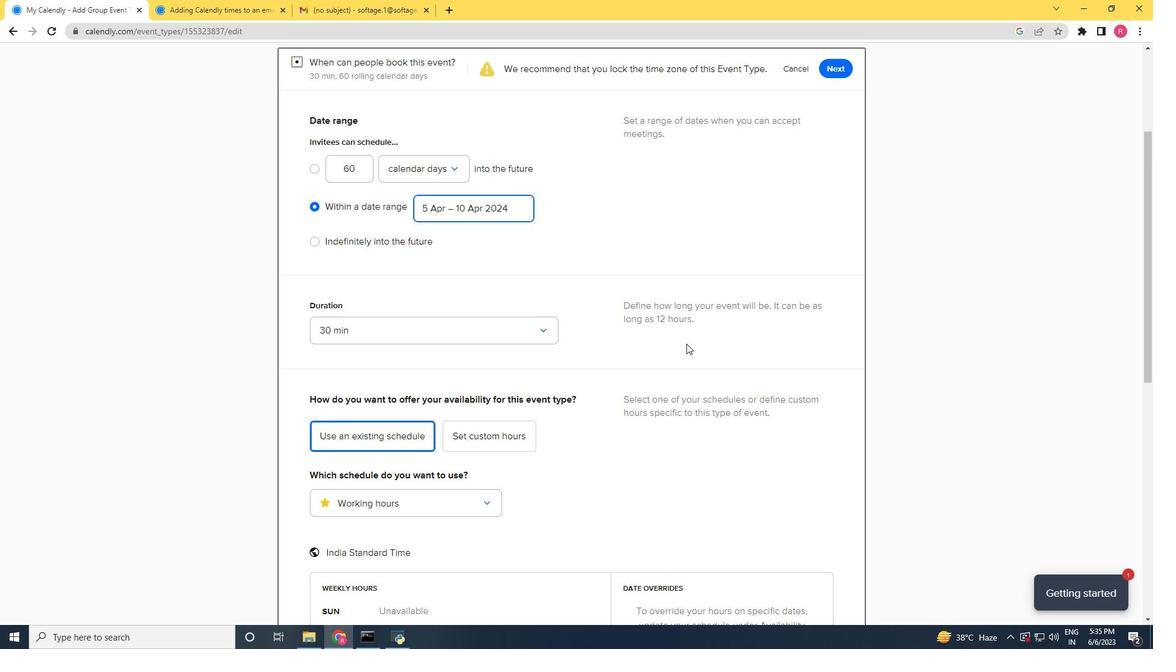 
Action: Mouse moved to (677, 369)
Screenshot: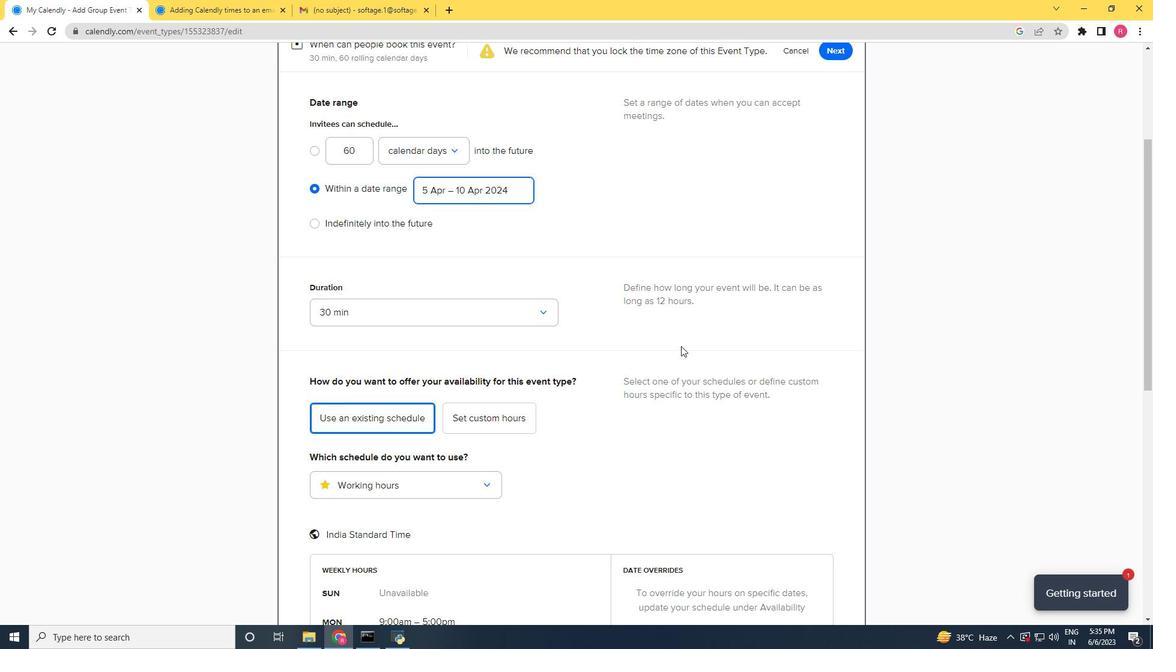 
Action: Mouse scrolled (677, 370) with delta (0, 0)
Screenshot: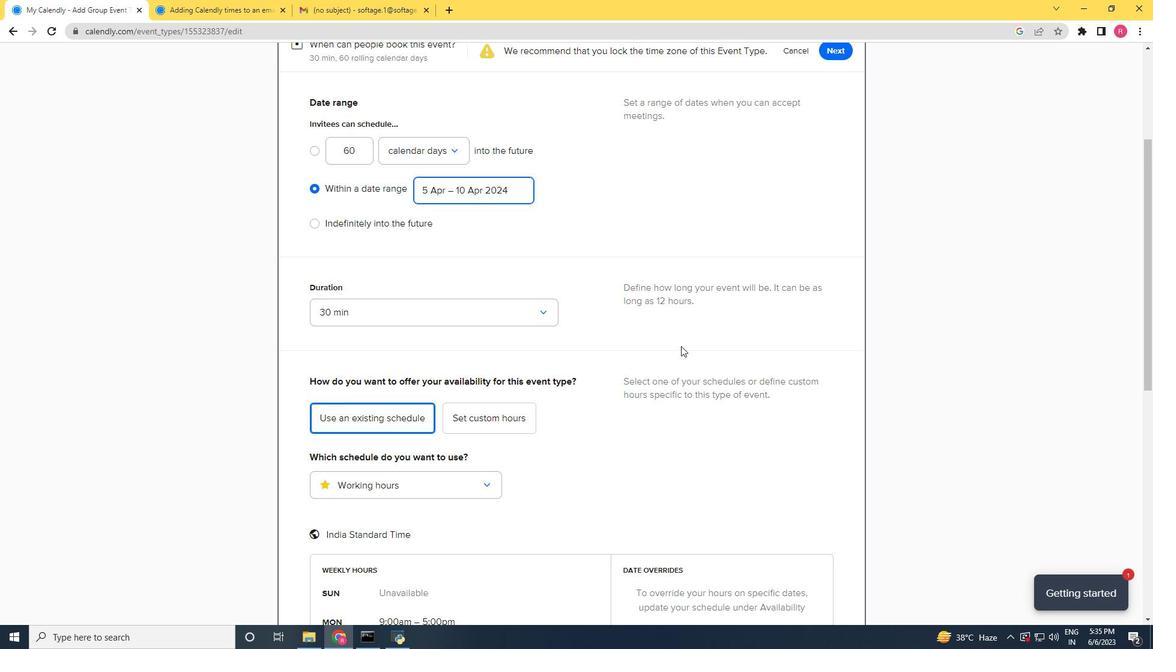 
Action: Mouse moved to (677, 372)
Screenshot: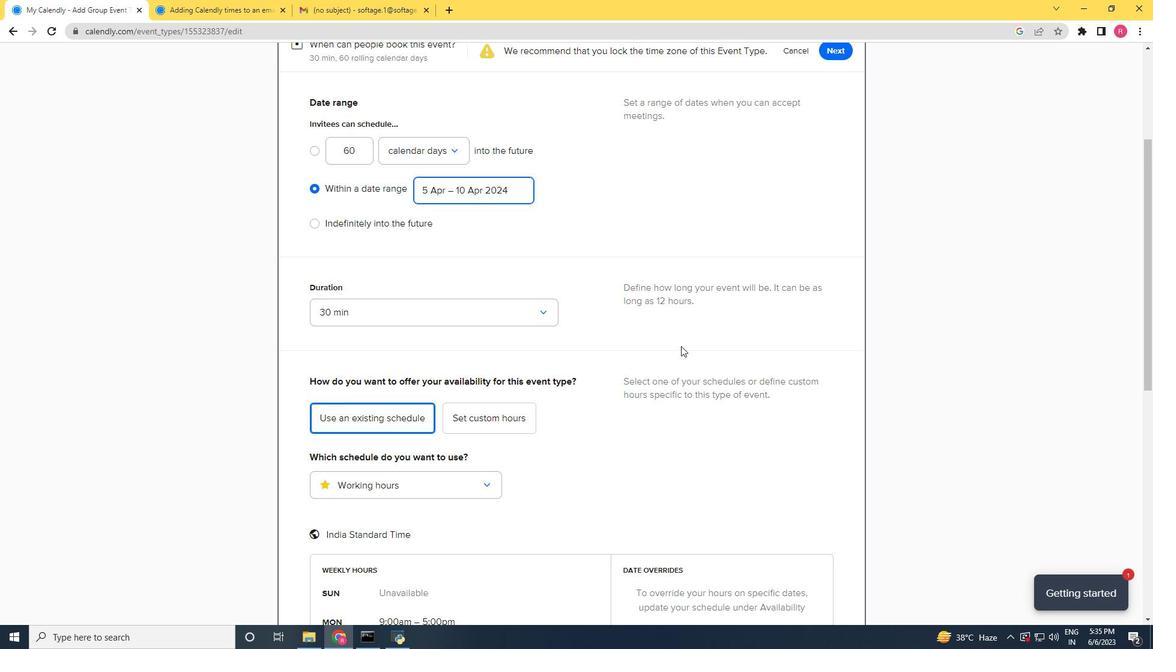 
Action: Mouse scrolled (677, 370) with delta (0, 0)
Screenshot: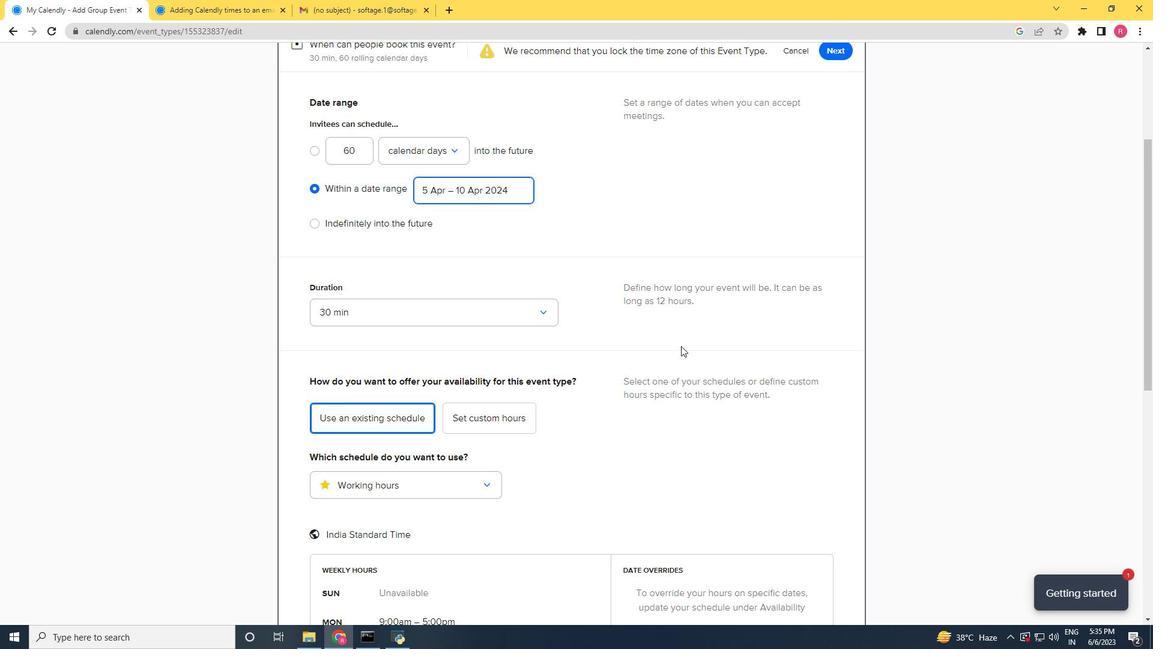 
Action: Mouse moved to (675, 376)
Screenshot: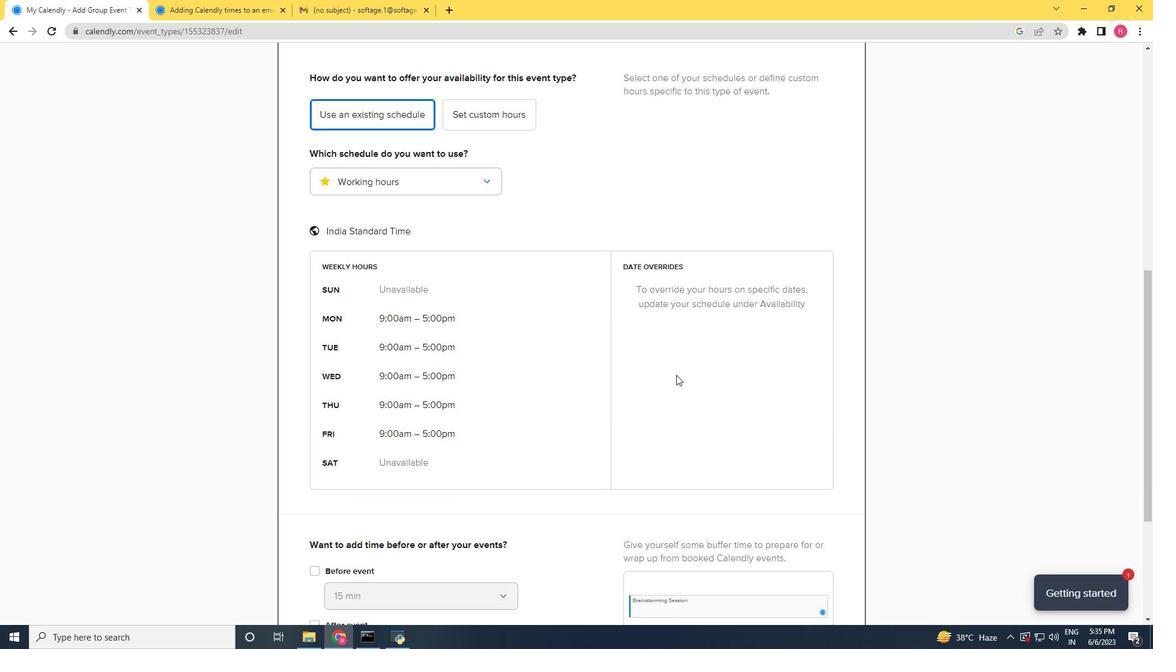 
Action: Mouse scrolled (676, 375) with delta (0, 0)
Screenshot: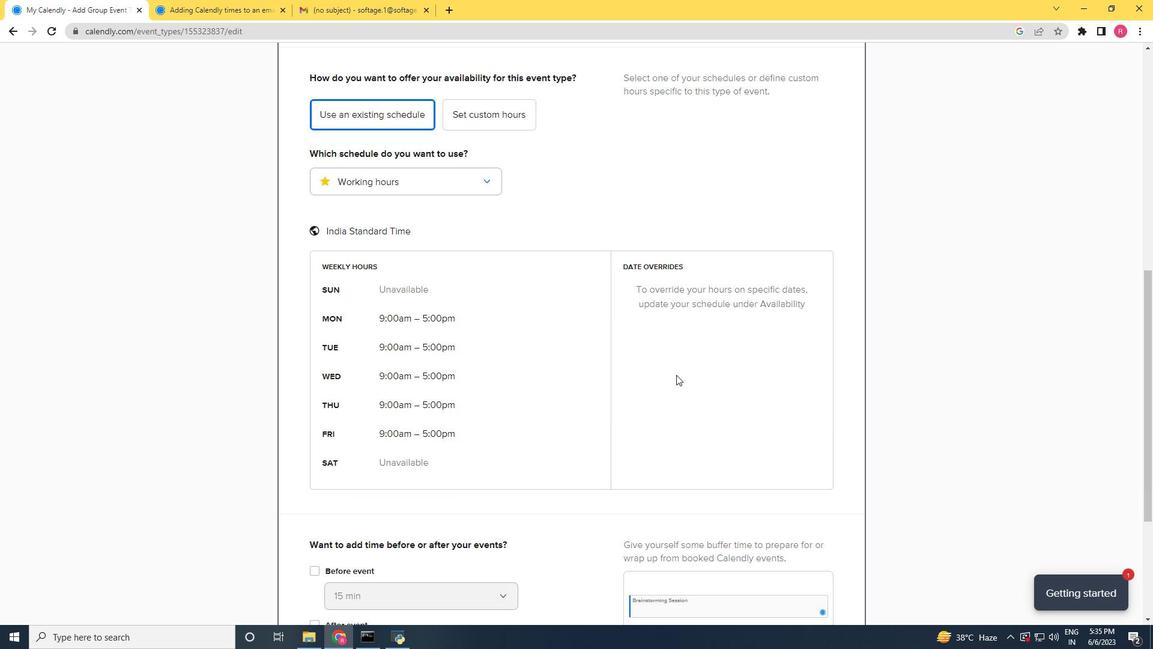 
Action: Mouse moved to (679, 418)
Screenshot: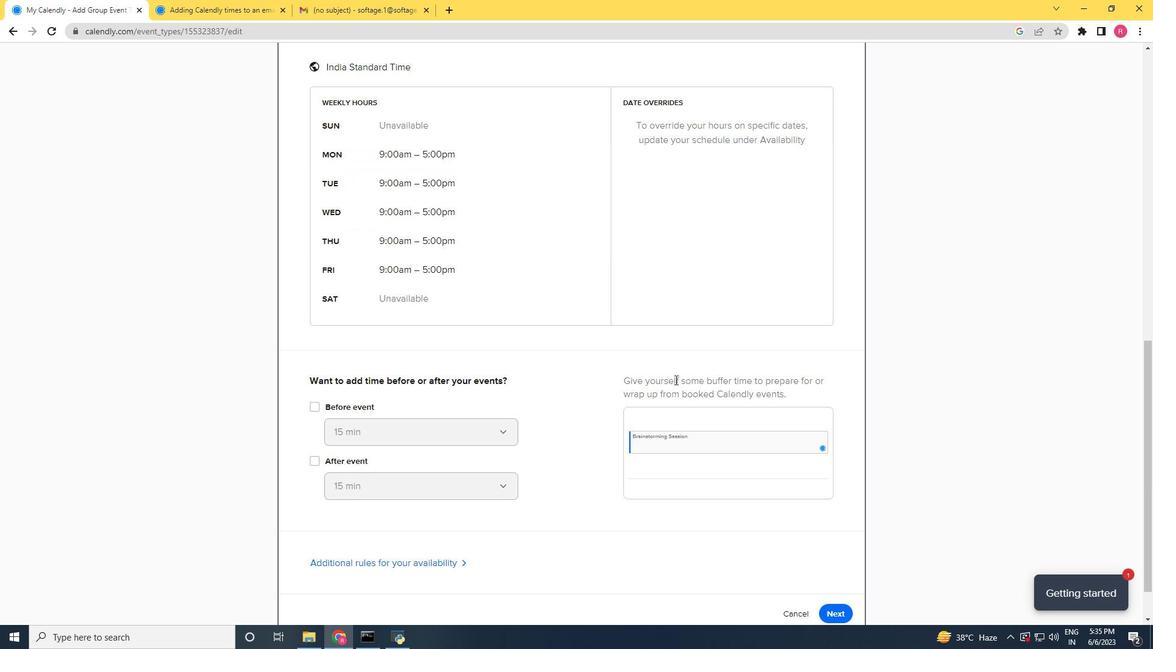 
Action: Mouse scrolled (679, 417) with delta (0, 0)
Screenshot: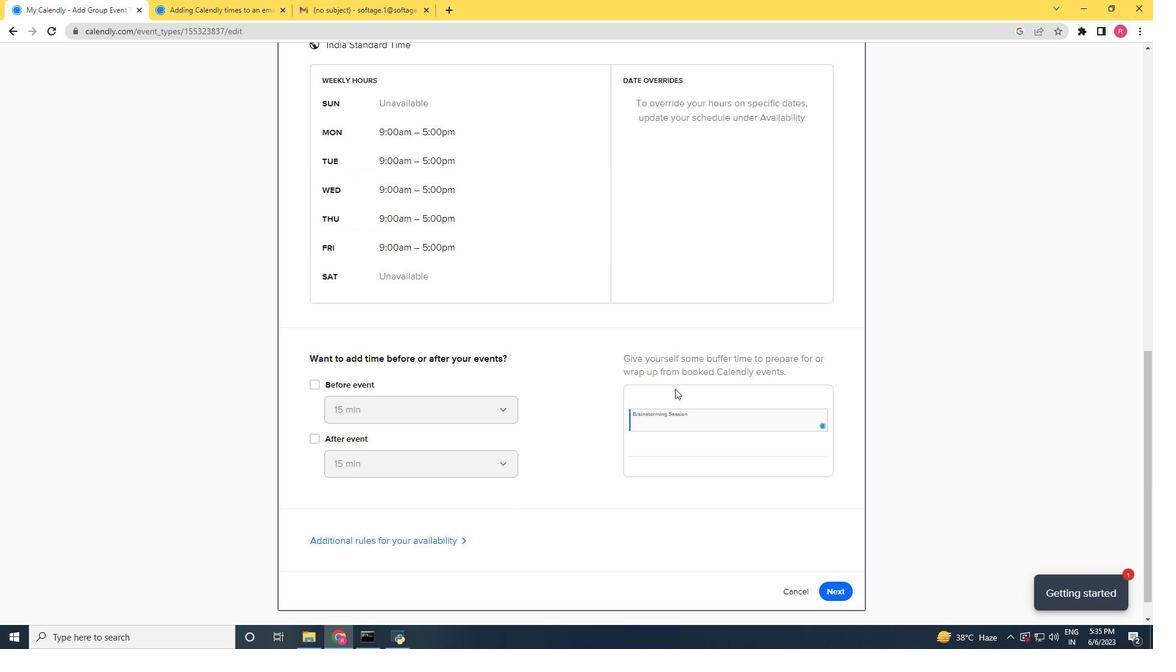 
Action: Mouse moved to (679, 420)
Screenshot: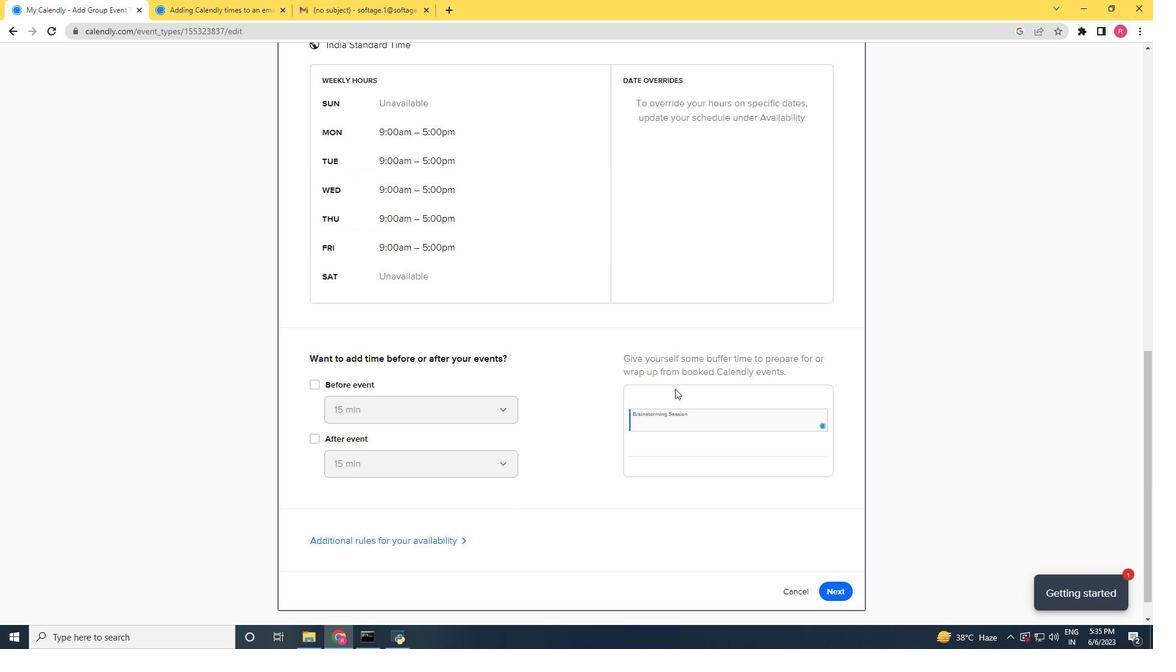
Action: Mouse scrolled (679, 419) with delta (0, 0)
Screenshot: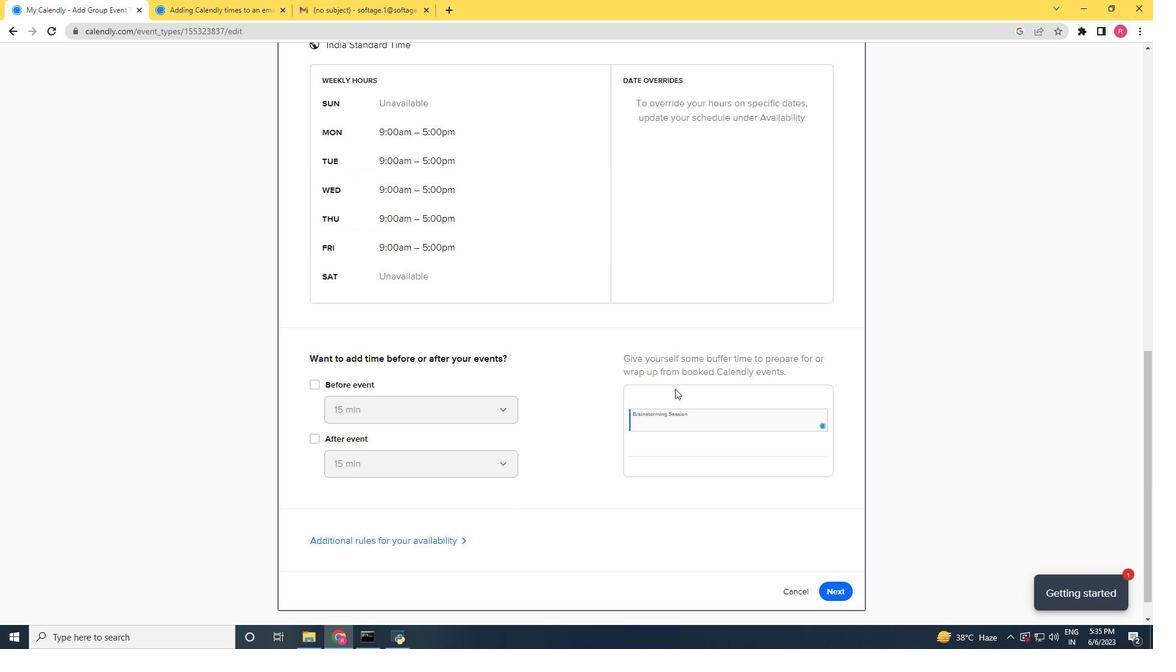 
Action: Mouse moved to (679, 421)
Screenshot: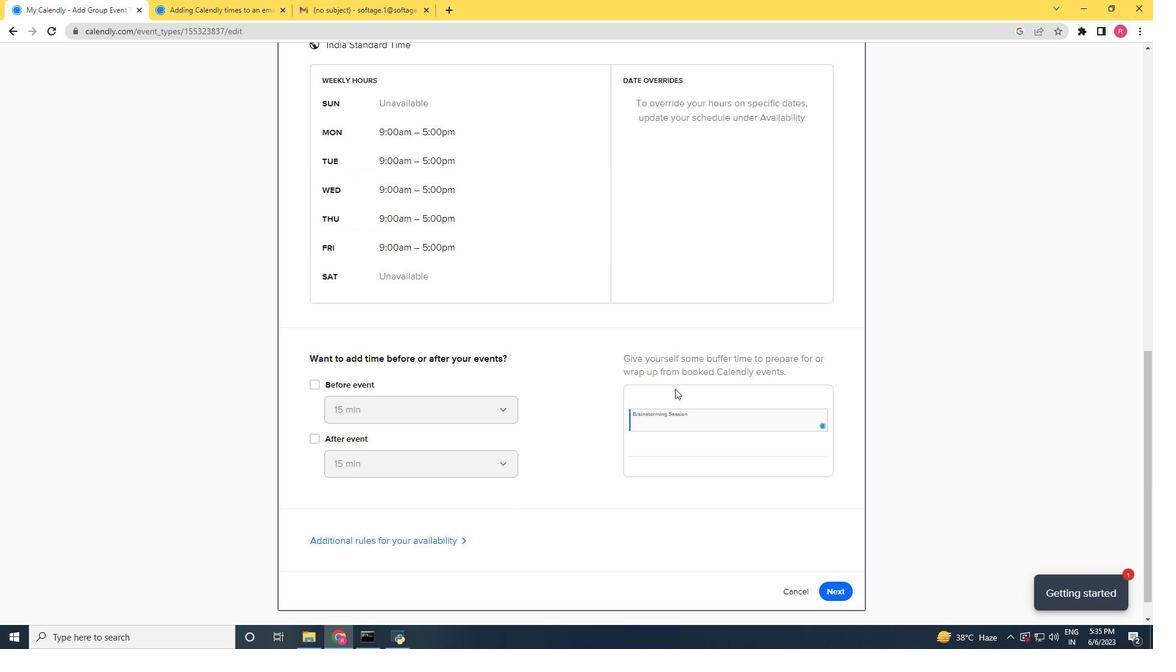 
Action: Mouse scrolled (679, 420) with delta (0, 0)
Screenshot: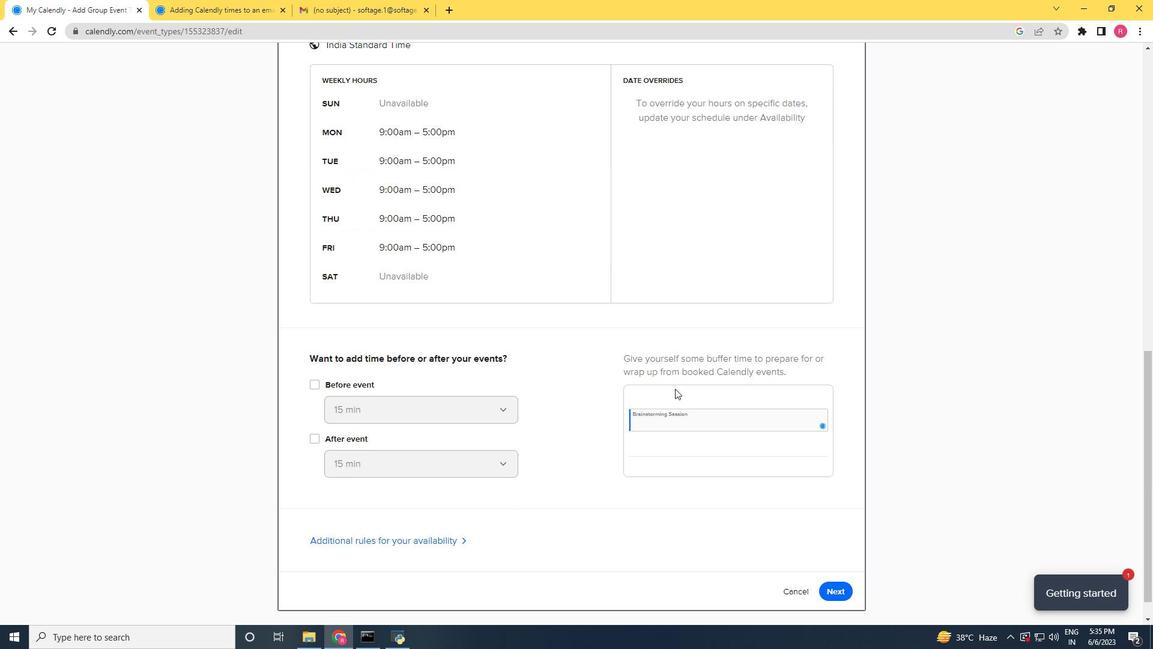 
Action: Mouse moved to (679, 421)
Screenshot: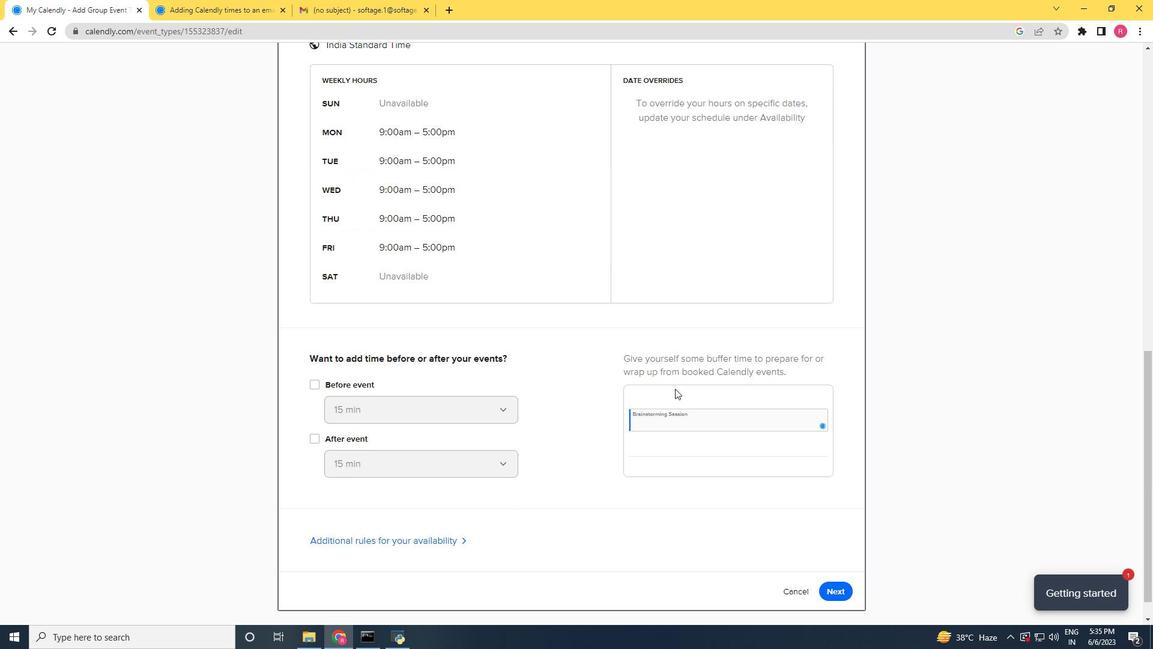
Action: Mouse scrolled (679, 421) with delta (0, 0)
Screenshot: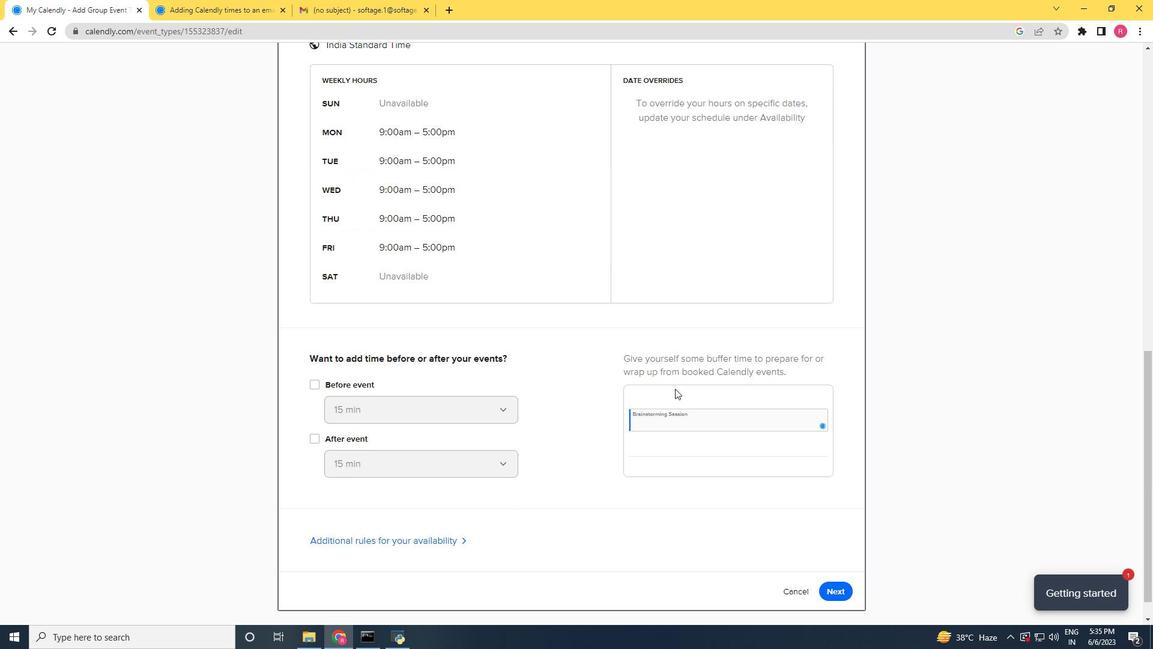 
Action: Mouse moved to (679, 422)
Screenshot: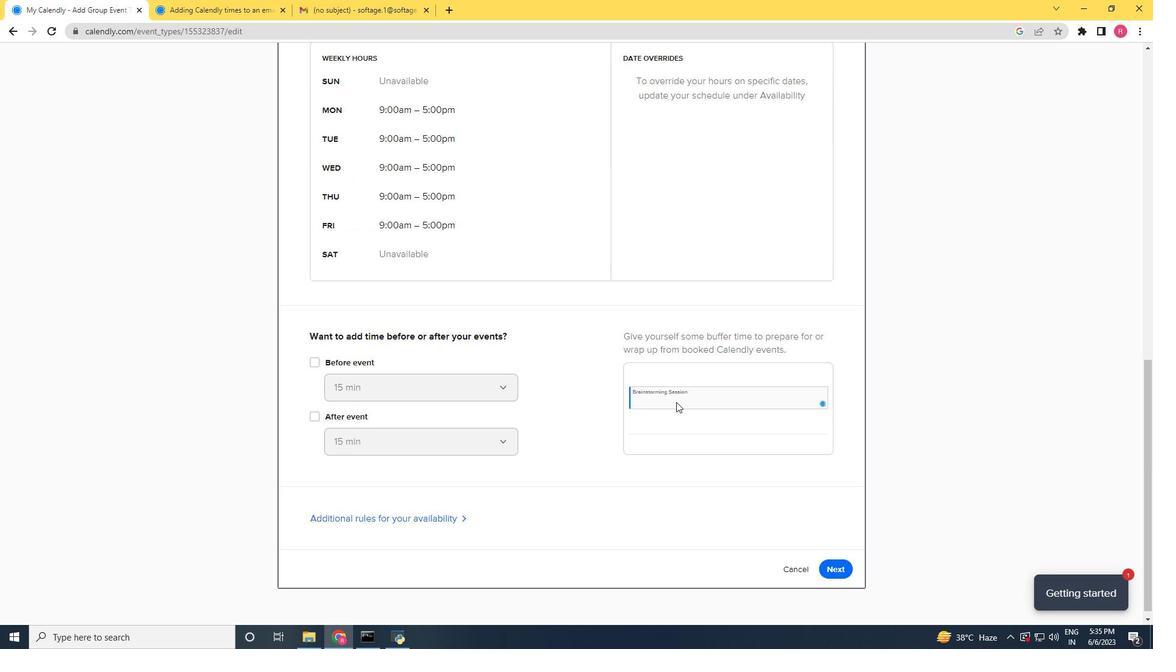 
Action: Mouse scrolled (679, 421) with delta (0, 0)
Screenshot: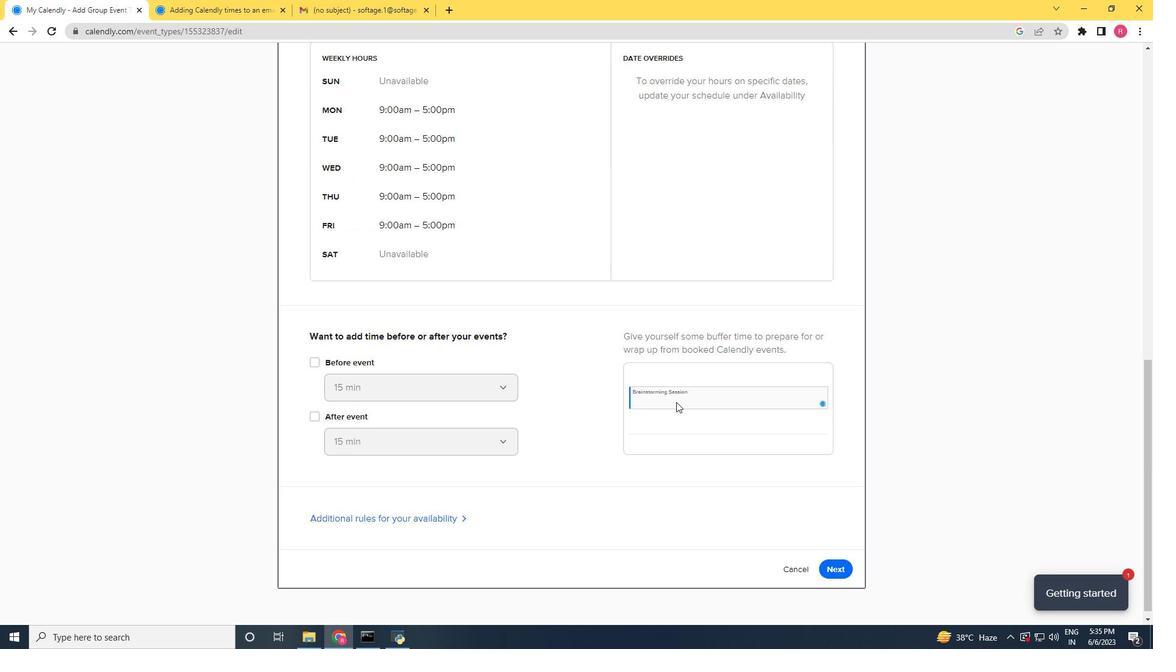
Action: Mouse moved to (841, 560)
Screenshot: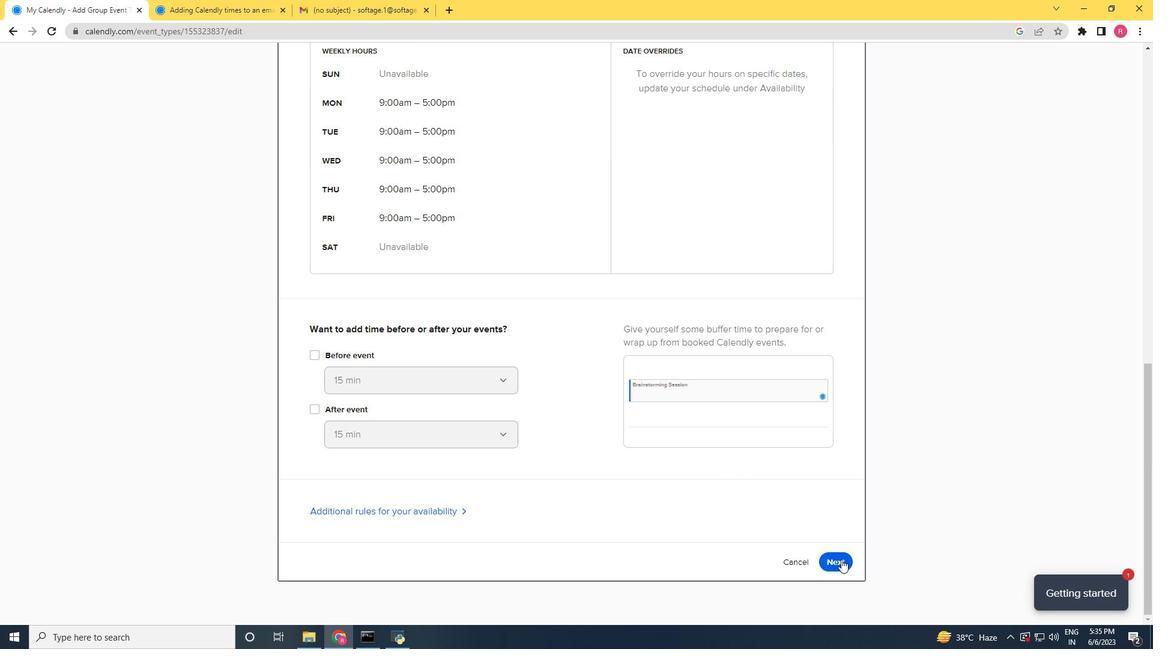 
Action: Mouse pressed left at (841, 560)
Screenshot: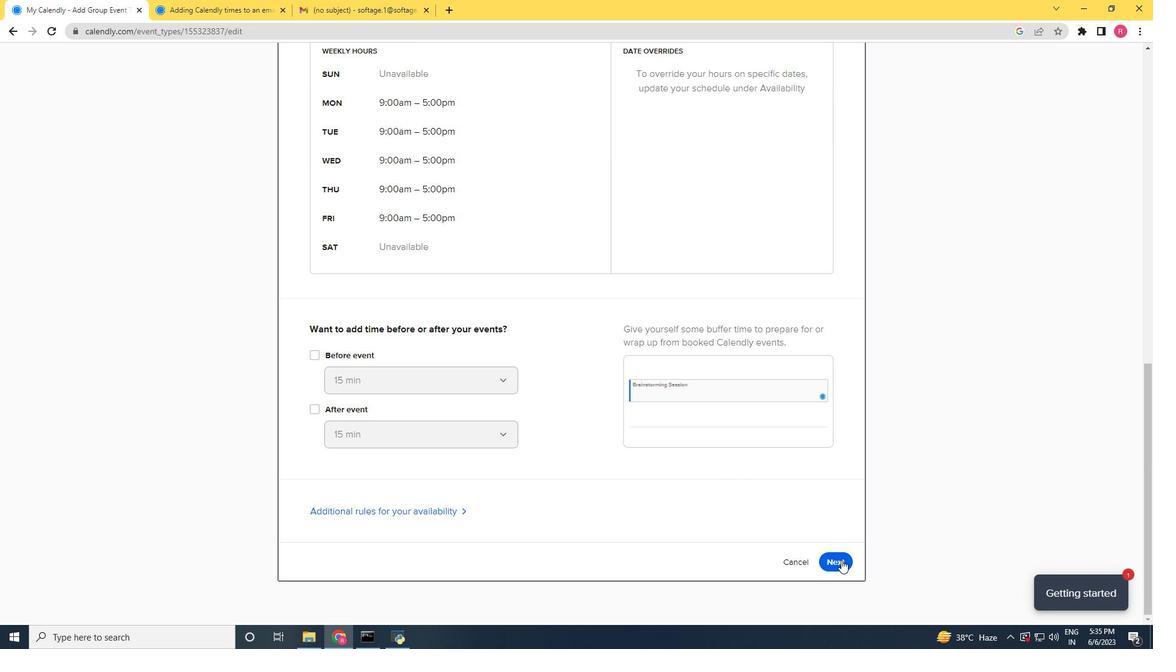 
Action: Mouse moved to (837, 108)
Screenshot: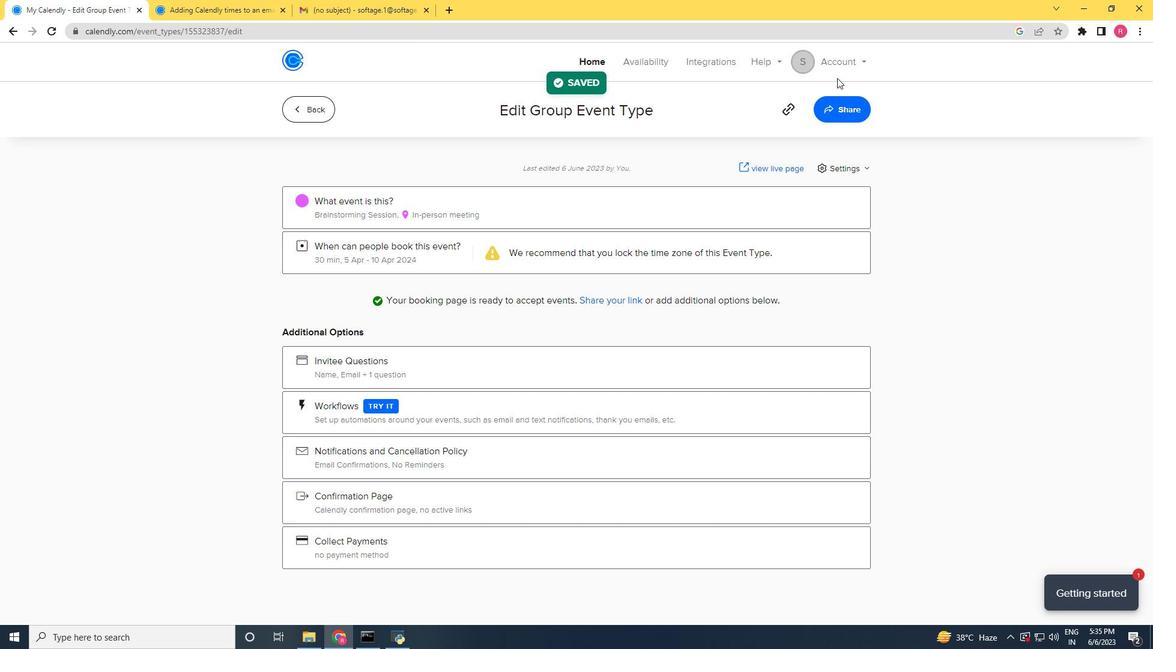 
Action: Mouse pressed left at (837, 108)
Screenshot: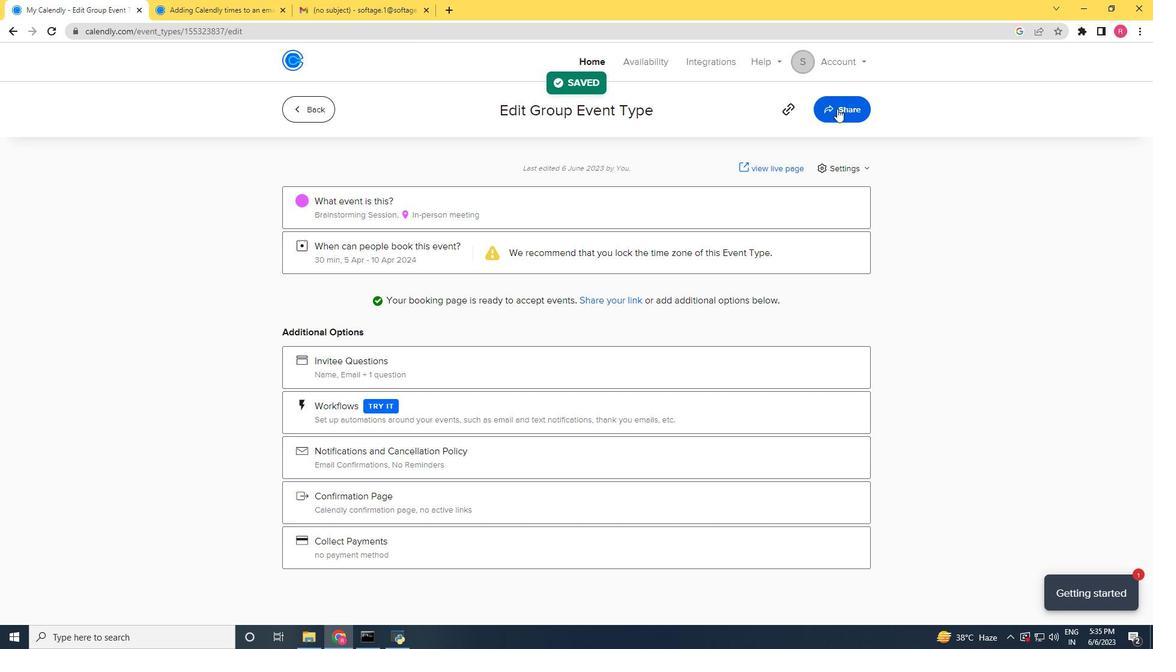 
Action: Mouse moved to (710, 222)
Screenshot: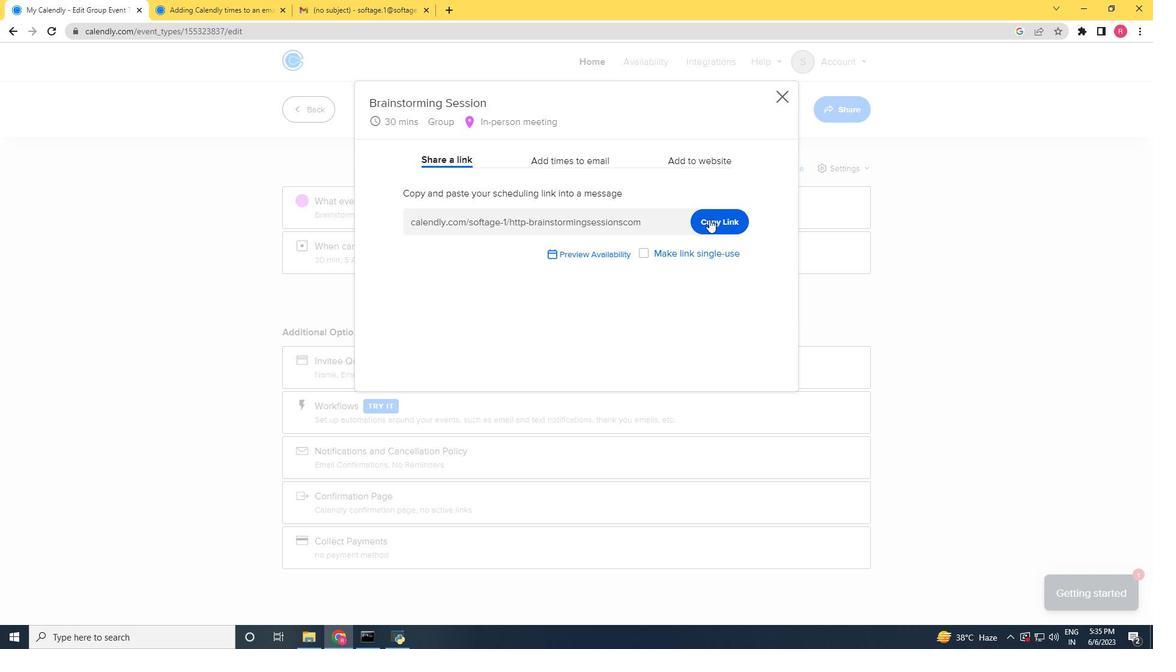 
Action: Mouse pressed left at (710, 222)
Screenshot: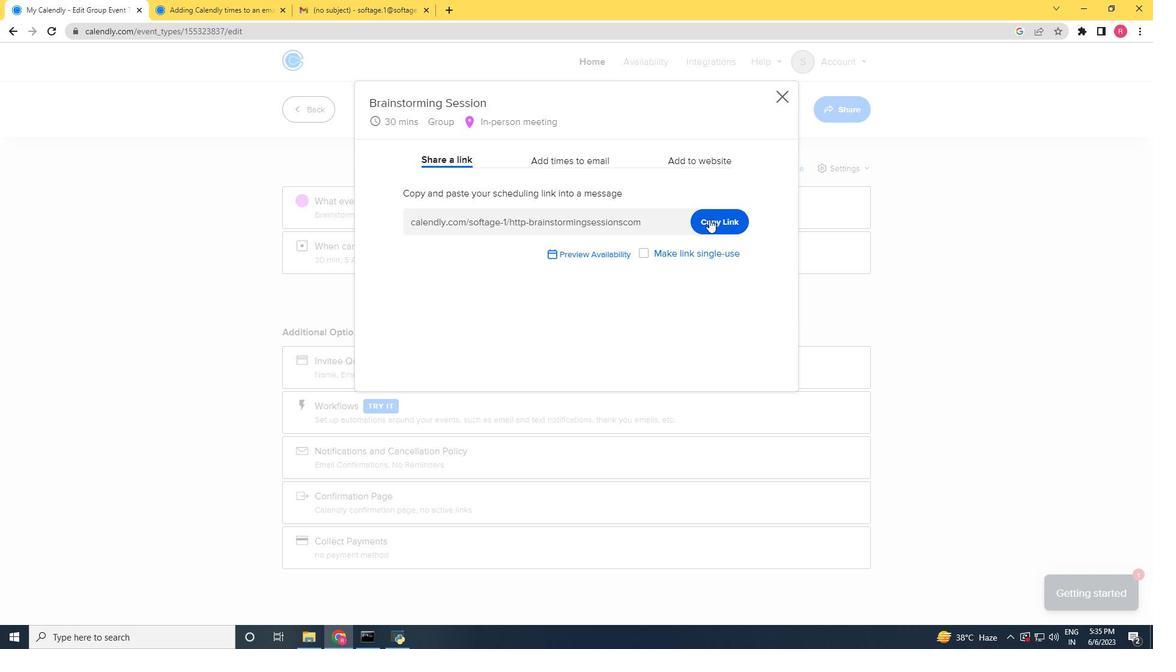 
Action: Mouse moved to (356, 6)
Screenshot: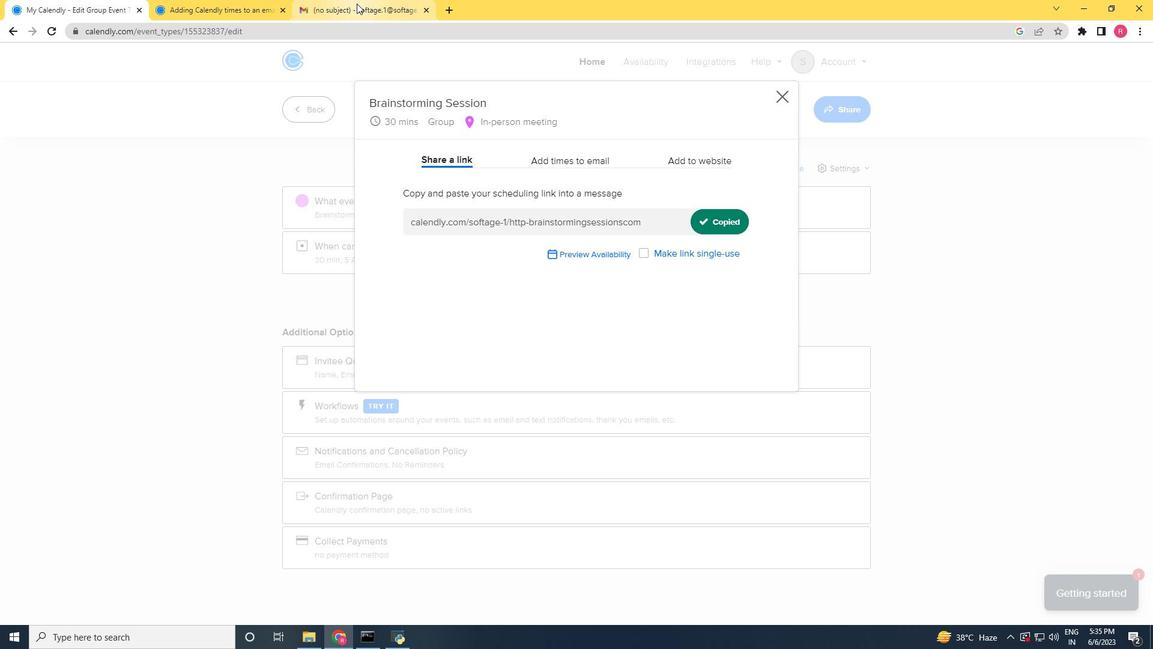 
Action: Mouse pressed left at (356, 6)
Screenshot: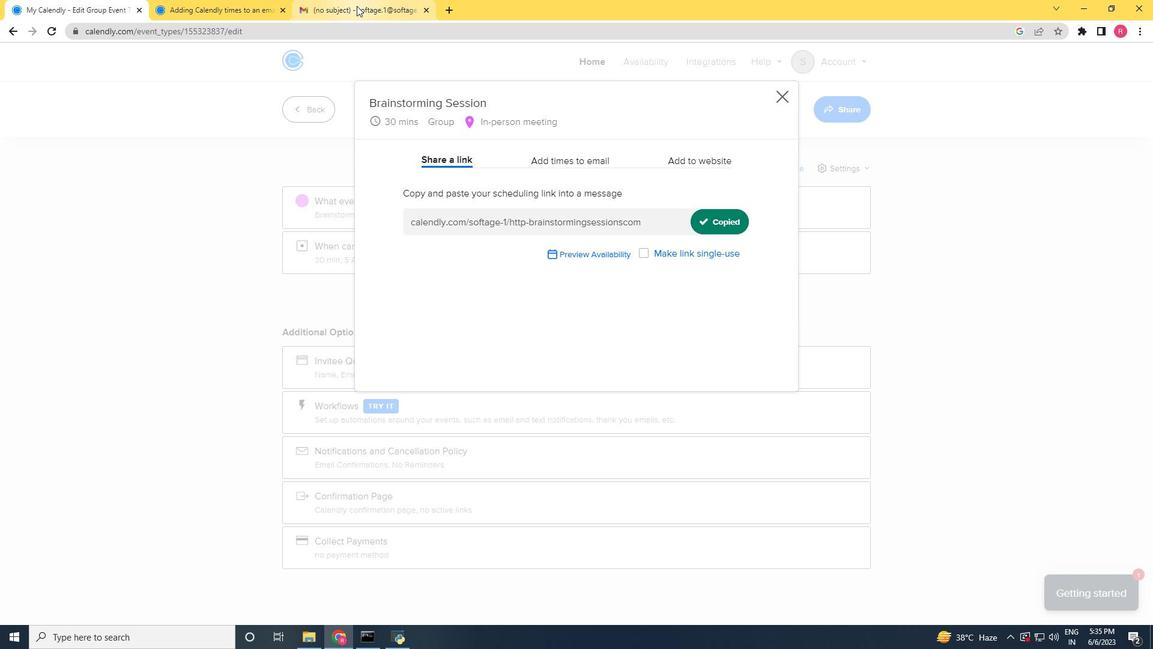 
Action: Mouse moved to (214, 588)
Screenshot: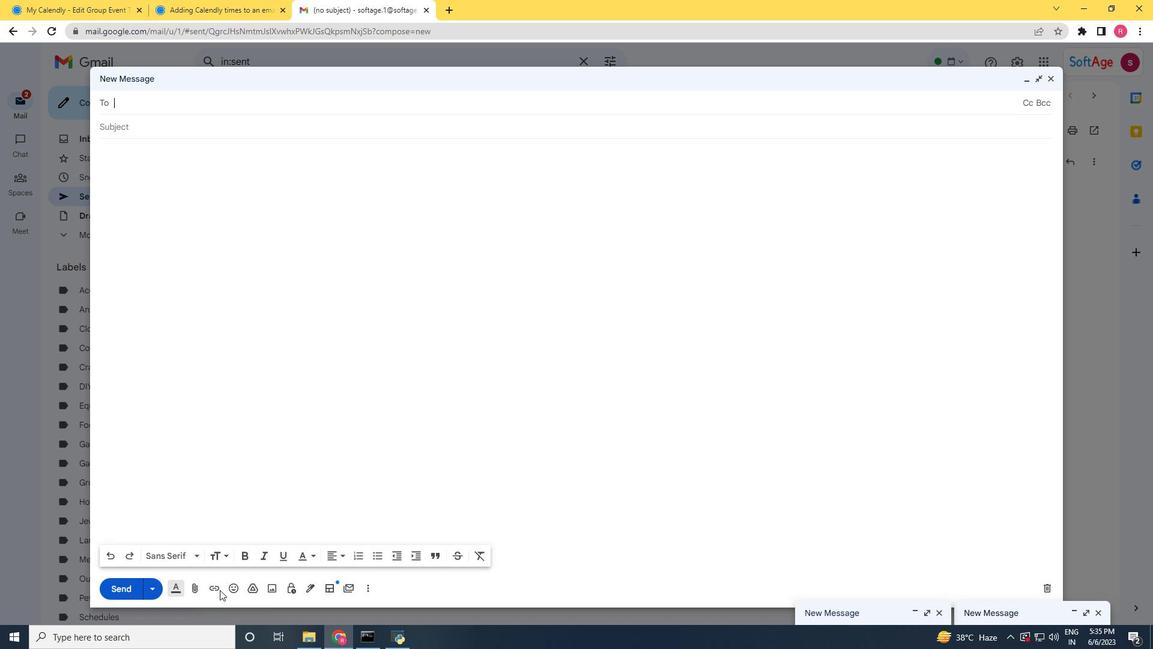 
Action: Mouse pressed left at (214, 588)
Screenshot: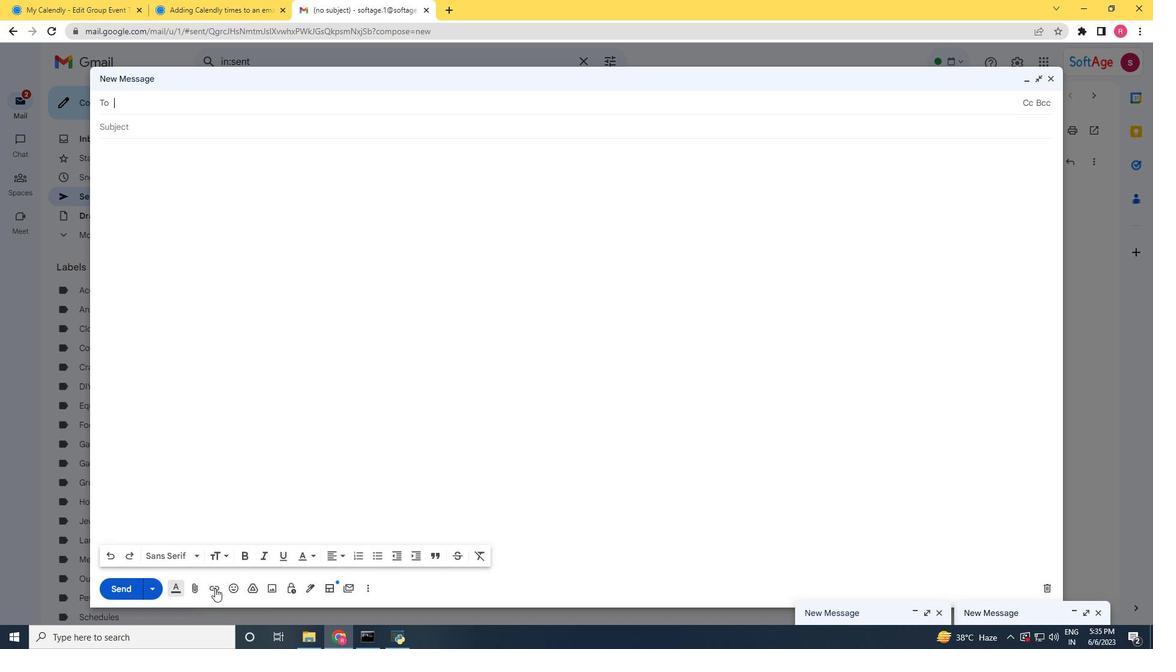 
Action: Mouse moved to (522, 331)
Screenshot: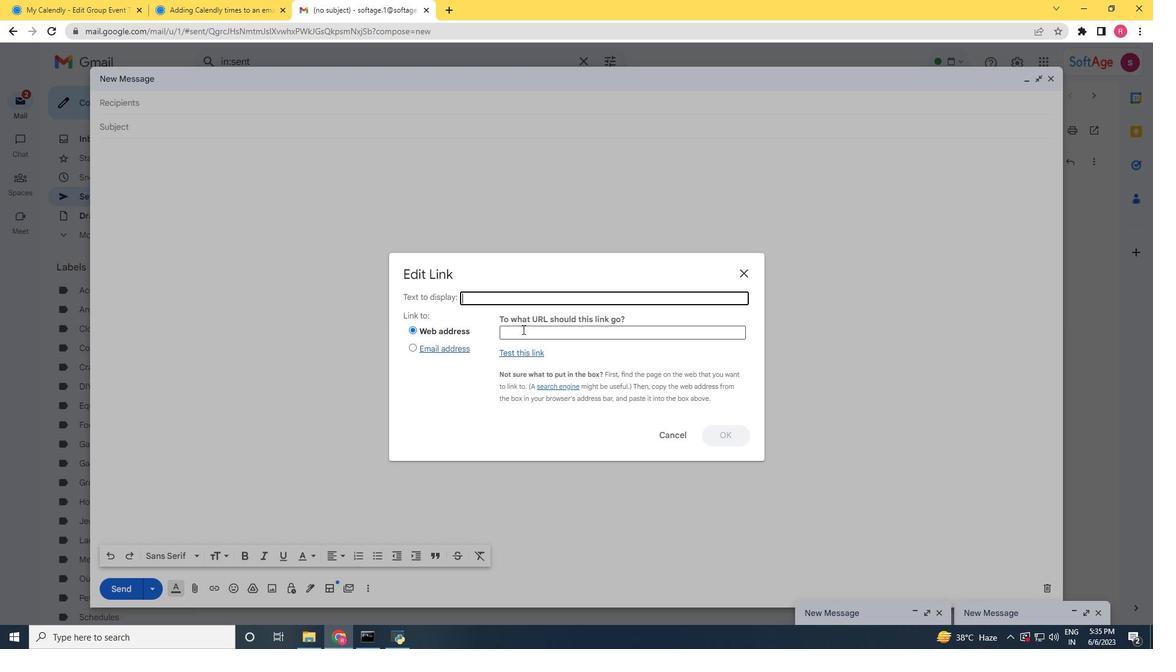 
Action: Mouse pressed left at (522, 331)
Screenshot: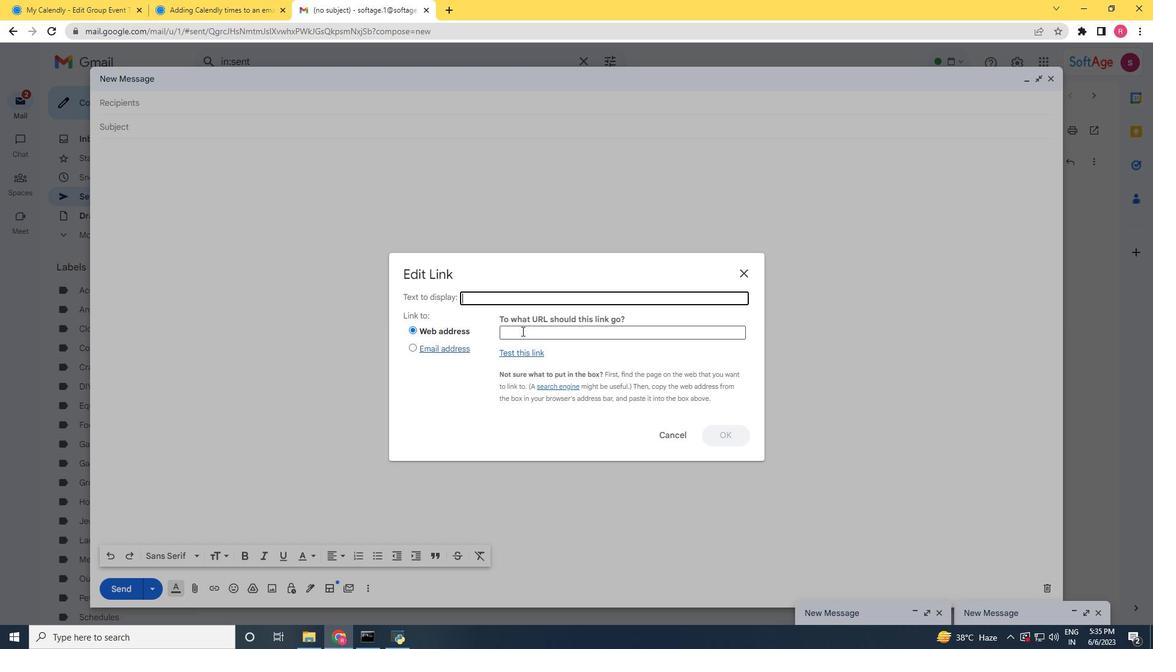 
Action: Mouse pressed right at (522, 331)
Screenshot: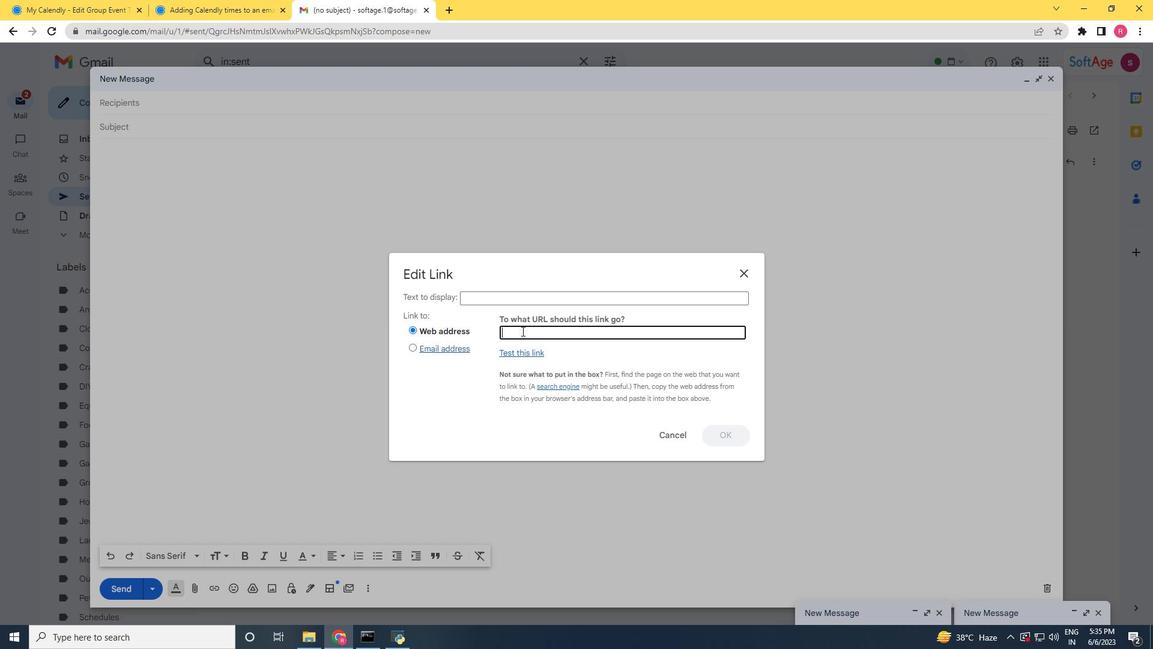 
Action: Mouse moved to (552, 427)
Screenshot: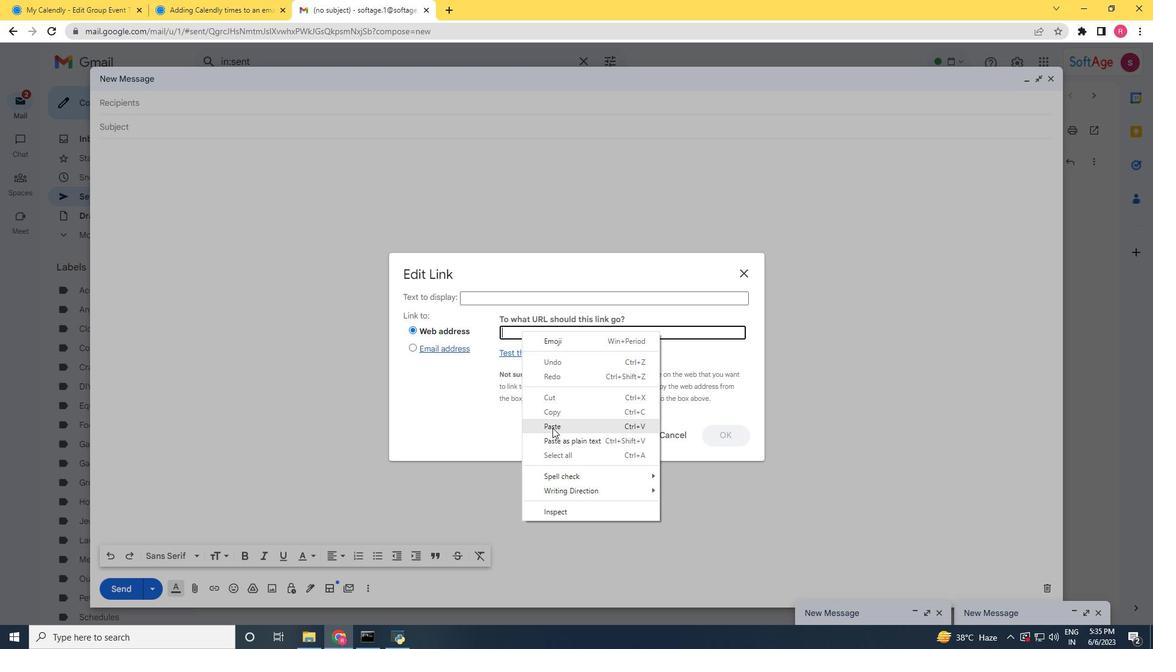 
Action: Mouse pressed left at (552, 427)
Screenshot: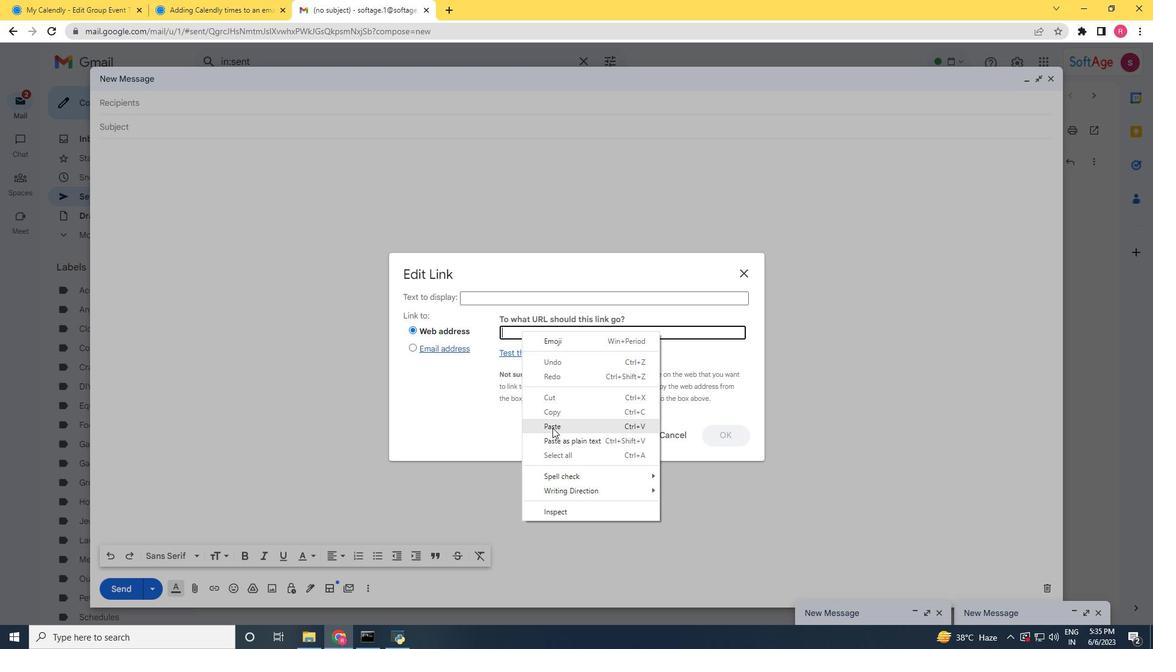 
Action: Mouse moved to (731, 442)
Screenshot: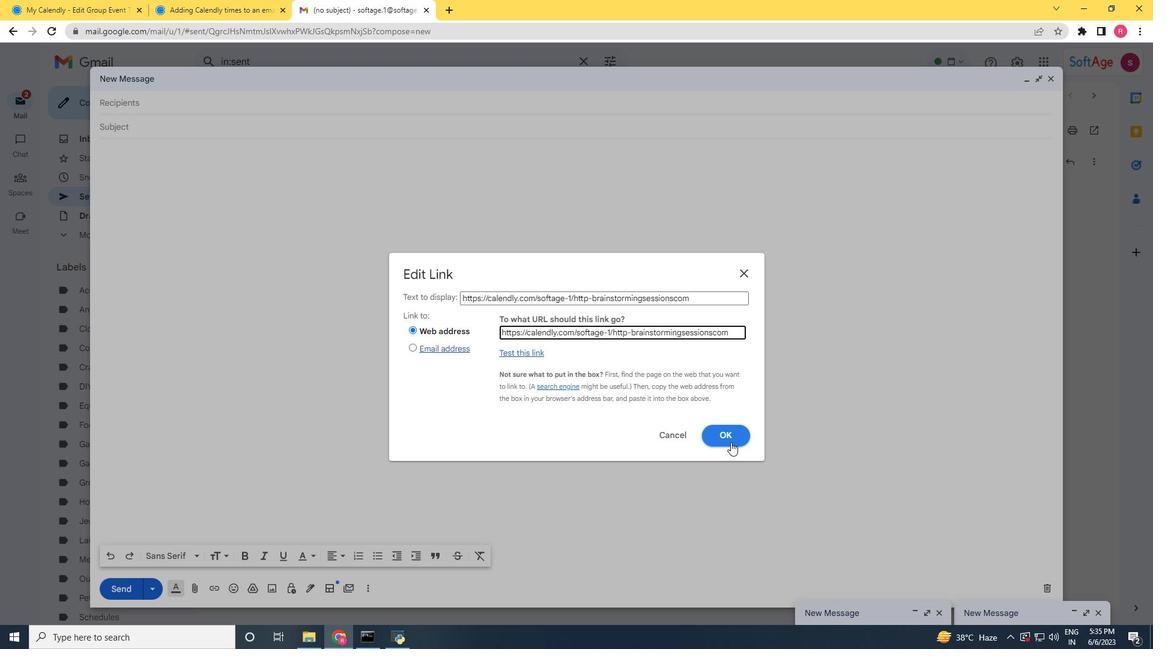 
Action: Mouse pressed left at (731, 442)
Screenshot: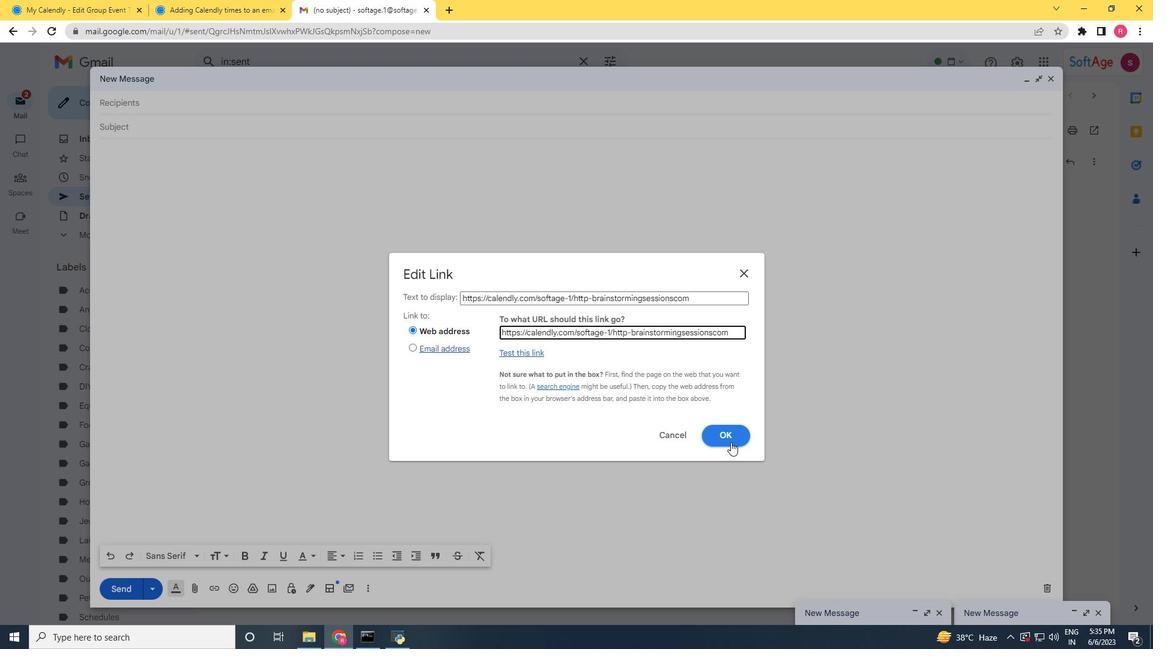 
Action: Mouse moved to (203, 113)
Screenshot: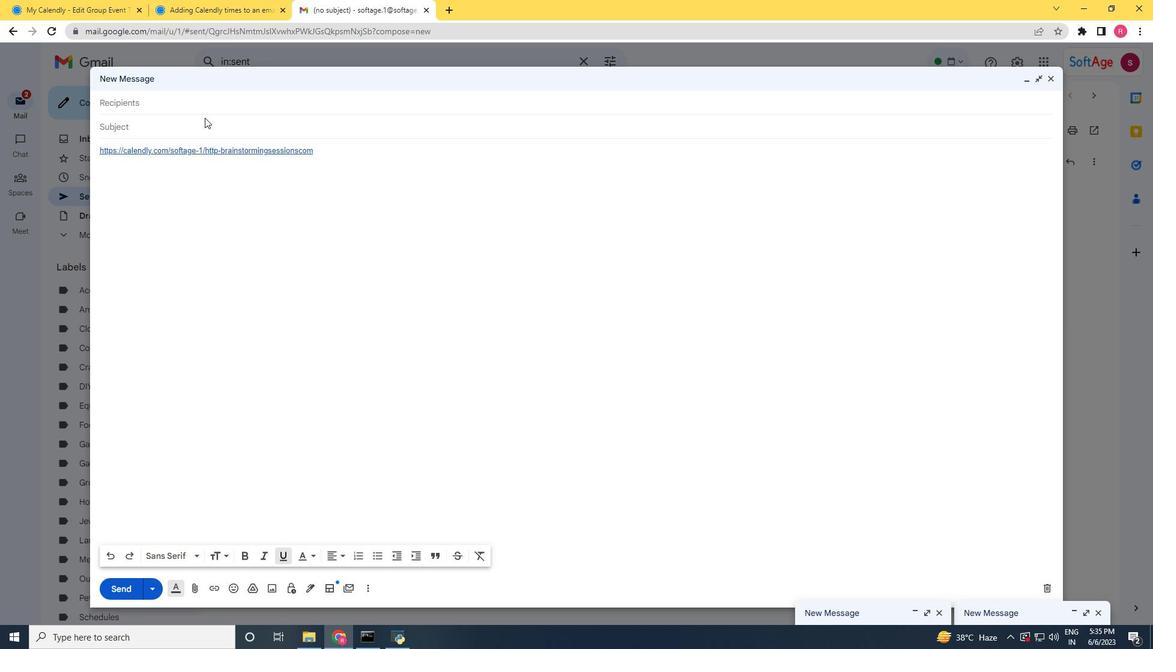 
Action: Mouse pressed left at (203, 113)
Screenshot: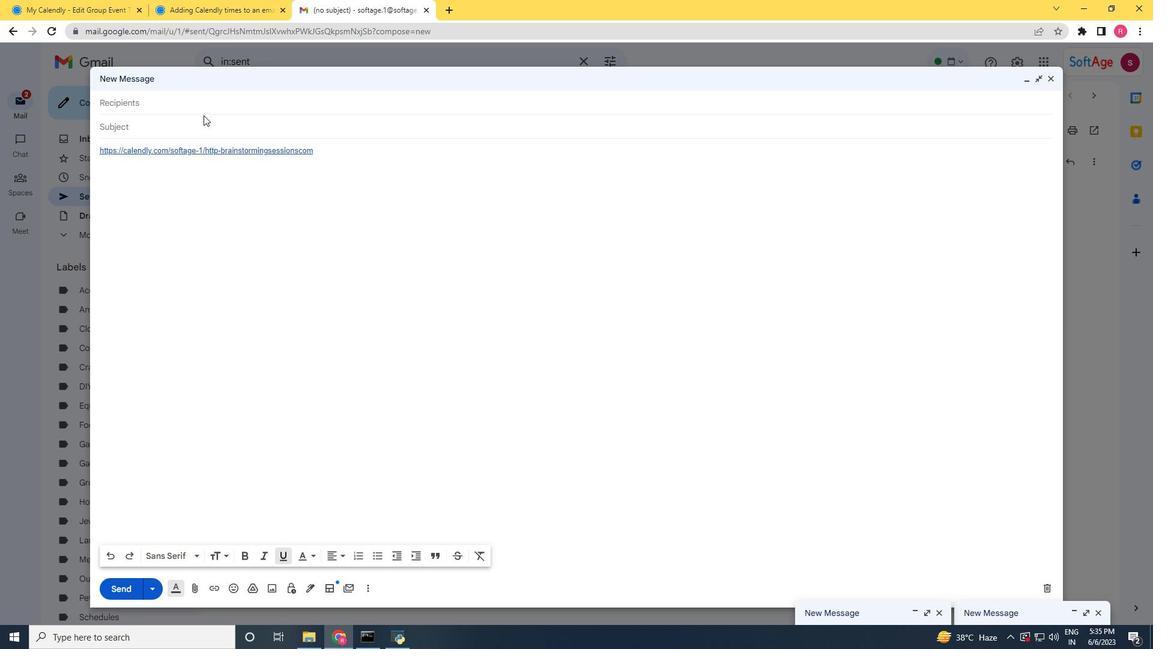 
Action: Mouse moved to (203, 113)
Screenshot: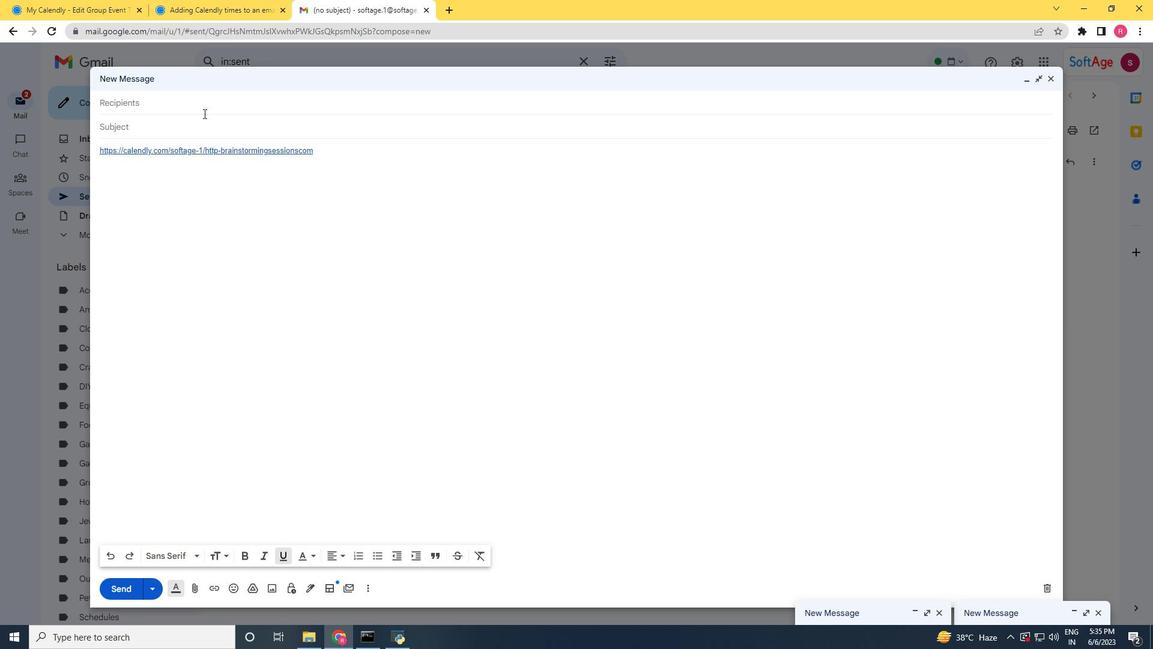 
Action: Key pressed softage.5<Key.shift>@softage.net
Screenshot: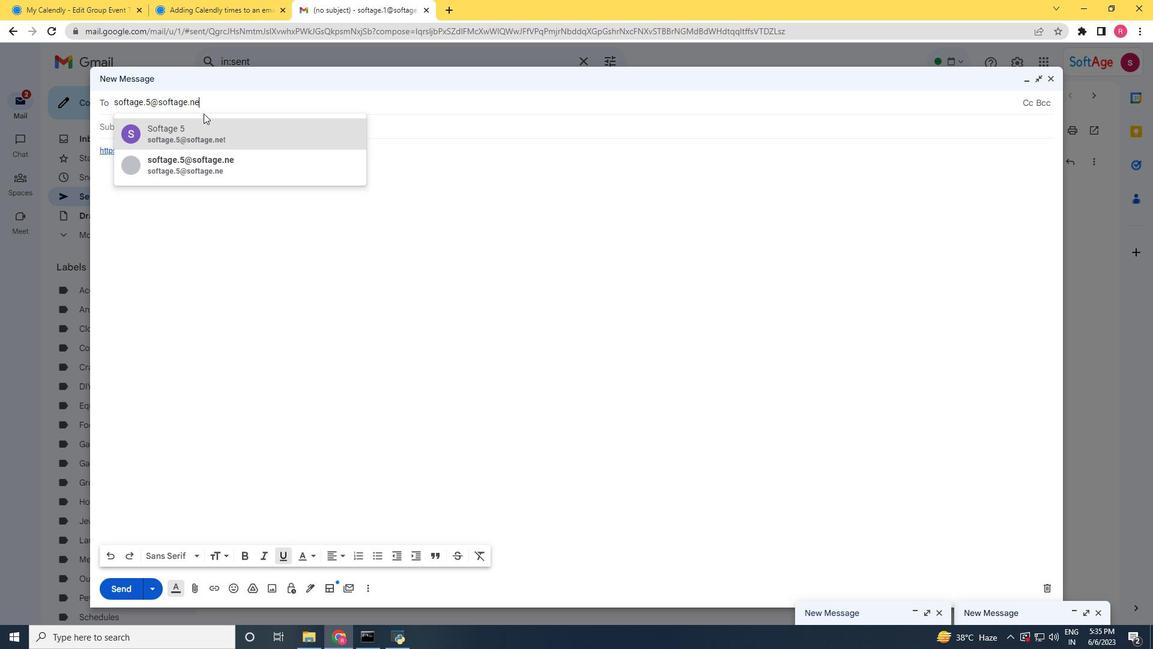 
Action: Mouse moved to (230, 132)
Screenshot: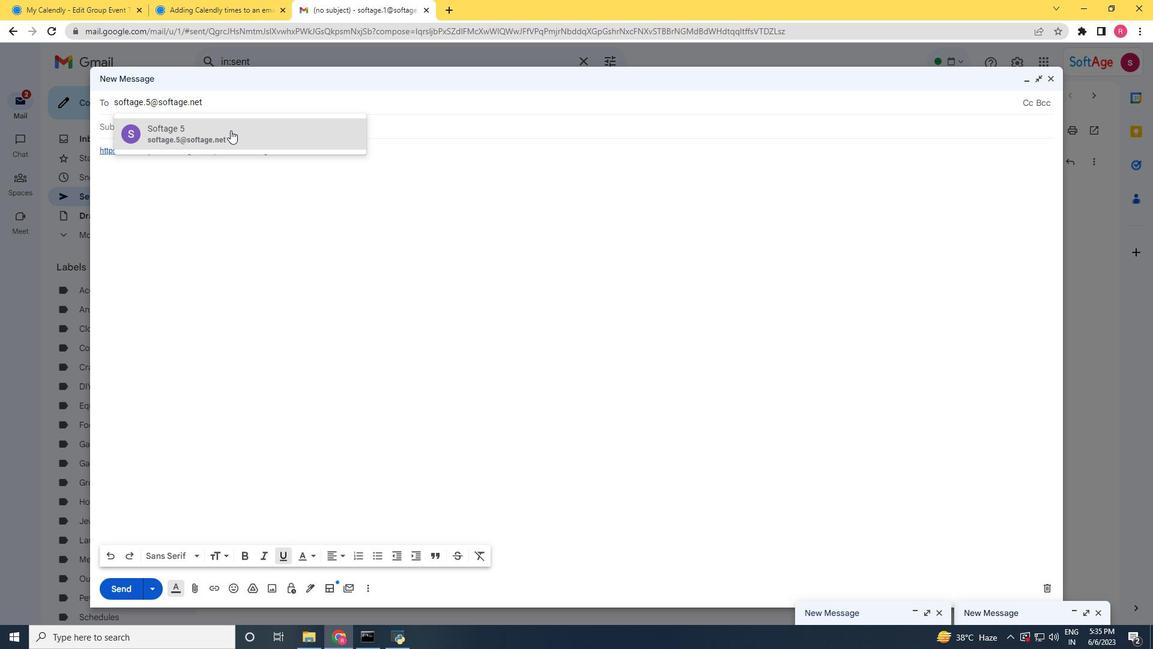 
Action: Mouse pressed left at (230, 132)
Screenshot: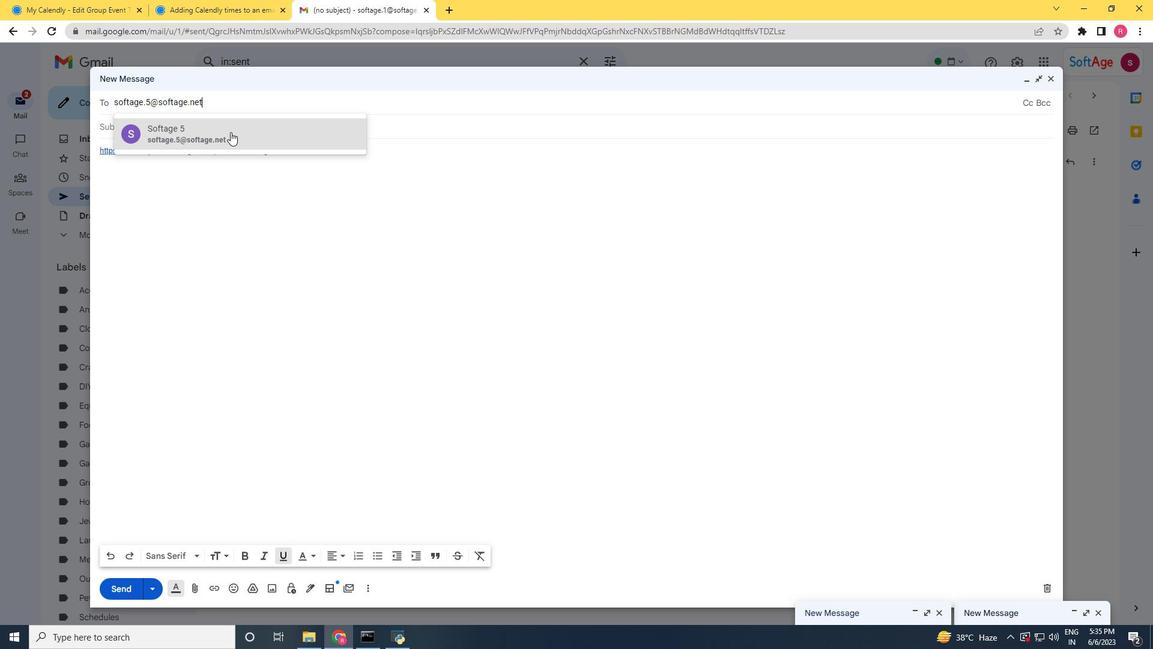 
Action: Mouse moved to (230, 132)
Screenshot: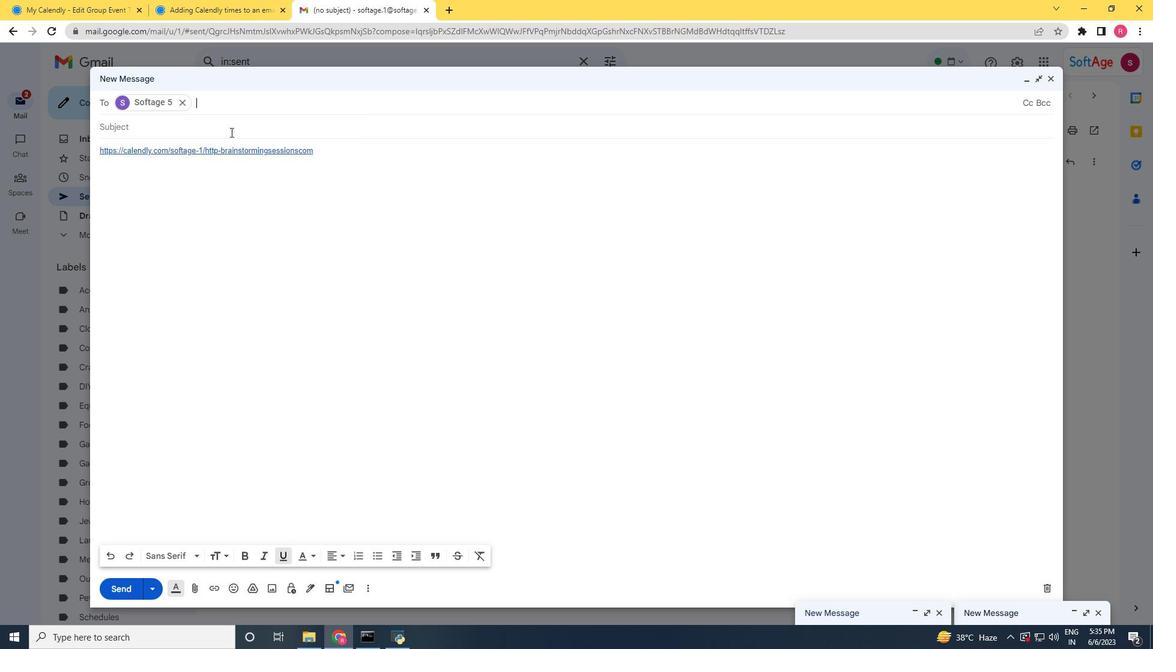 
Action: Key pressed softage.6<Key.shift>@softage.net
Screenshot: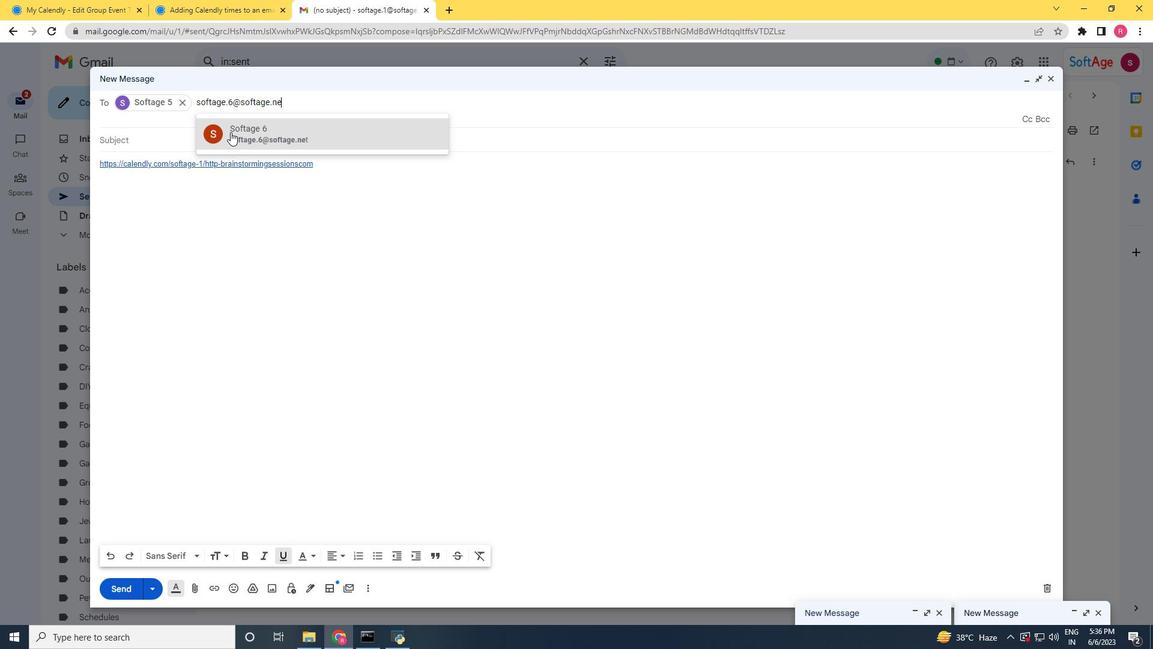 
Action: Mouse moved to (229, 132)
Screenshot: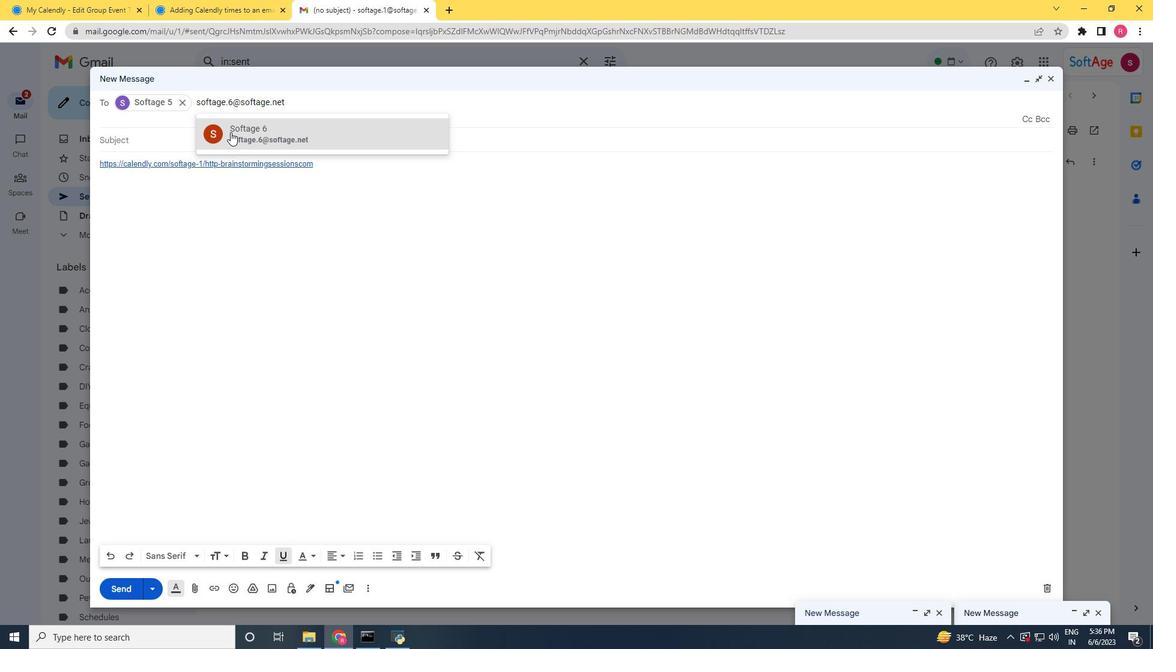 
Action: Mouse pressed left at (229, 132)
Screenshot: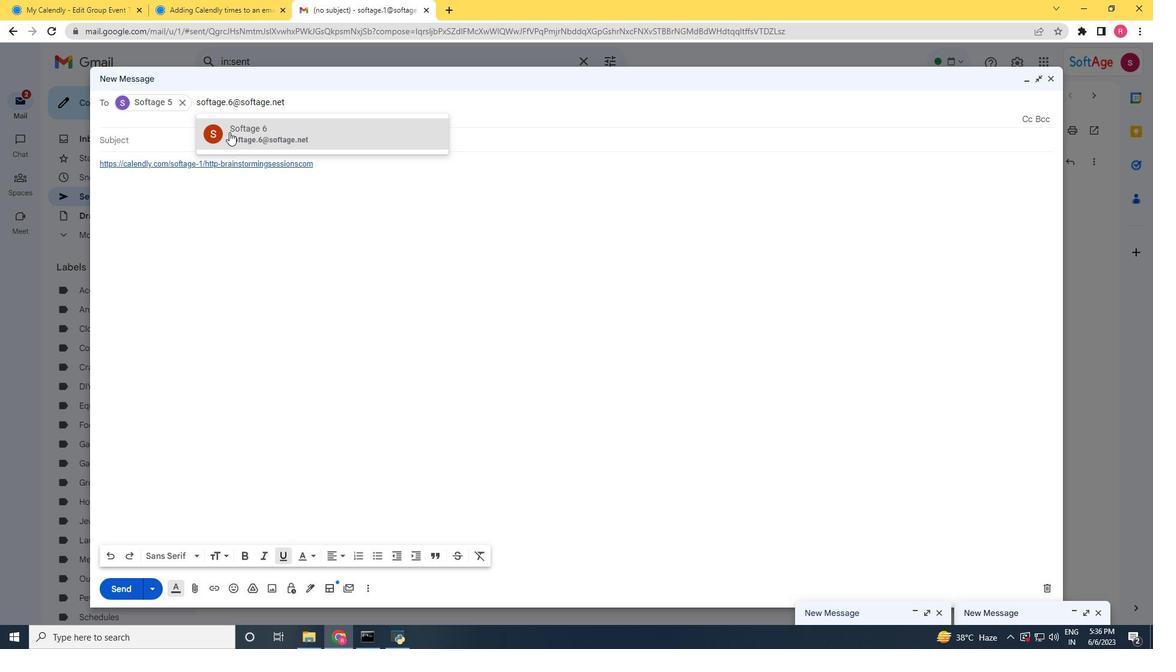 
Action: Mouse moved to (128, 581)
Screenshot: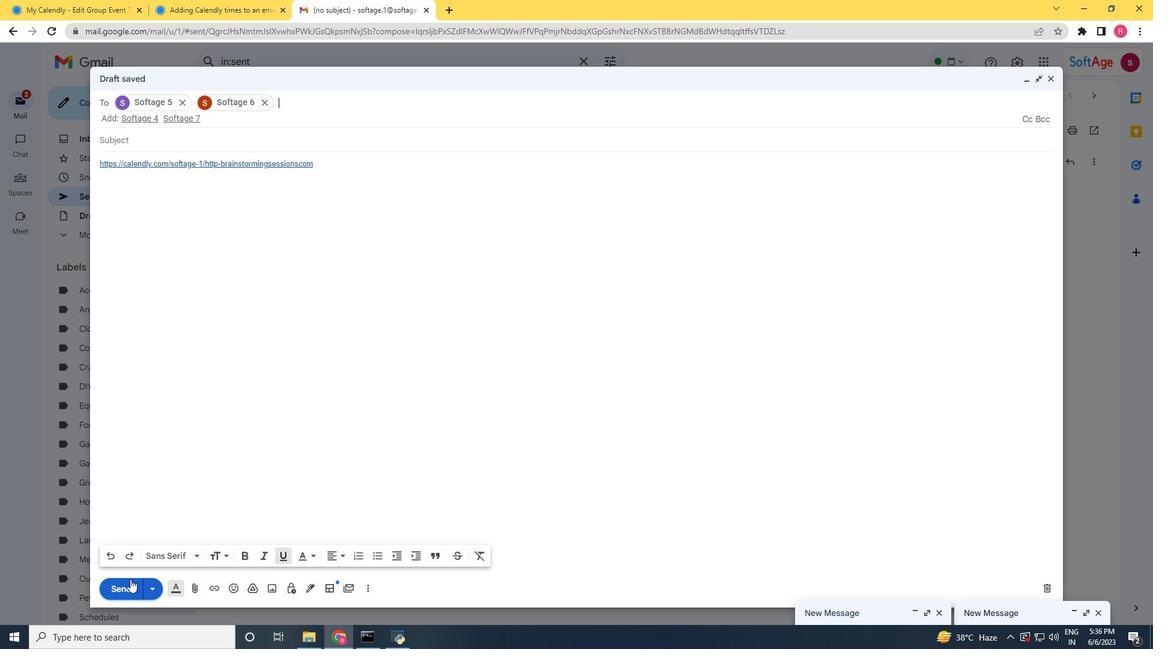 
Action: Mouse pressed left at (128, 581)
Screenshot: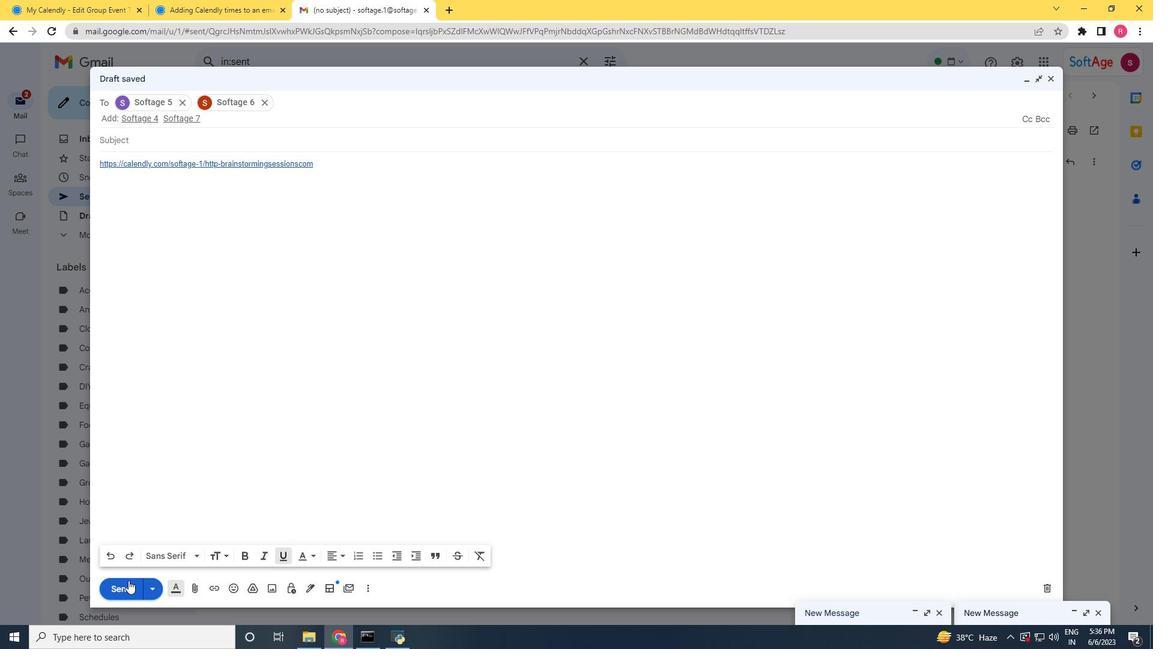 
Action: Mouse moved to (187, 596)
Screenshot: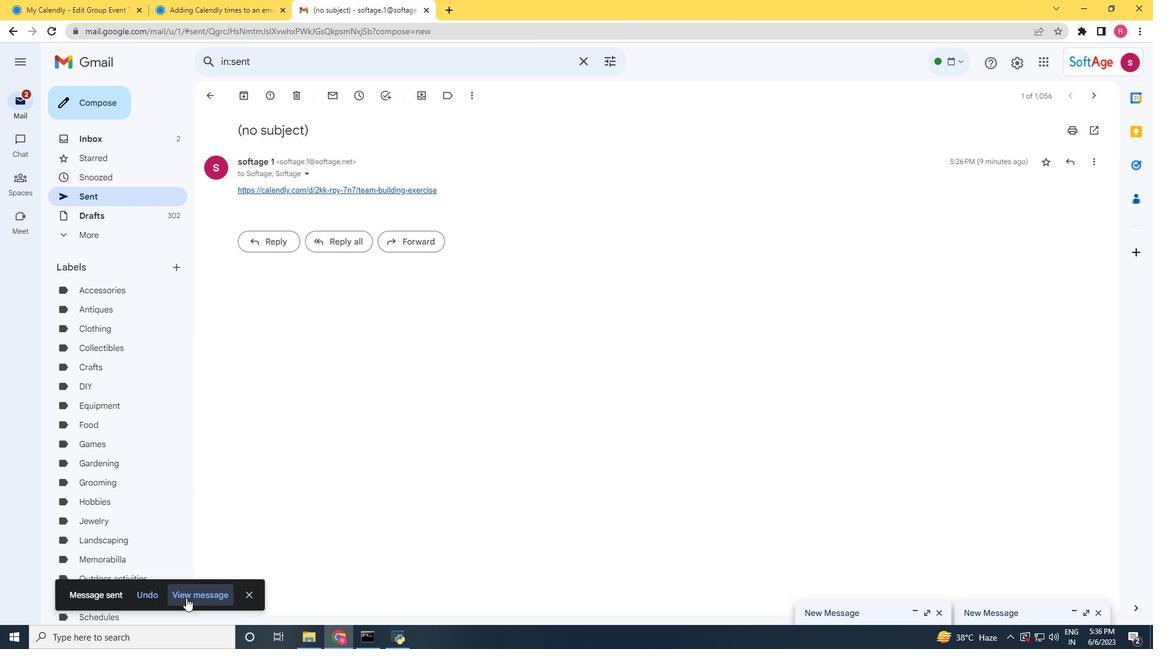 
Action: Mouse pressed left at (187, 596)
Screenshot: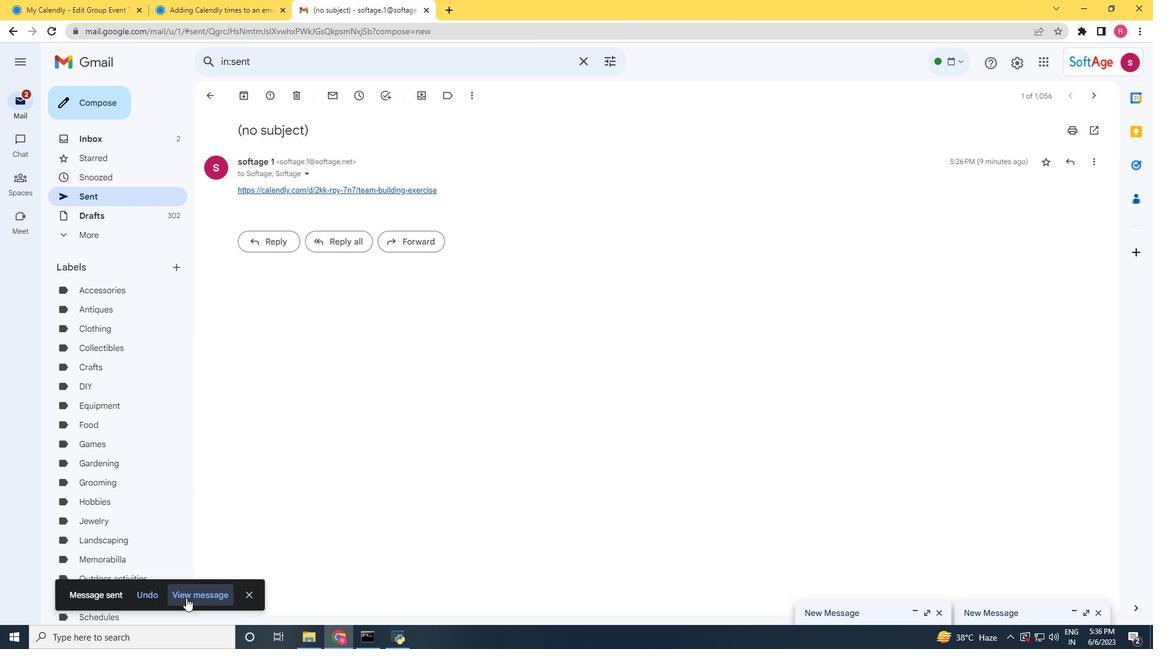 
Action: Mouse moved to (187, 596)
Screenshot: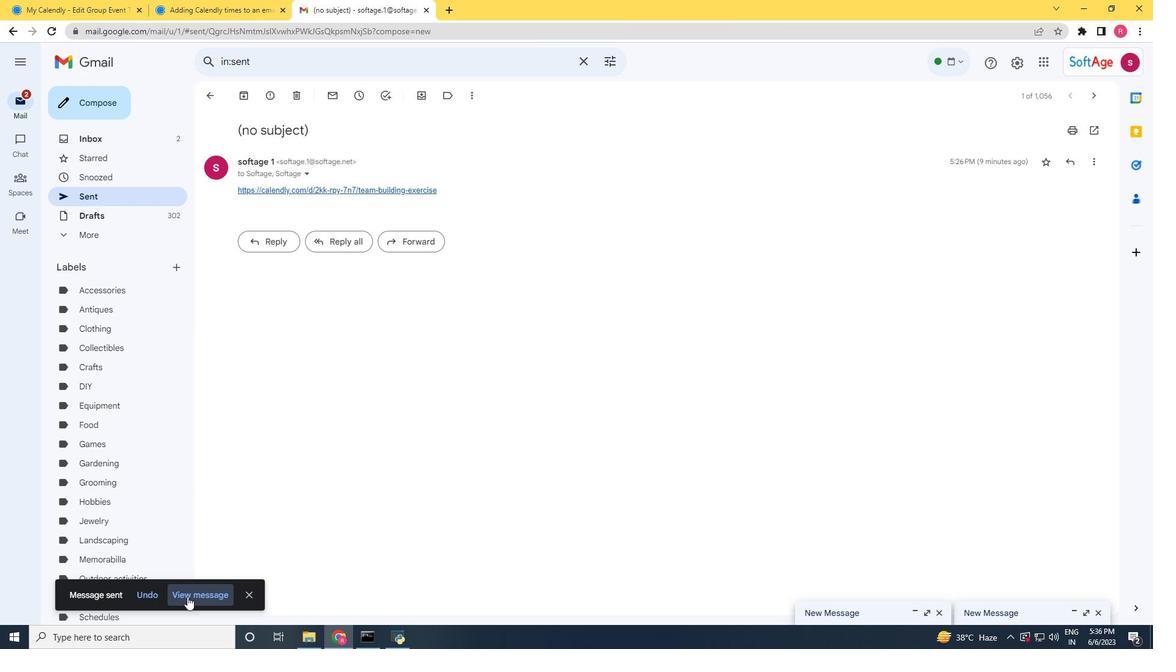 
